 Task: Find connections with filter location El Tejar with filter topic #Learningswith filter profile language Potuguese with filter current company Myntra with filter school Amity University Mumbai with filter industry Movies, Videos and Sound with filter service category Search Engine Optimization (SEO) with filter keywords title Red Cross Volunteer
Action: Mouse moved to (658, 77)
Screenshot: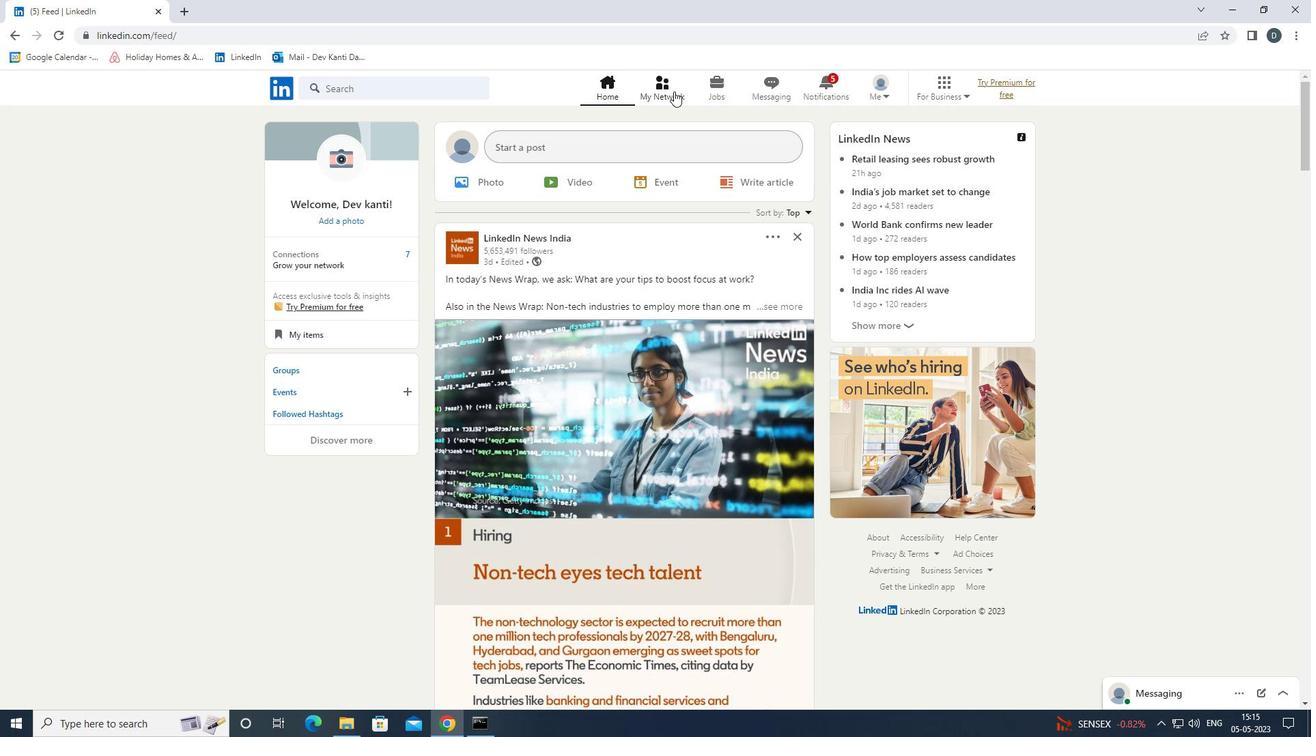 
Action: Mouse pressed left at (658, 77)
Screenshot: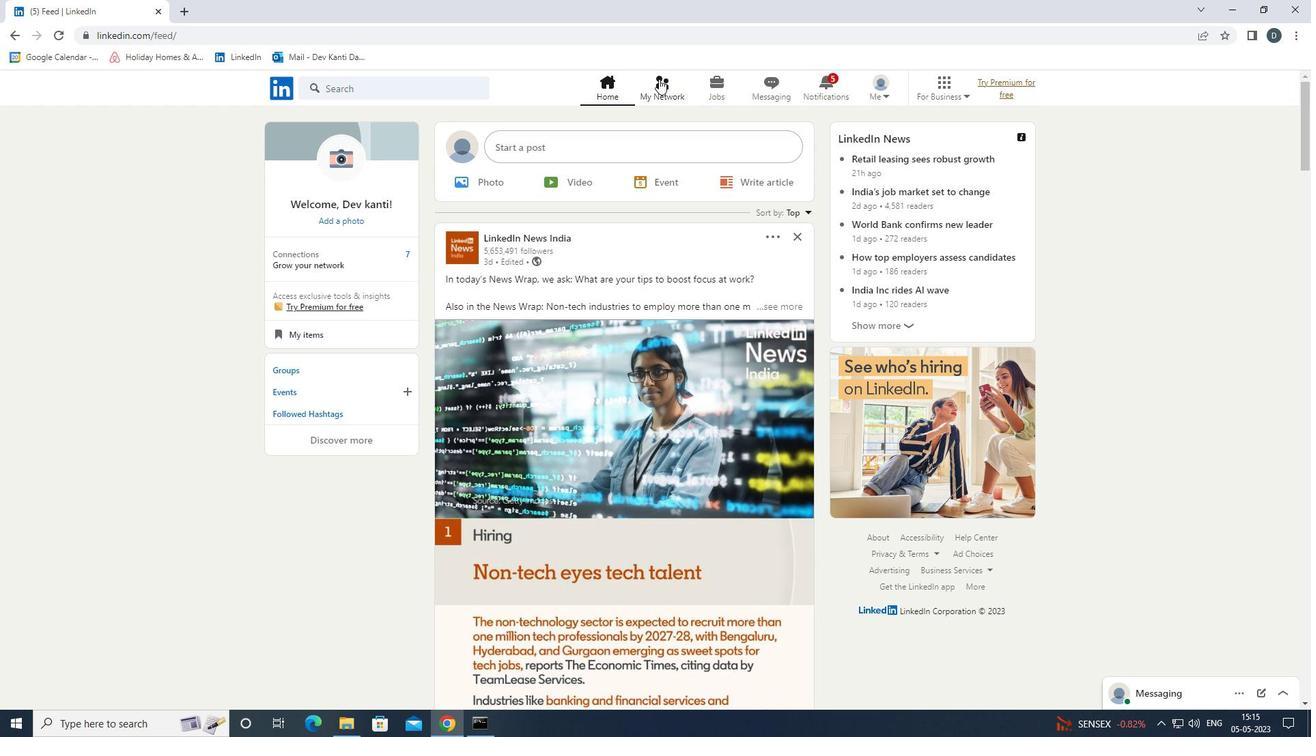 
Action: Mouse moved to (452, 161)
Screenshot: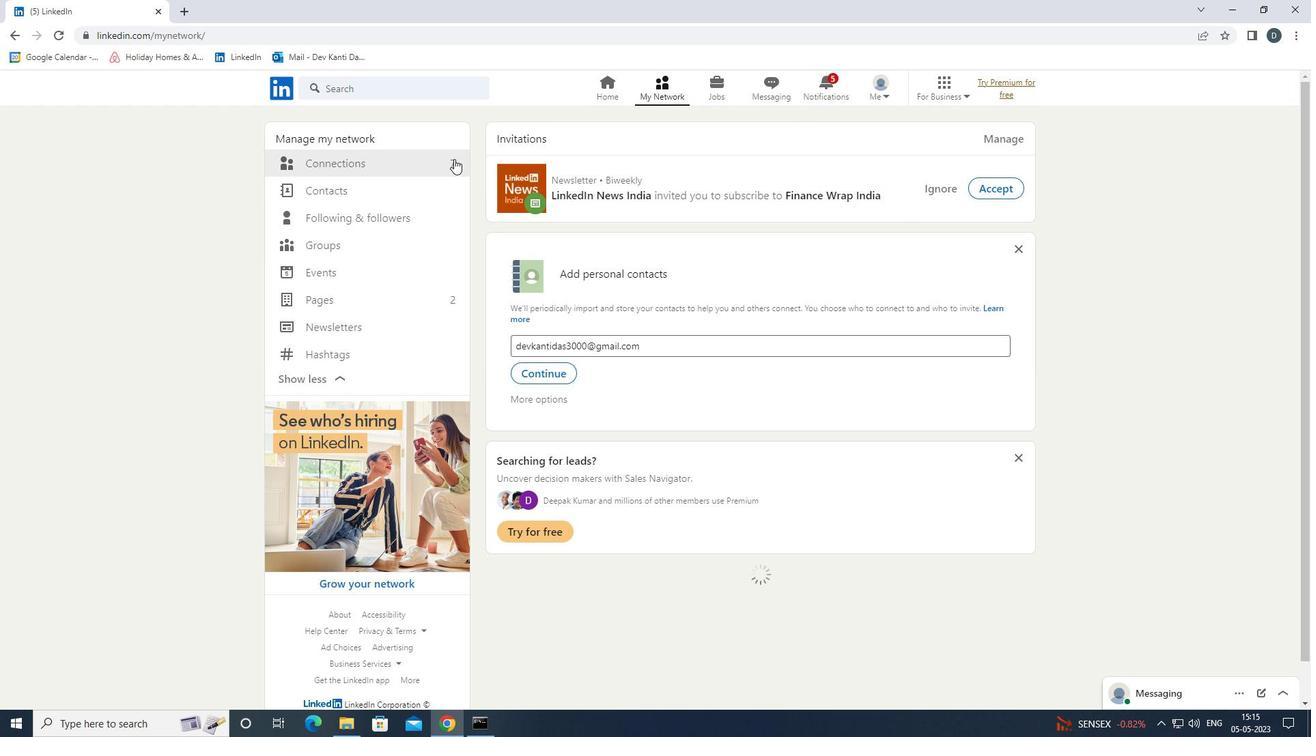 
Action: Mouse pressed left at (452, 161)
Screenshot: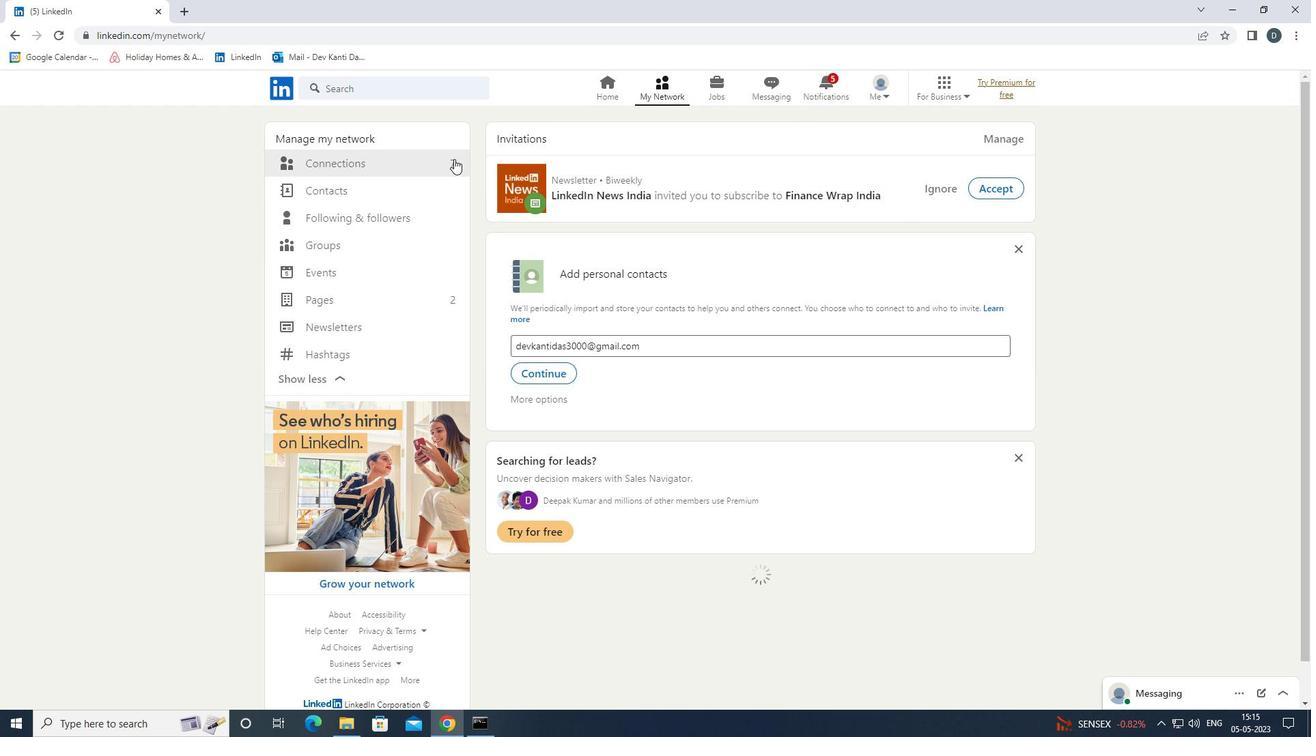 
Action: Mouse moved to (753, 161)
Screenshot: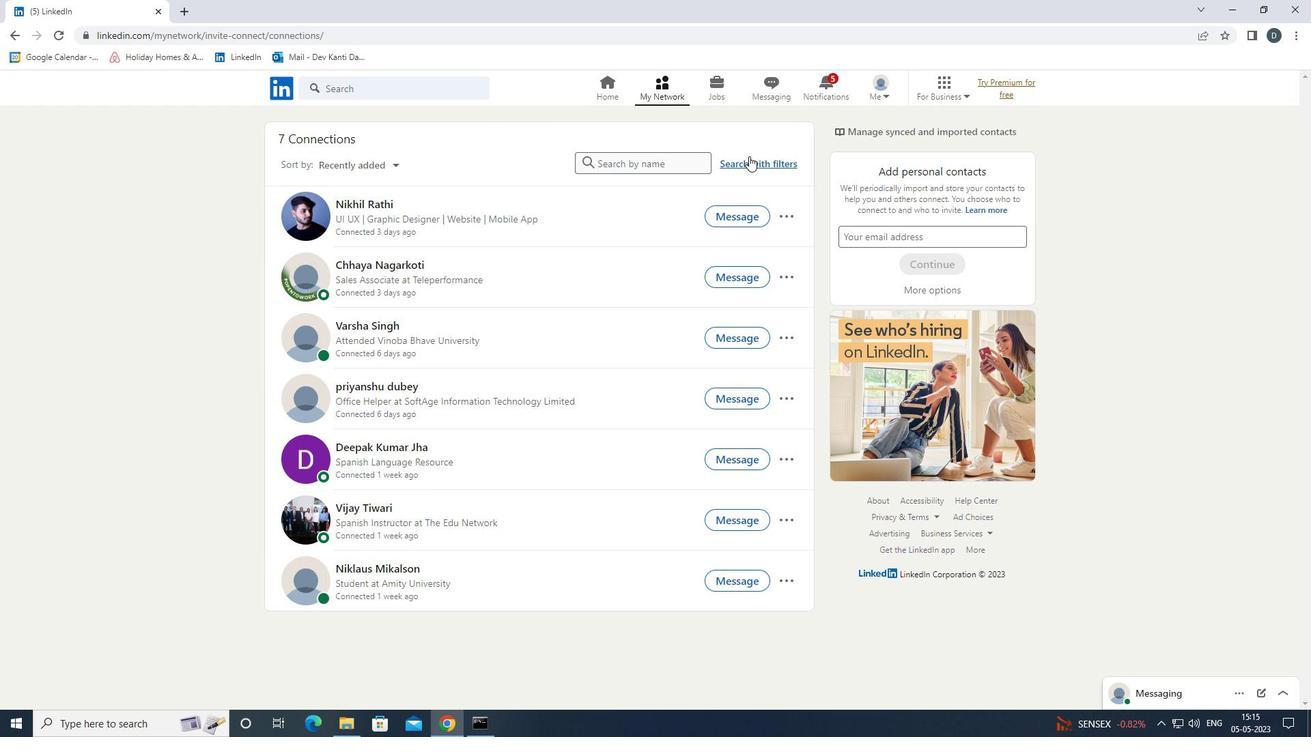 
Action: Mouse pressed left at (753, 161)
Screenshot: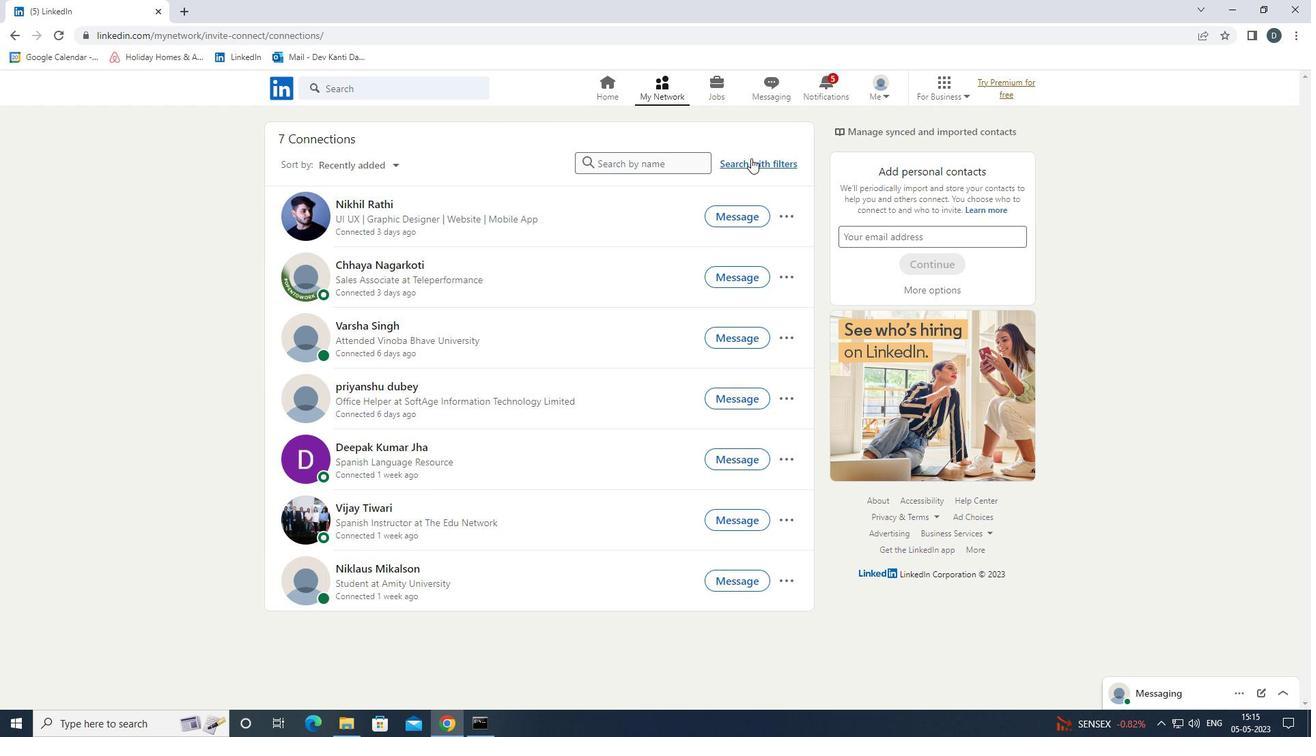 
Action: Mouse moved to (704, 126)
Screenshot: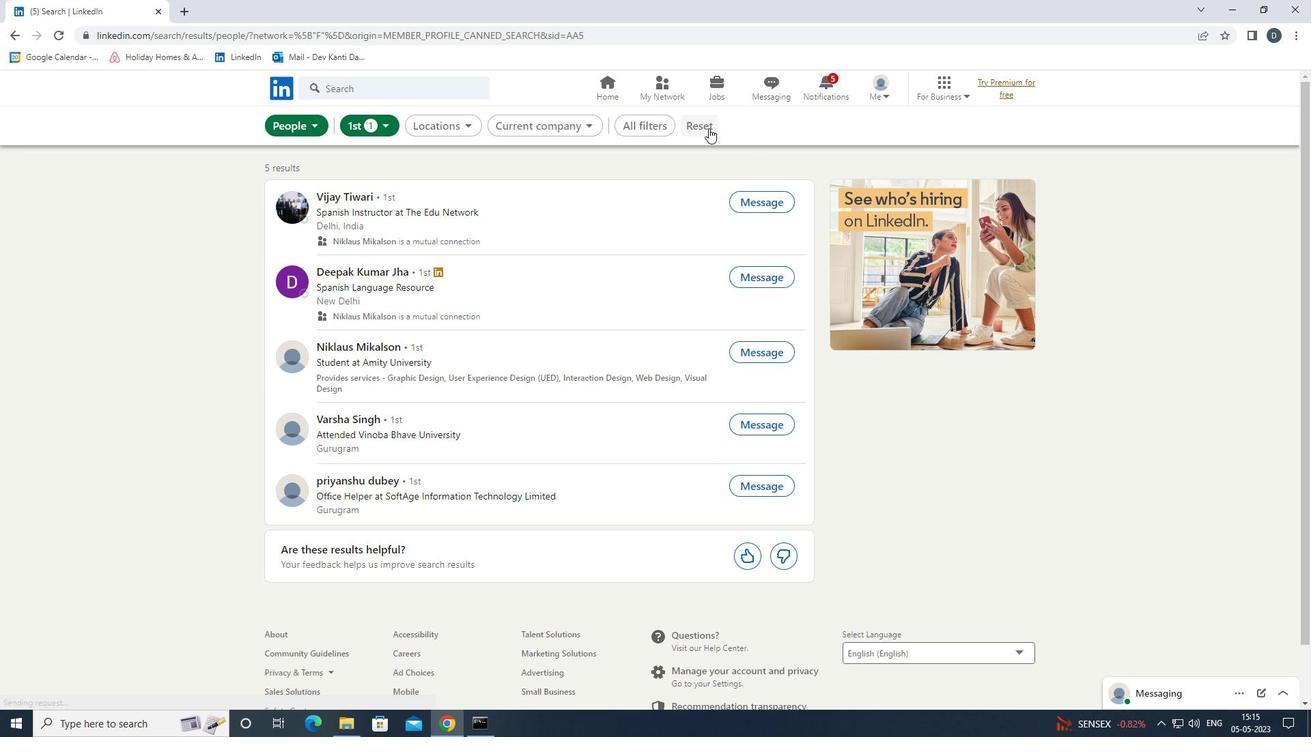 
Action: Mouse pressed left at (704, 126)
Screenshot: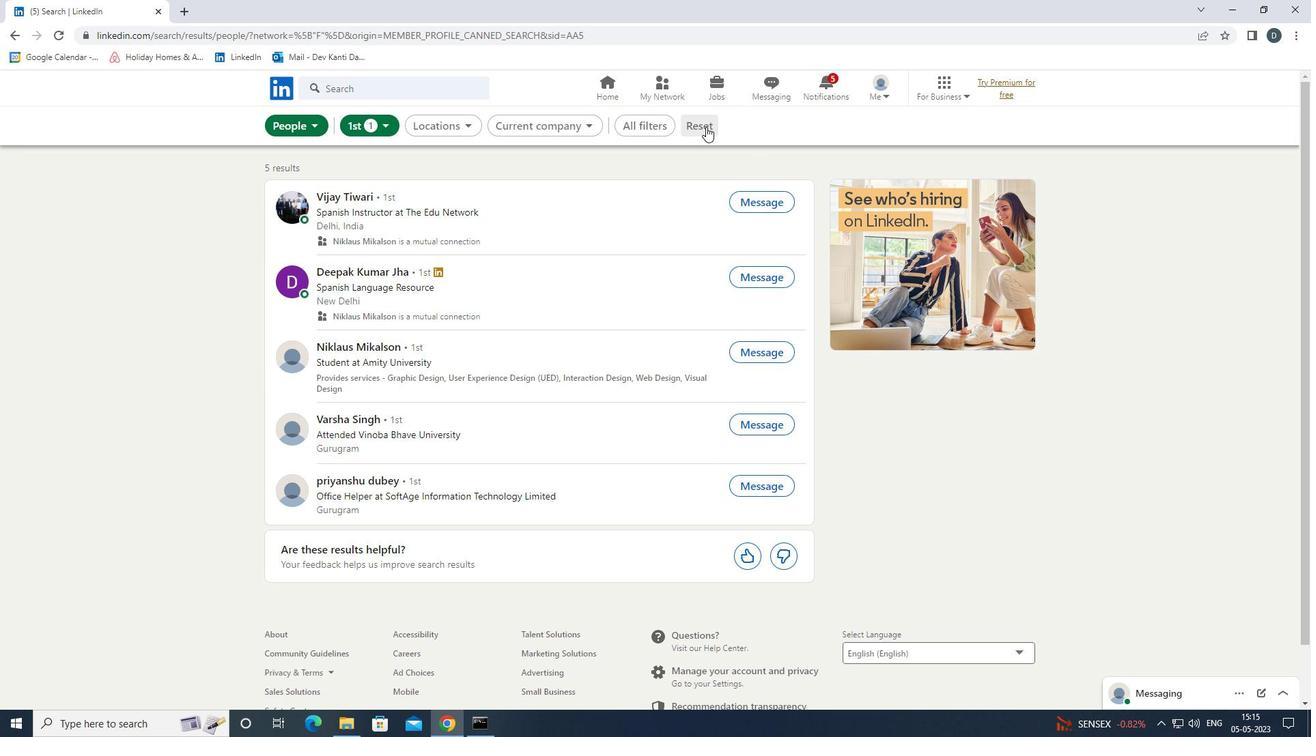 
Action: Mouse moved to (690, 122)
Screenshot: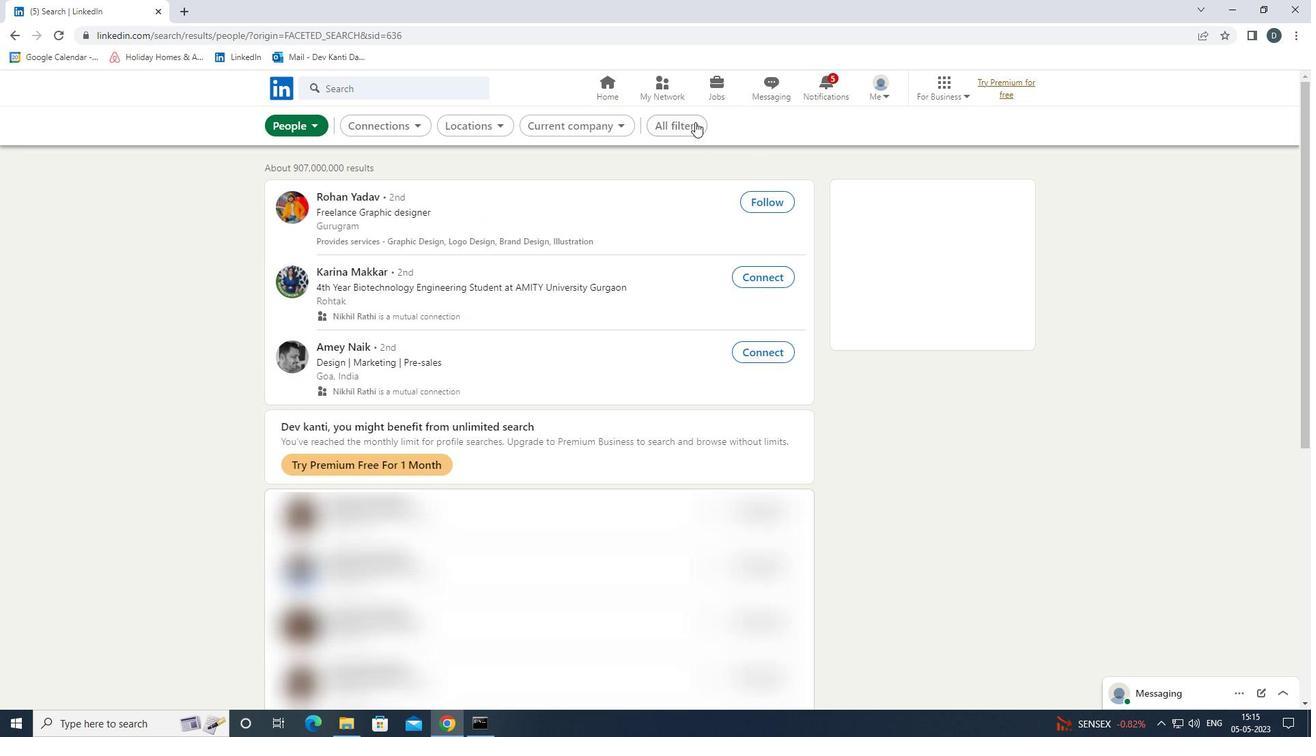 
Action: Mouse pressed left at (690, 122)
Screenshot: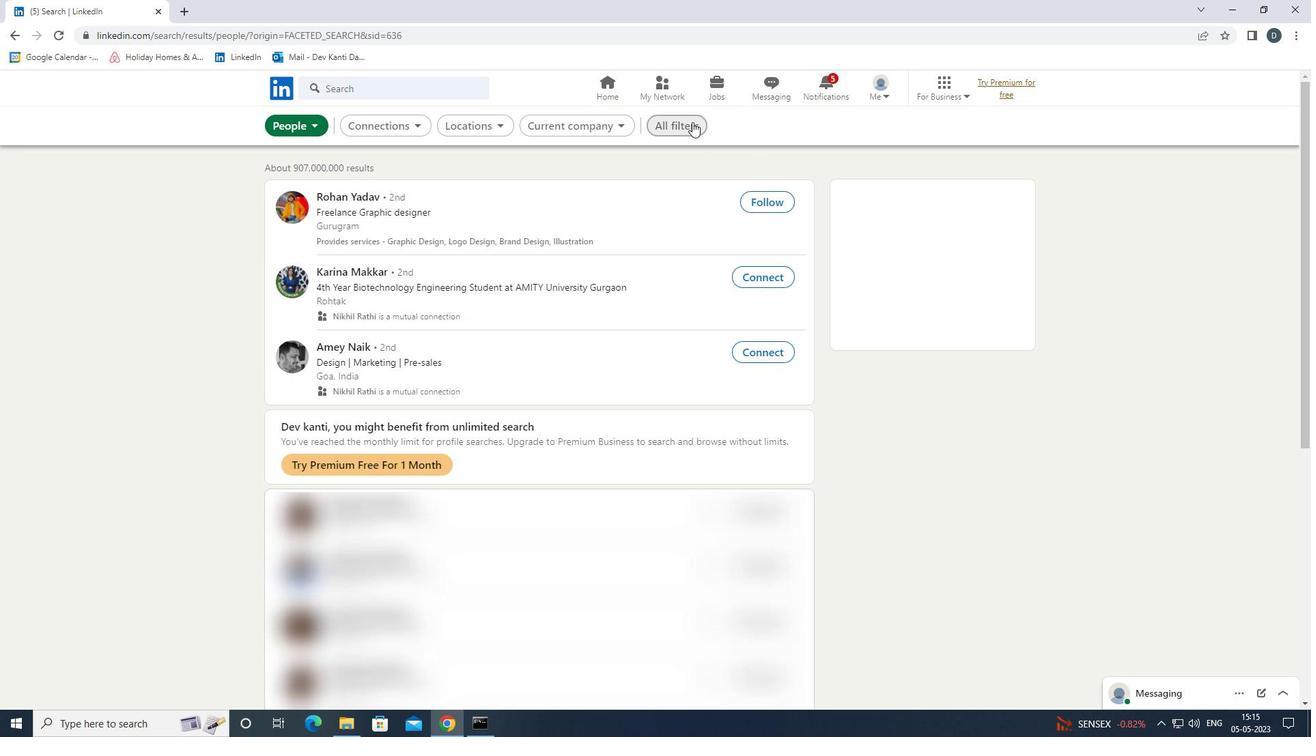 
Action: Mouse moved to (1083, 323)
Screenshot: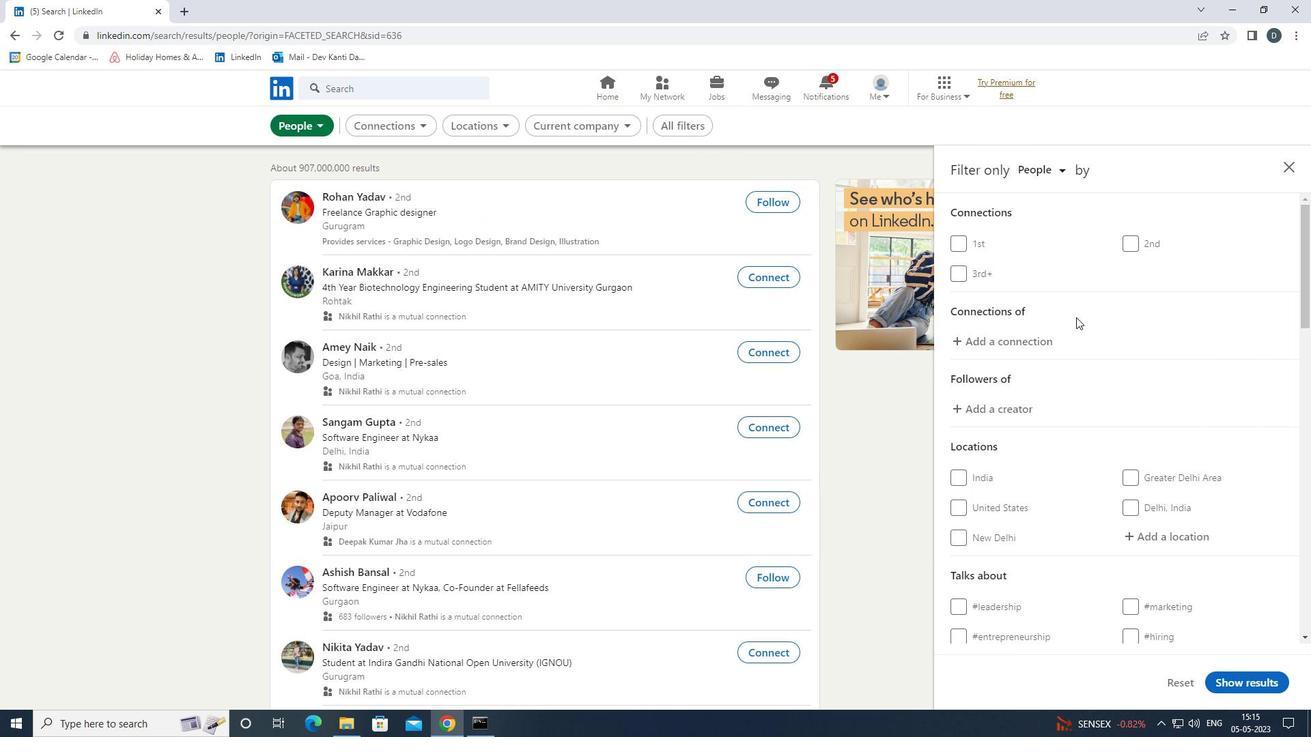 
Action: Mouse scrolled (1083, 323) with delta (0, 0)
Screenshot: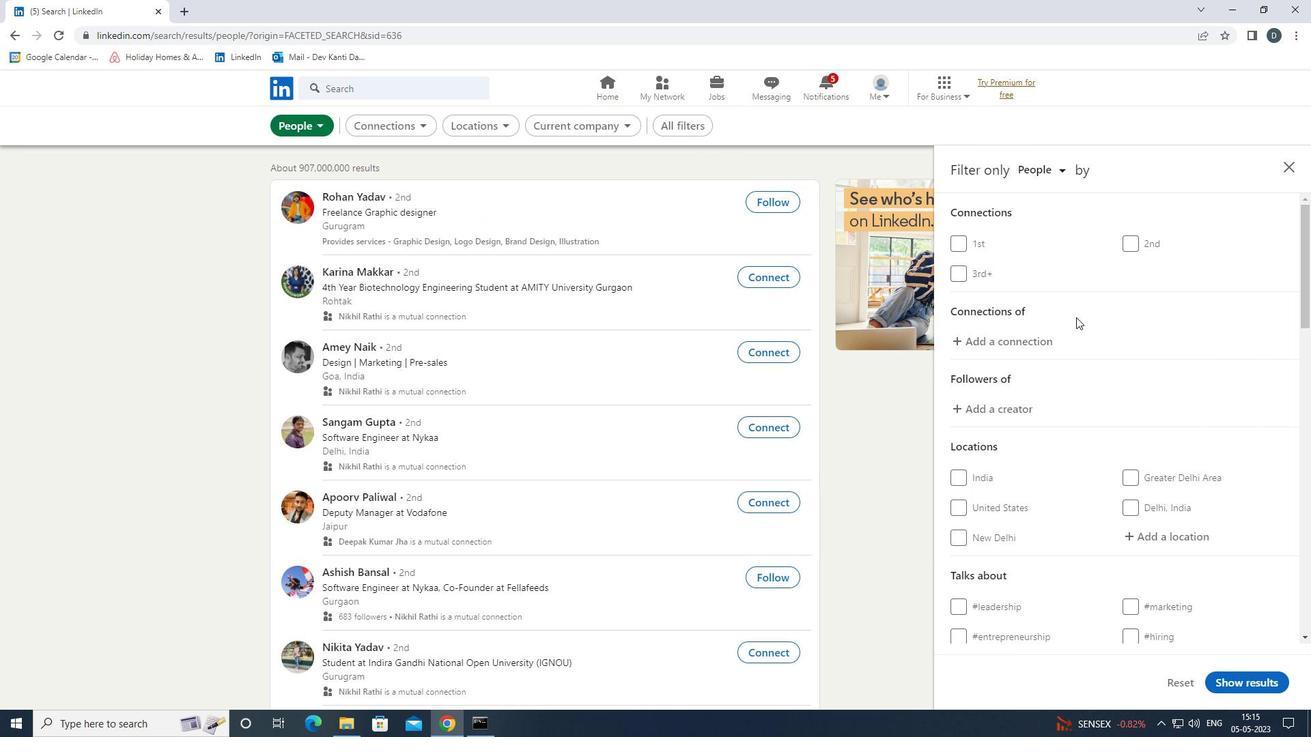 
Action: Mouse moved to (1091, 325)
Screenshot: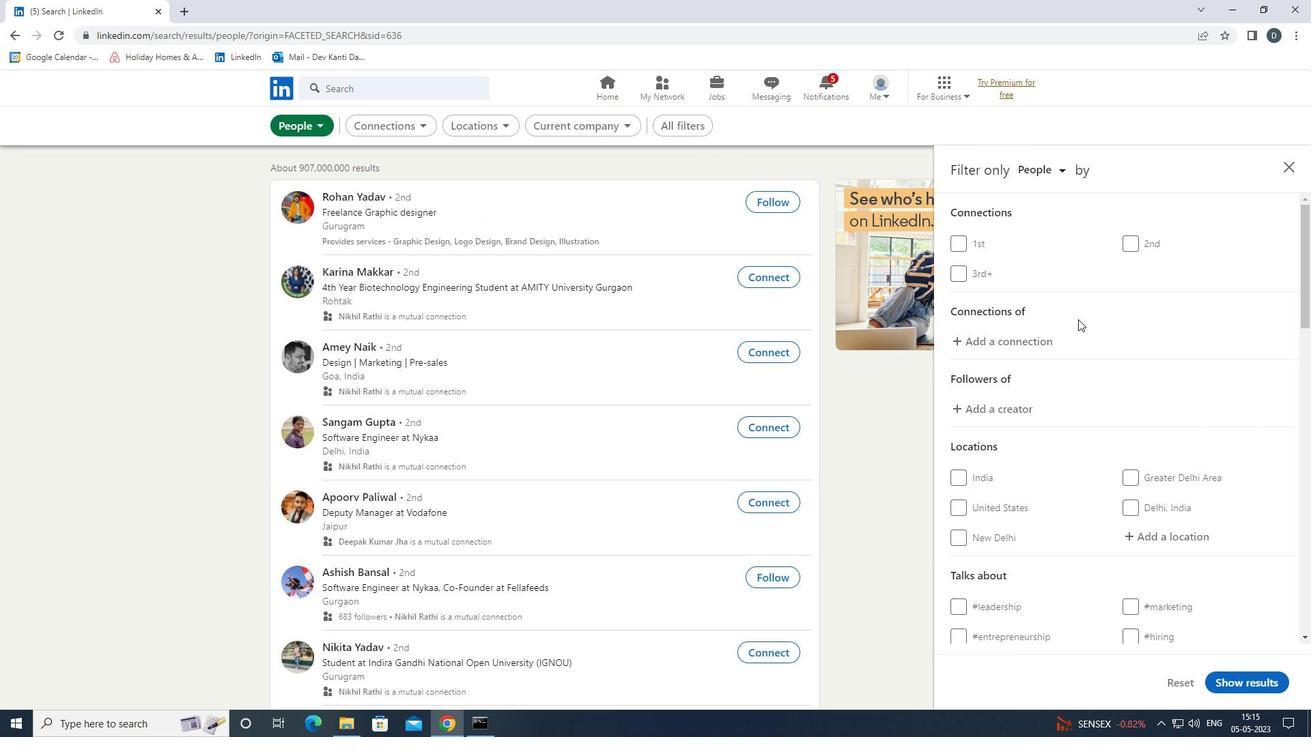 
Action: Mouse scrolled (1091, 325) with delta (0, 0)
Screenshot: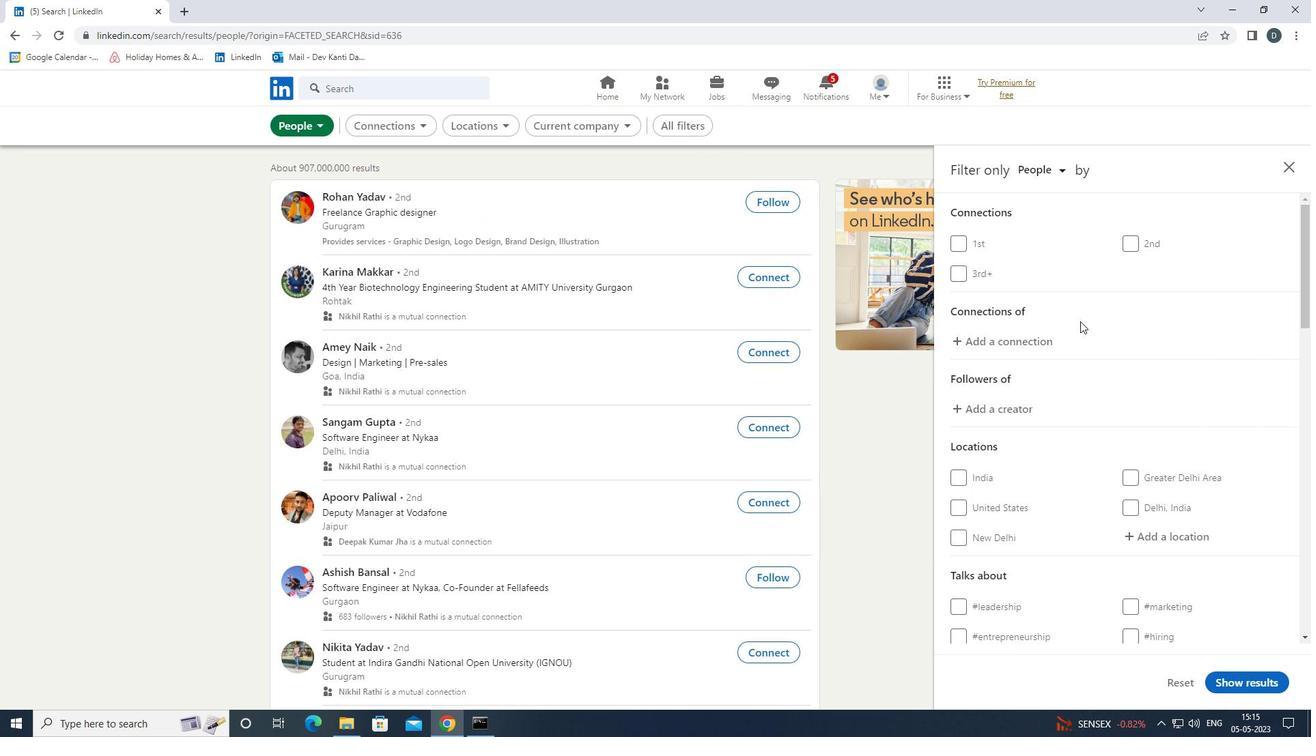 
Action: Mouse moved to (1178, 392)
Screenshot: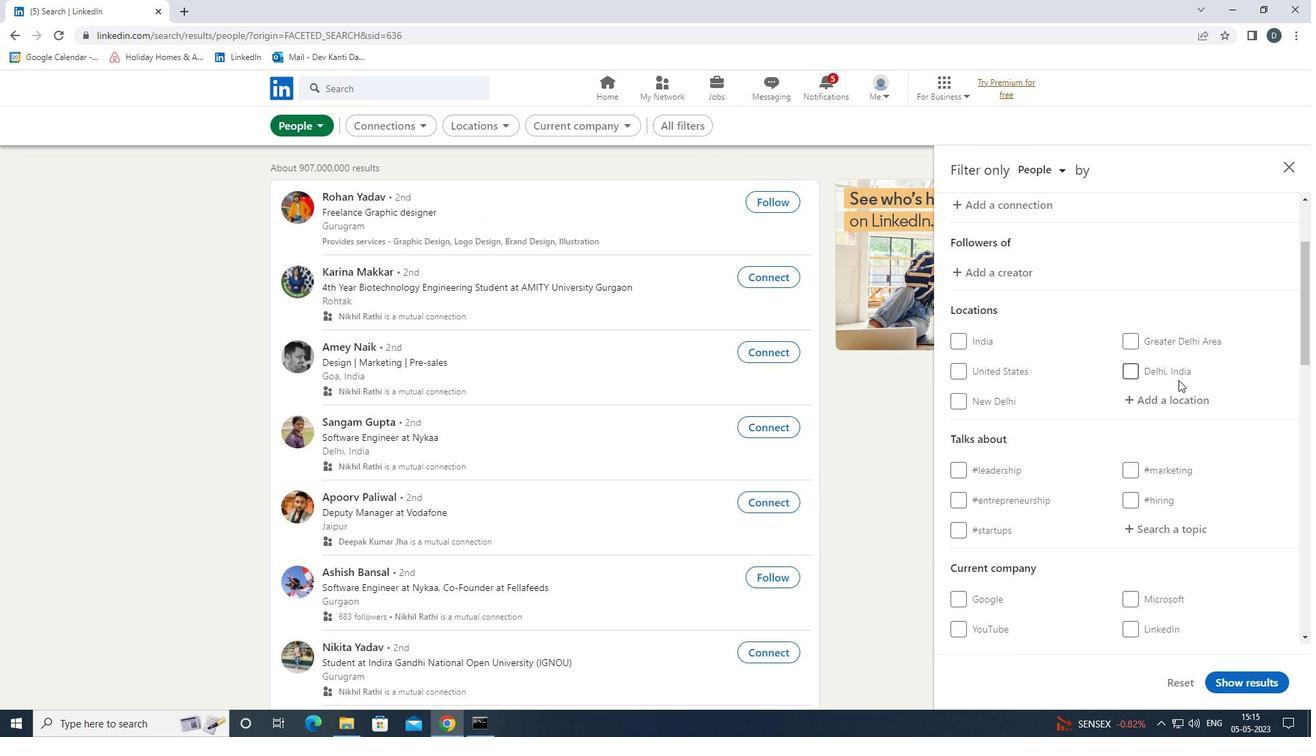
Action: Mouse pressed left at (1178, 392)
Screenshot: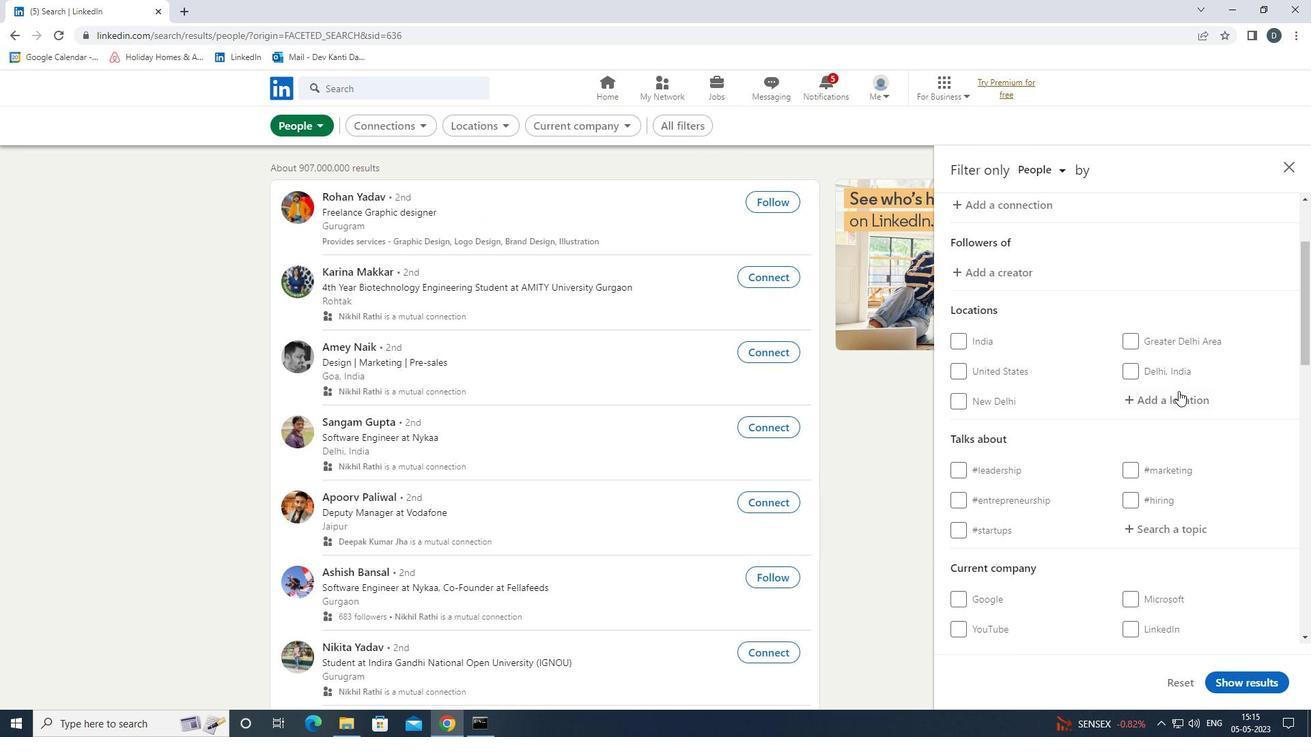
Action: Mouse moved to (1163, 389)
Screenshot: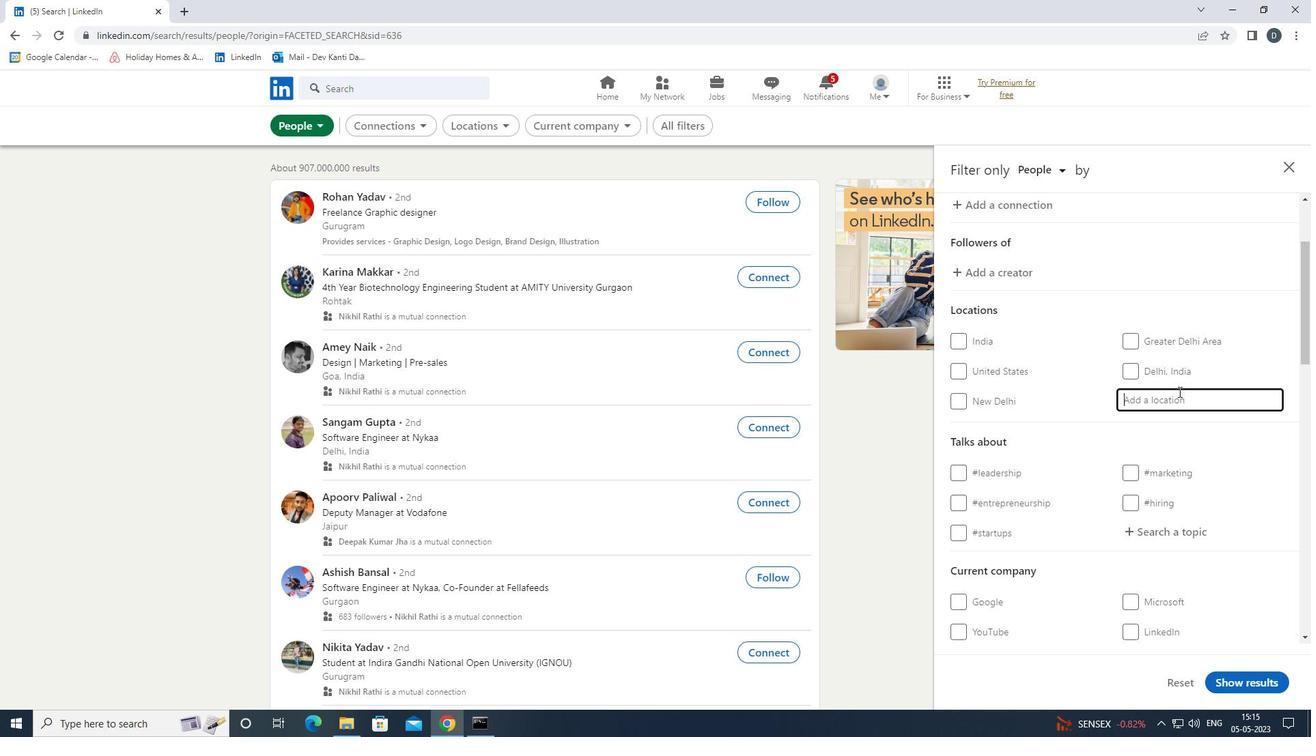 
Action: Key pressed <Key.shift><Key.shift><Key.shift>EL<Key.space><Key.shift>TEJAR<Key.down><Key.enter>
Screenshot: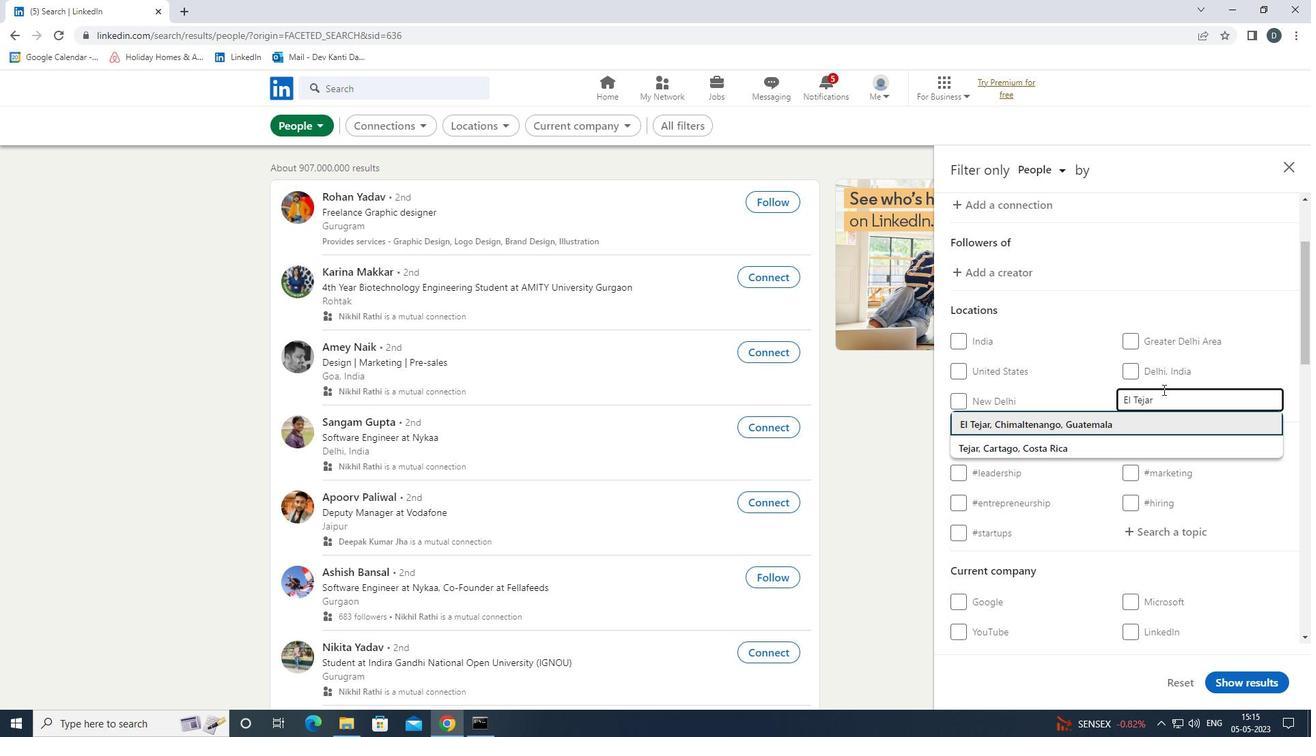 
Action: Mouse scrolled (1163, 389) with delta (0, 0)
Screenshot: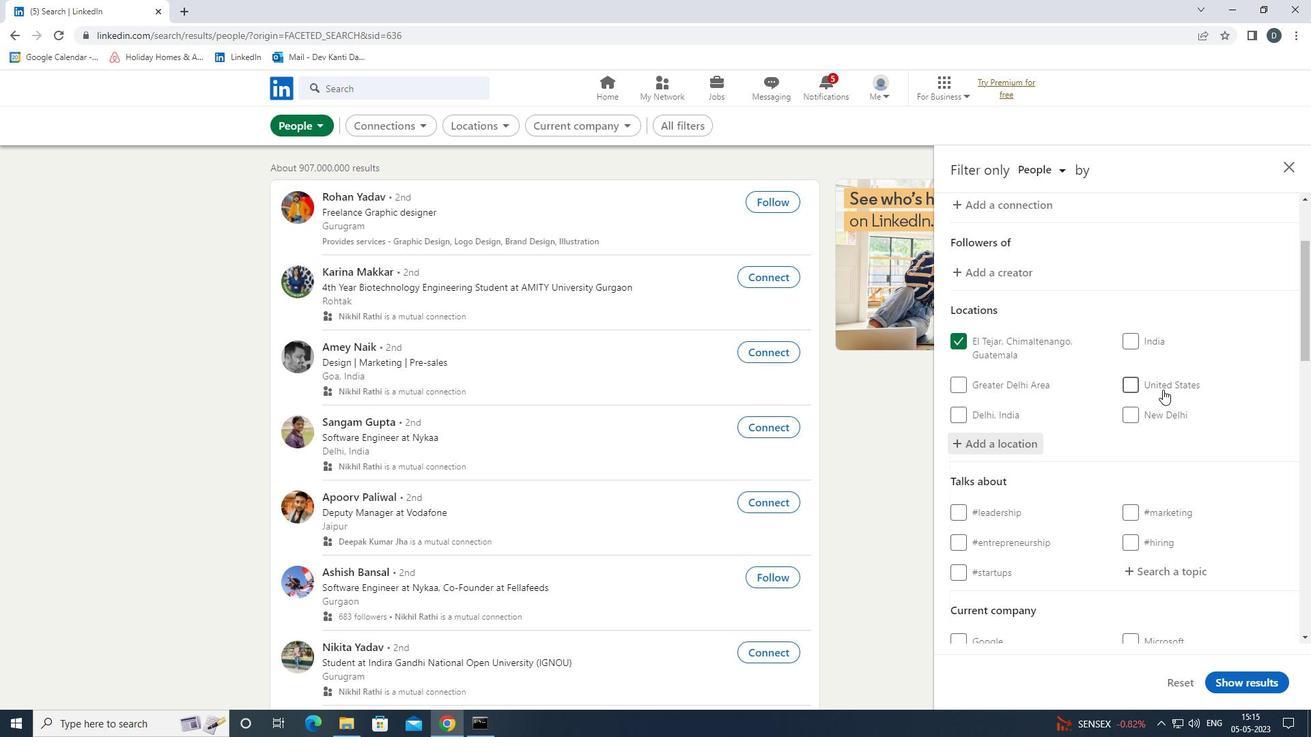 
Action: Mouse scrolled (1163, 389) with delta (0, 0)
Screenshot: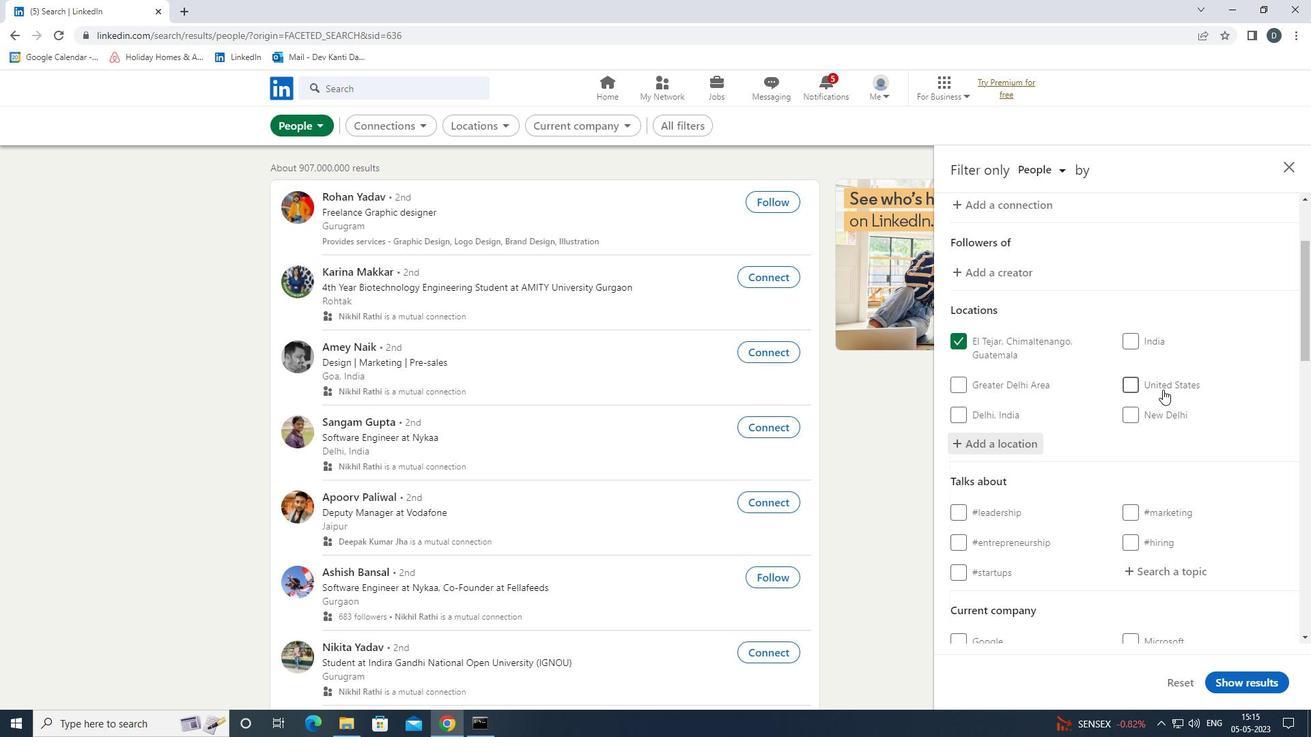 
Action: Mouse scrolled (1163, 389) with delta (0, 0)
Screenshot: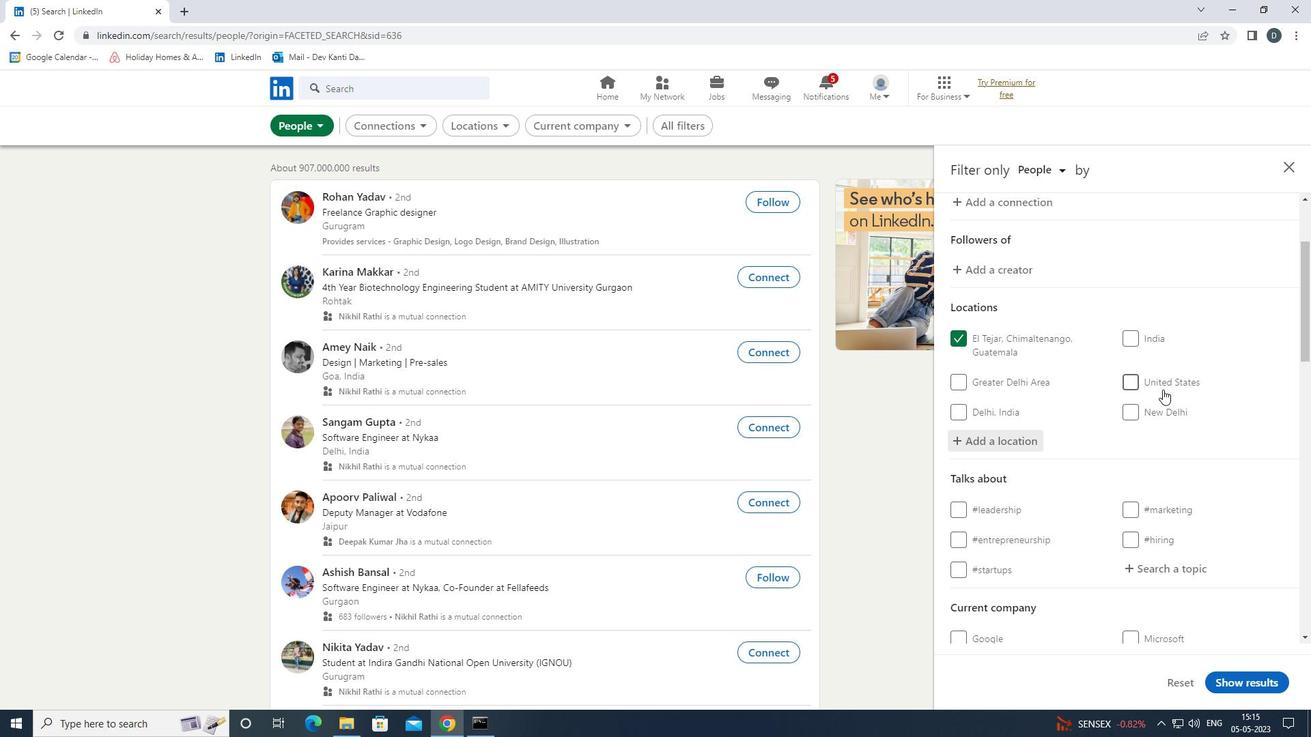 
Action: Mouse moved to (1159, 374)
Screenshot: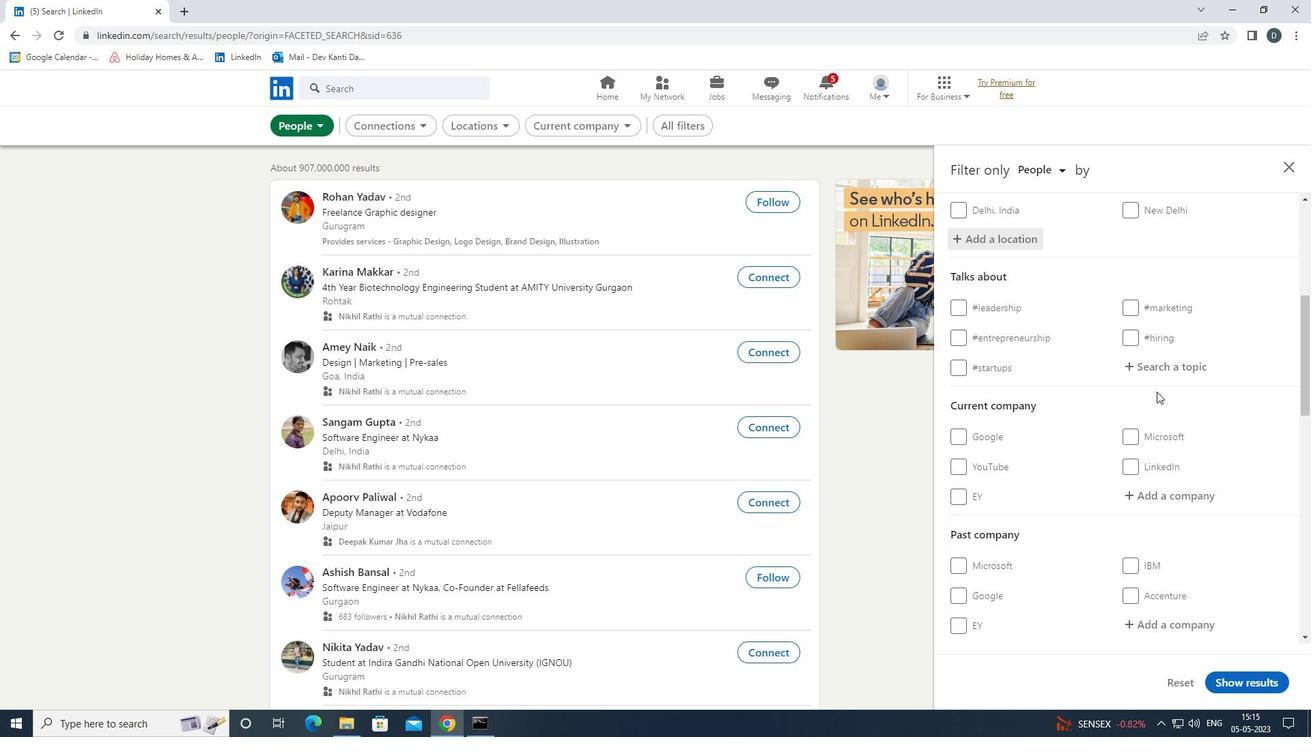 
Action: Mouse pressed left at (1159, 374)
Screenshot: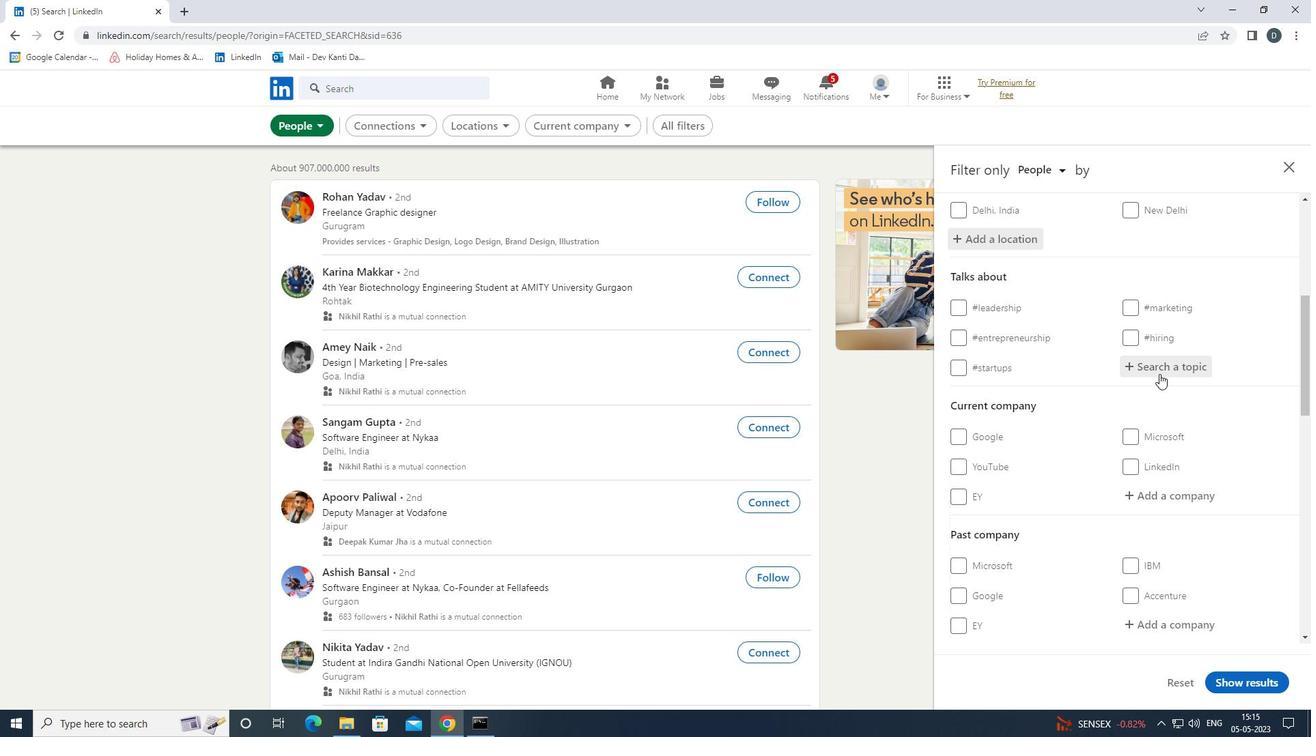 
Action: Key pressed <Key.shift><Key.shift><Key.shift><Key.shift><Key.shift>LEARNINGS<Key.down><Key.enter>
Screenshot: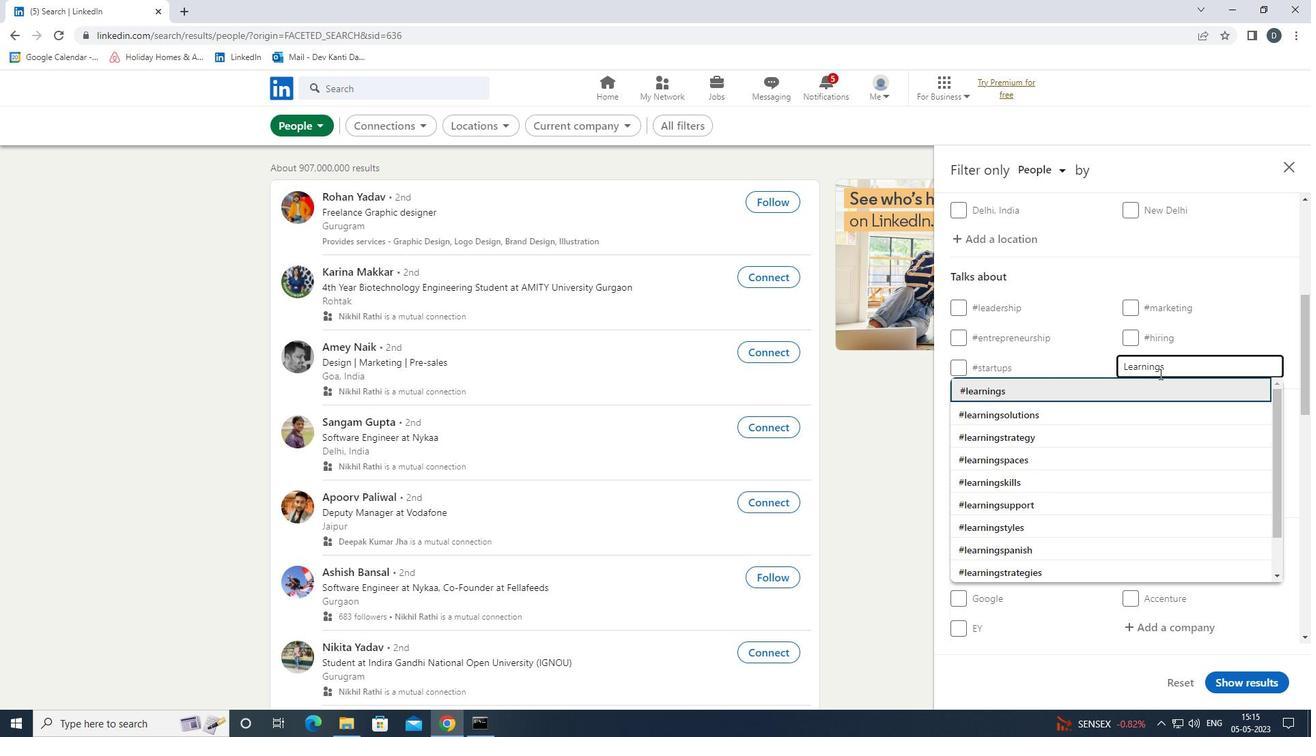 
Action: Mouse moved to (1159, 373)
Screenshot: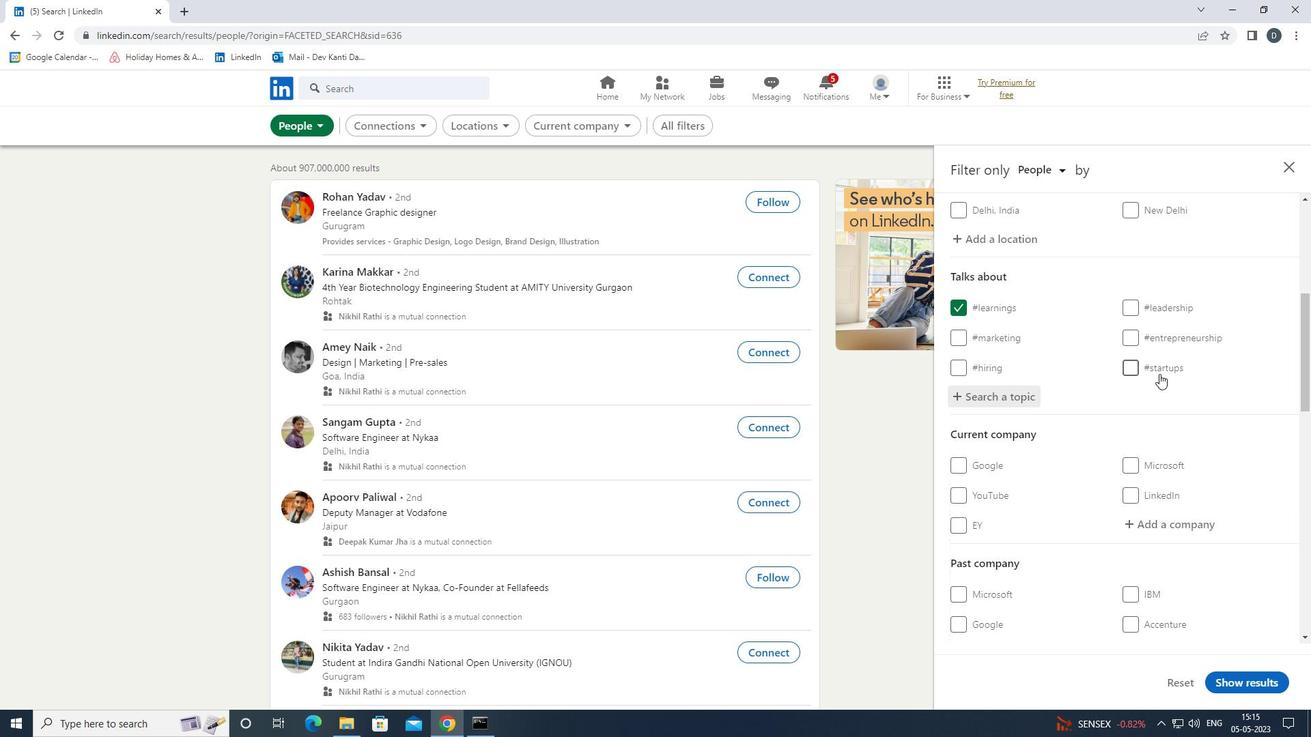 
Action: Mouse scrolled (1159, 372) with delta (0, 0)
Screenshot: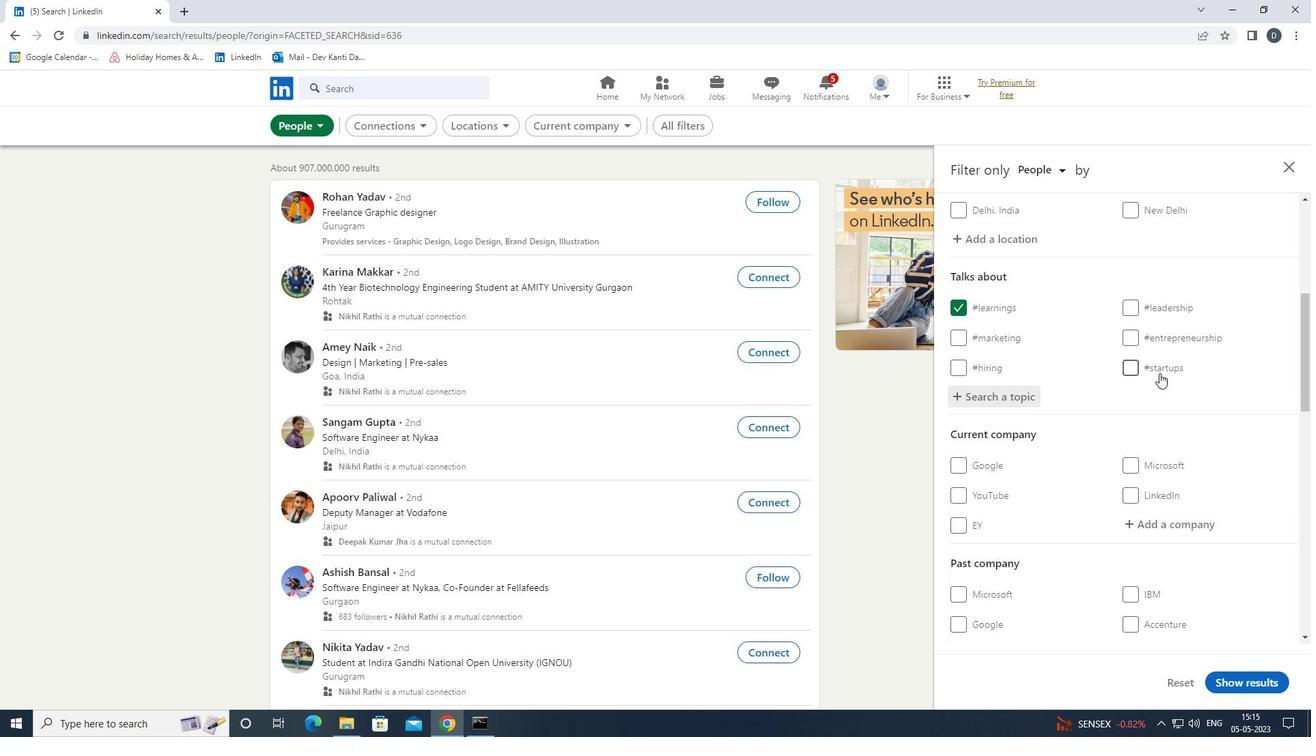 
Action: Mouse scrolled (1159, 372) with delta (0, 0)
Screenshot: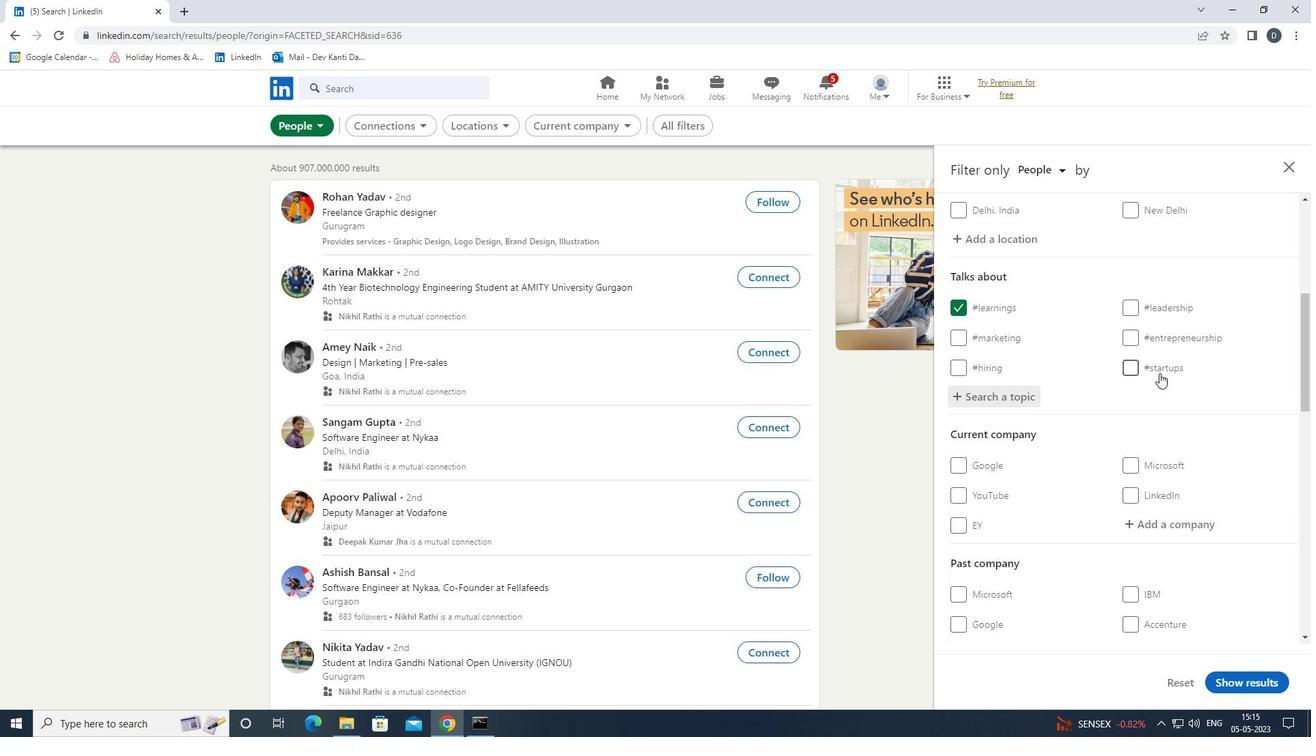 
Action: Mouse scrolled (1159, 372) with delta (0, 0)
Screenshot: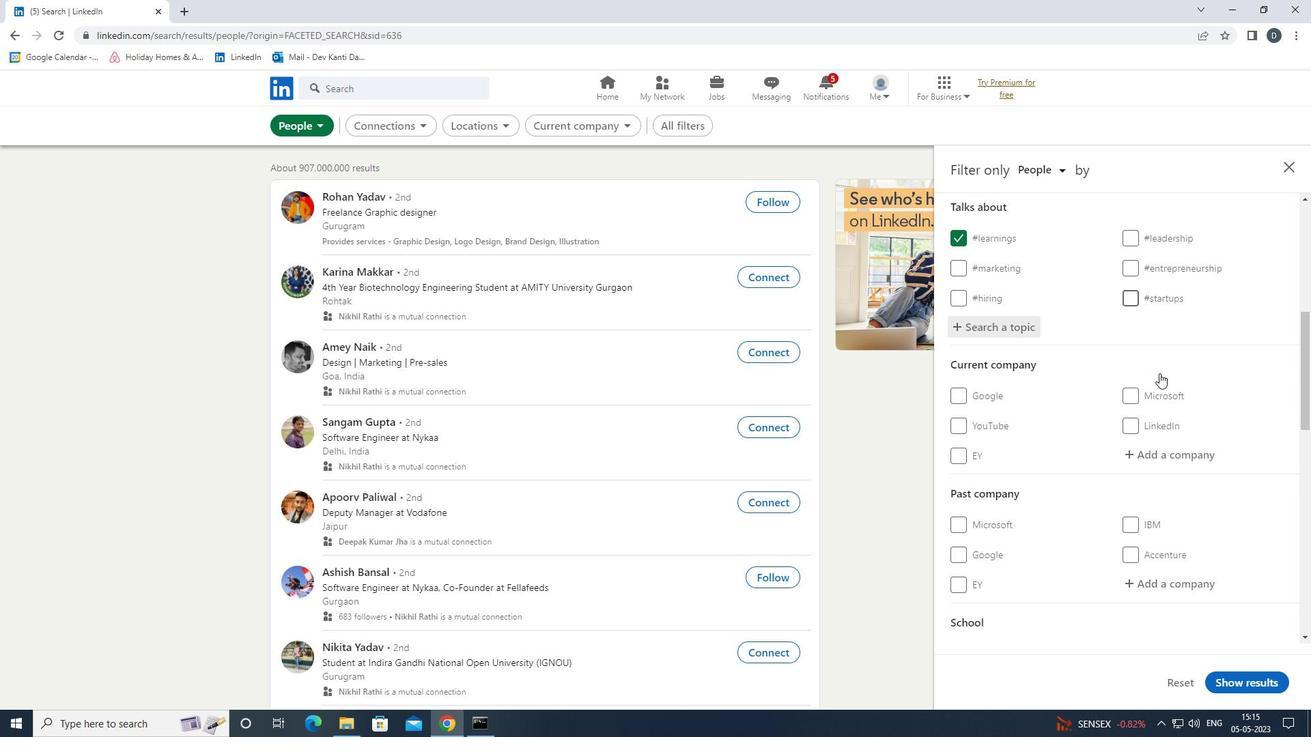 
Action: Mouse scrolled (1159, 372) with delta (0, 0)
Screenshot: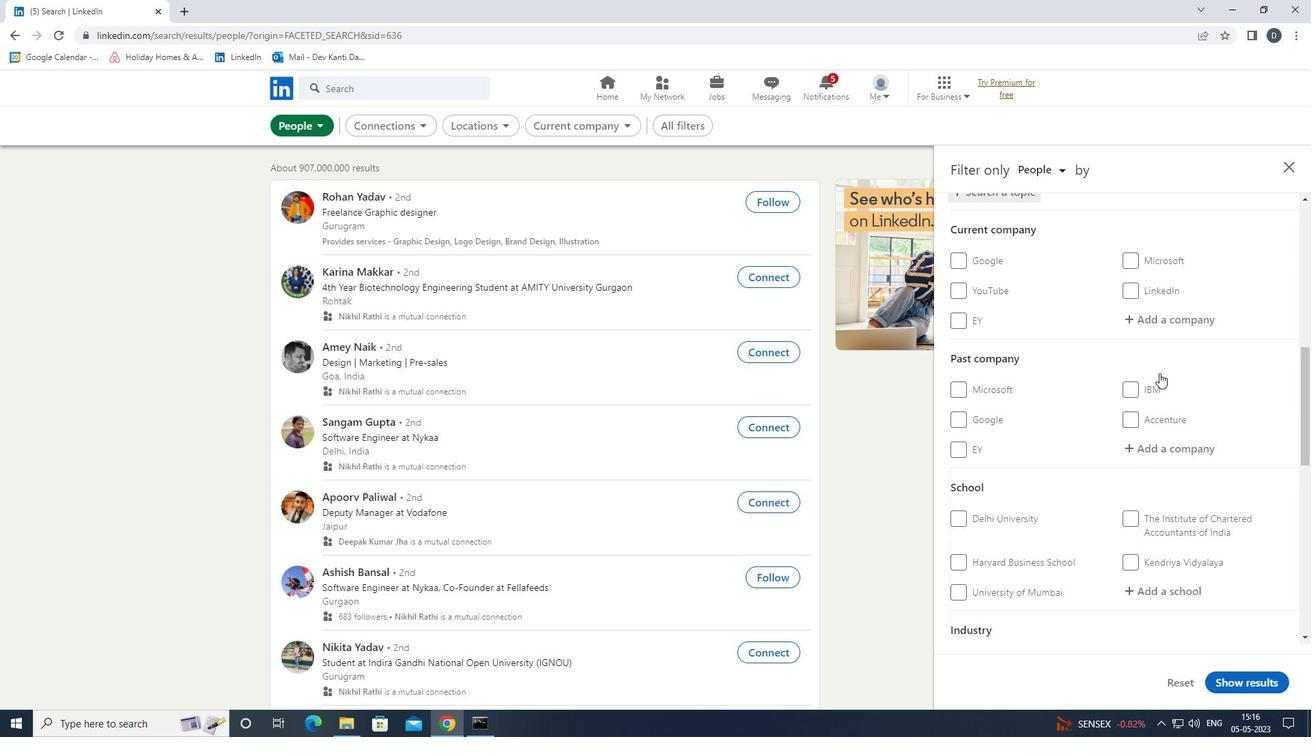 
Action: Mouse scrolled (1159, 372) with delta (0, 0)
Screenshot: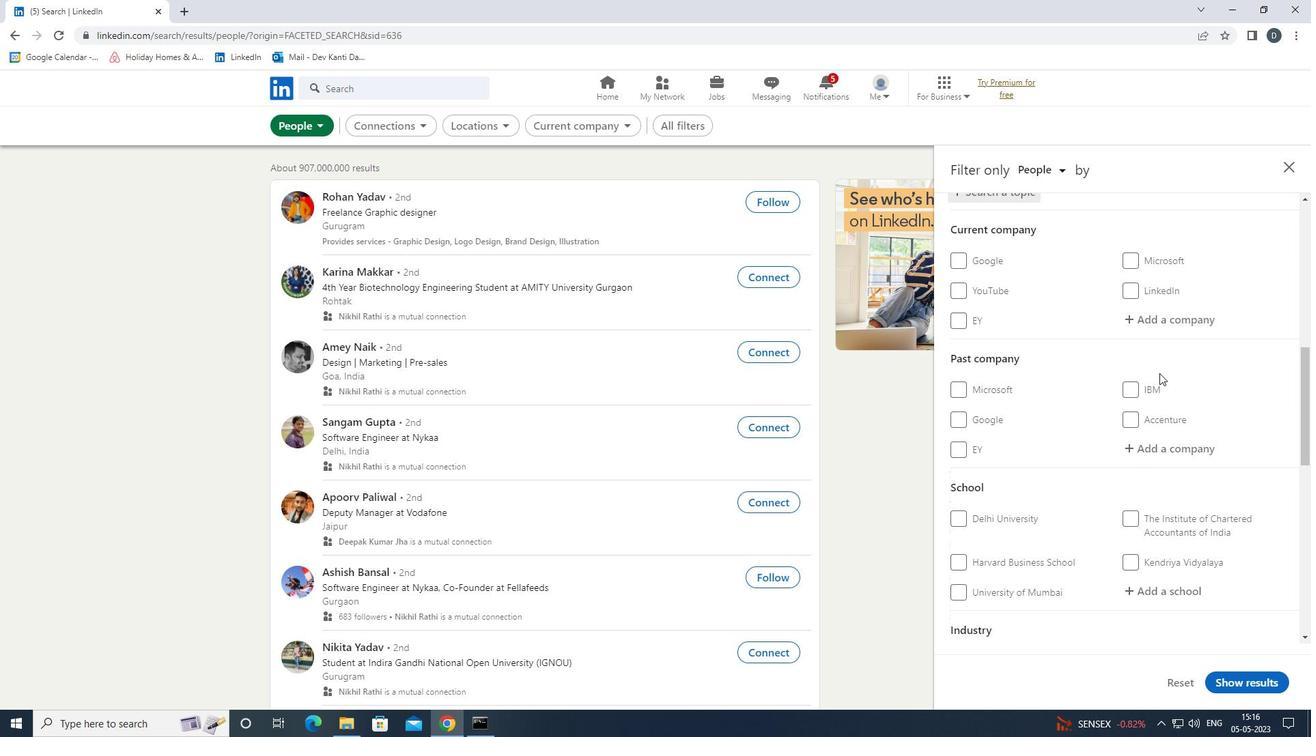 
Action: Mouse scrolled (1159, 372) with delta (0, 0)
Screenshot: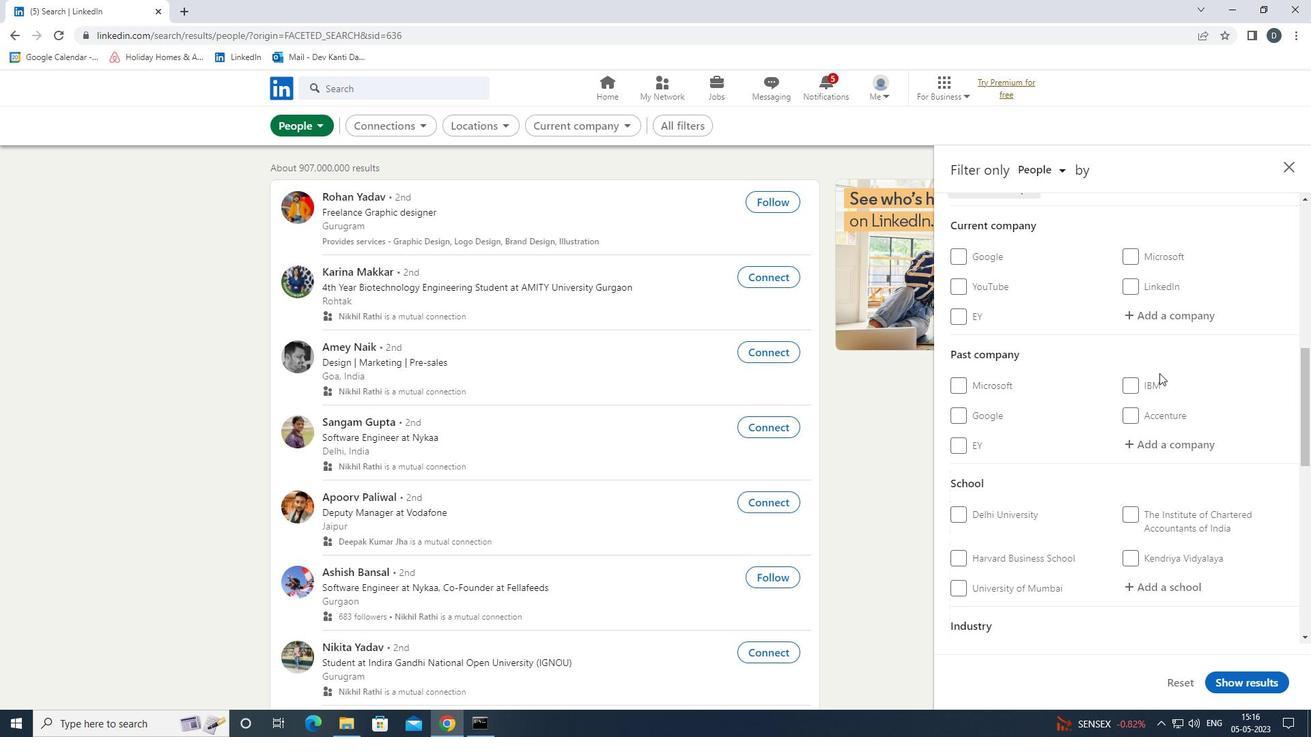 
Action: Mouse scrolled (1159, 372) with delta (0, 0)
Screenshot: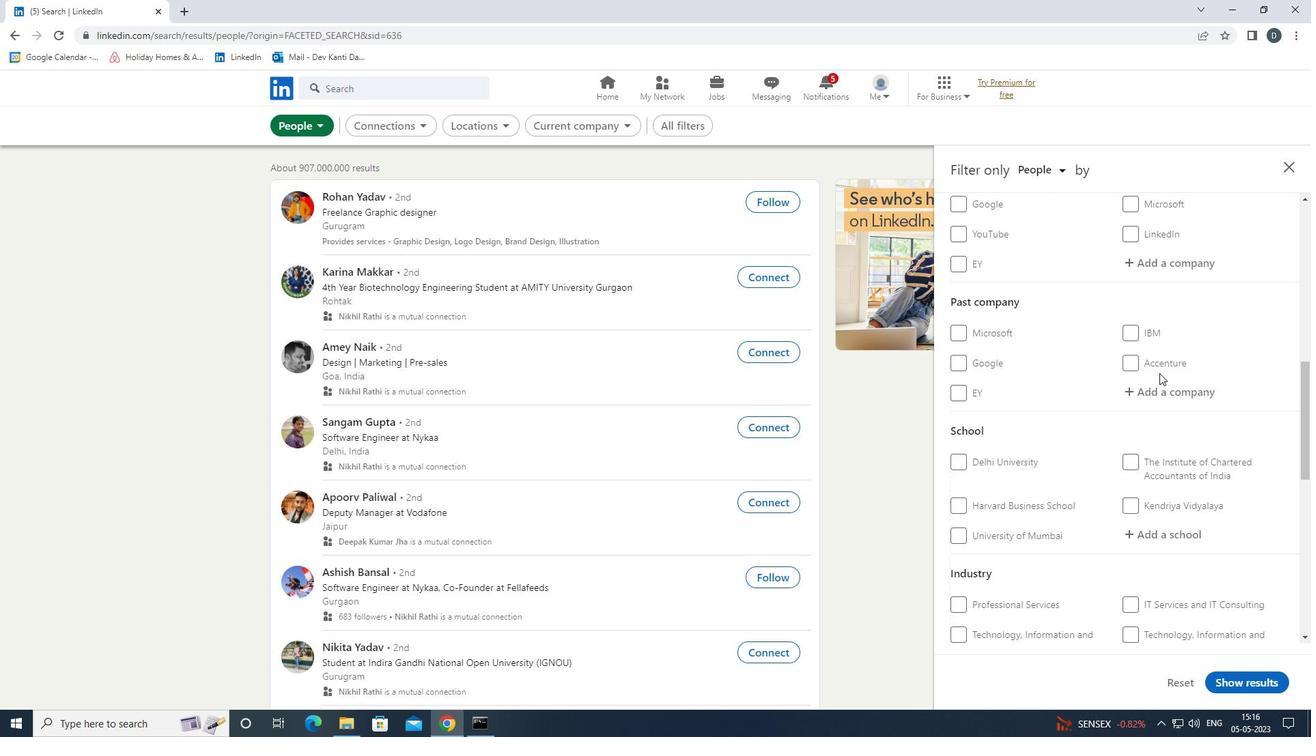
Action: Mouse scrolled (1159, 372) with delta (0, 0)
Screenshot: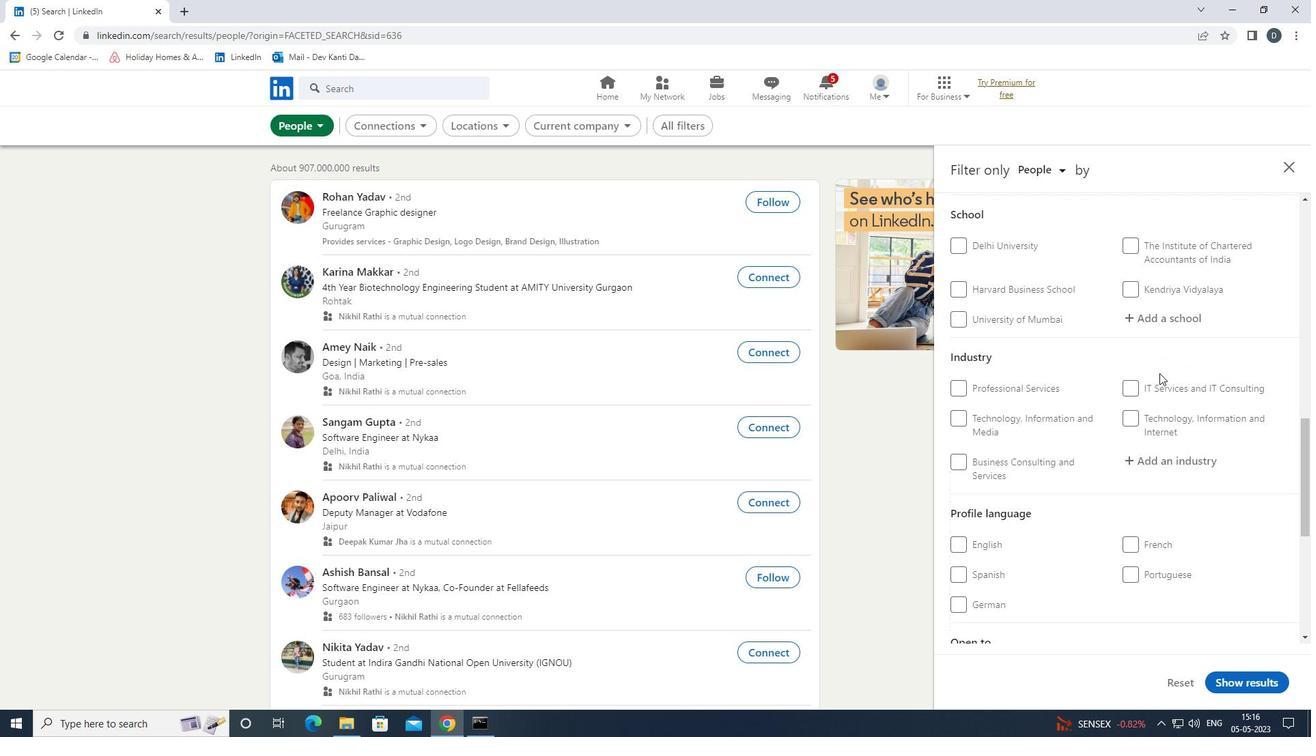 
Action: Mouse moved to (1147, 501)
Screenshot: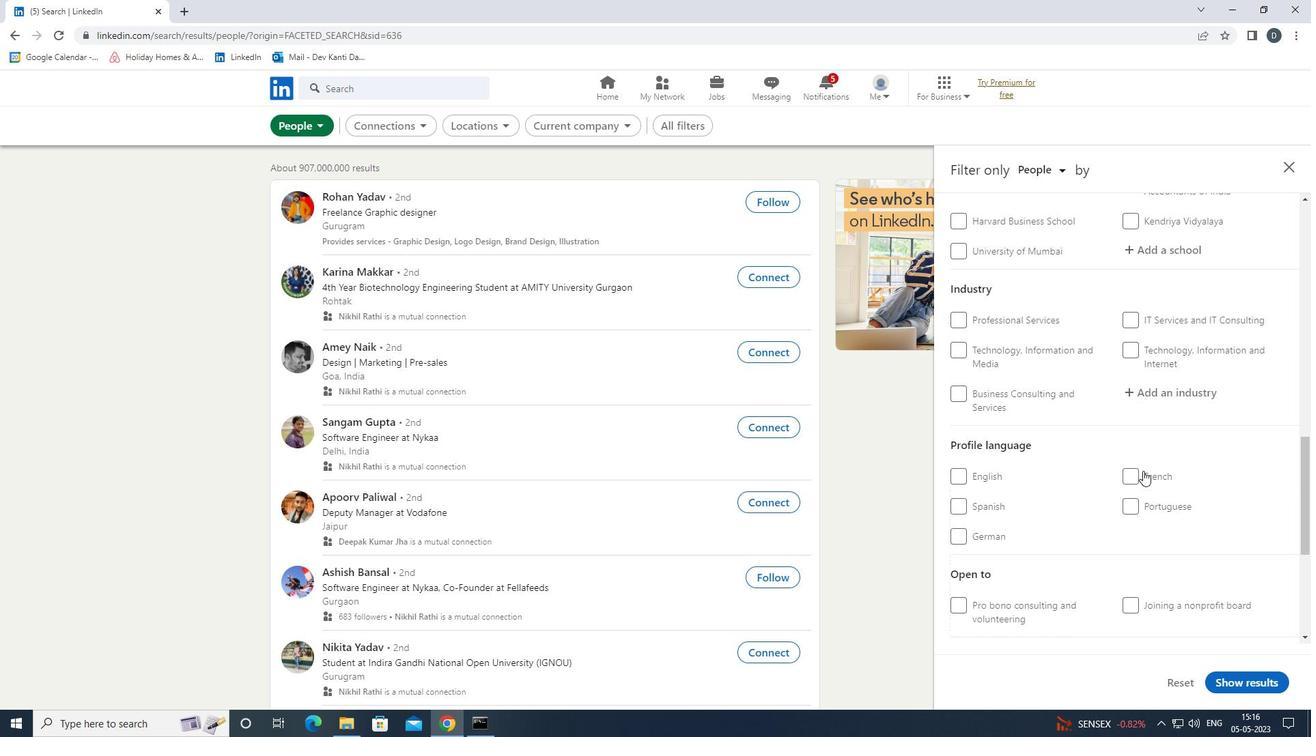 
Action: Mouse pressed left at (1147, 501)
Screenshot: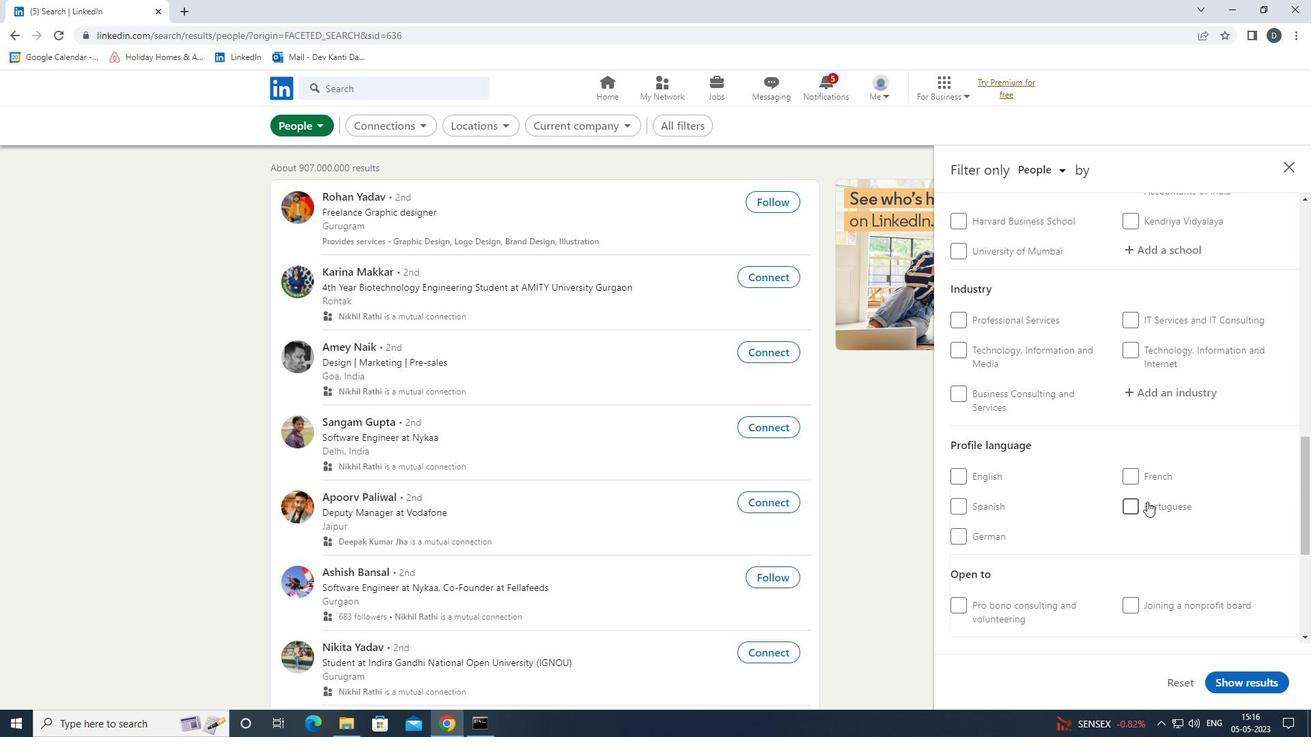 
Action: Mouse scrolled (1147, 502) with delta (0, 0)
Screenshot: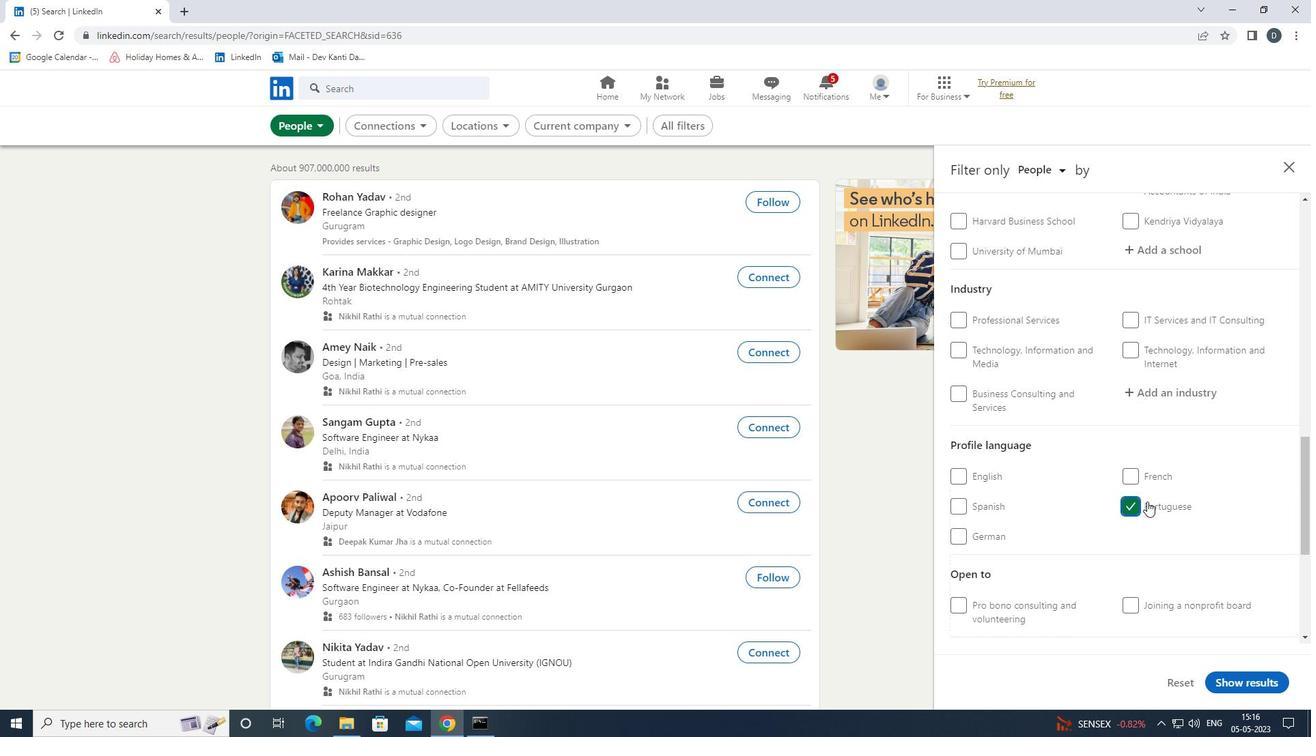 
Action: Mouse scrolled (1147, 502) with delta (0, 0)
Screenshot: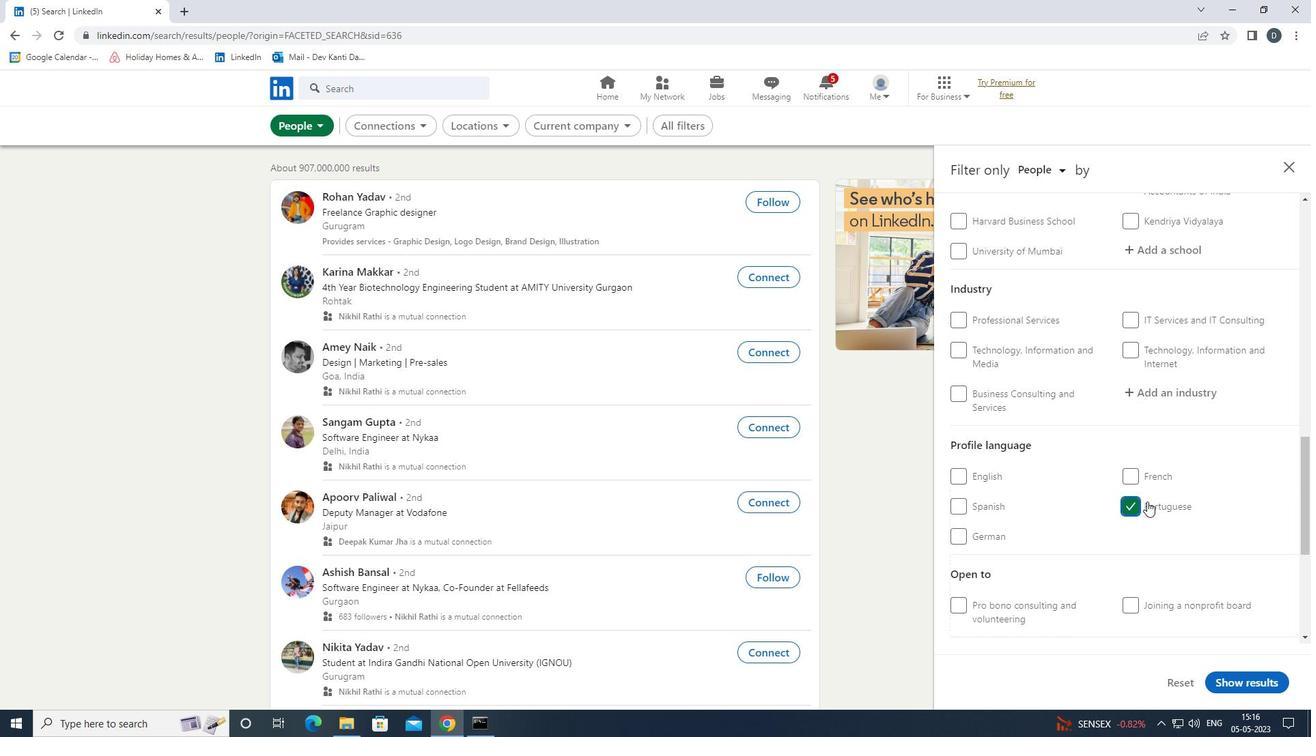 
Action: Mouse scrolled (1147, 502) with delta (0, 0)
Screenshot: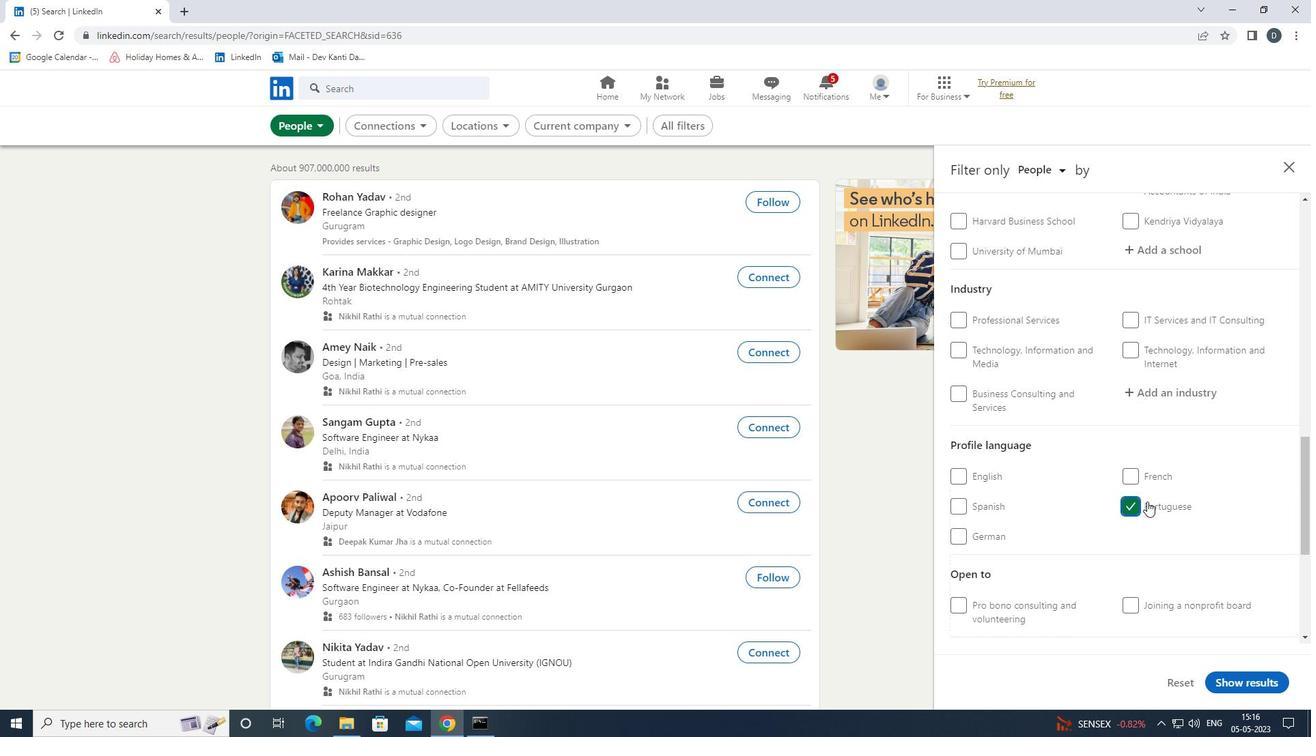 
Action: Mouse scrolled (1147, 502) with delta (0, 0)
Screenshot: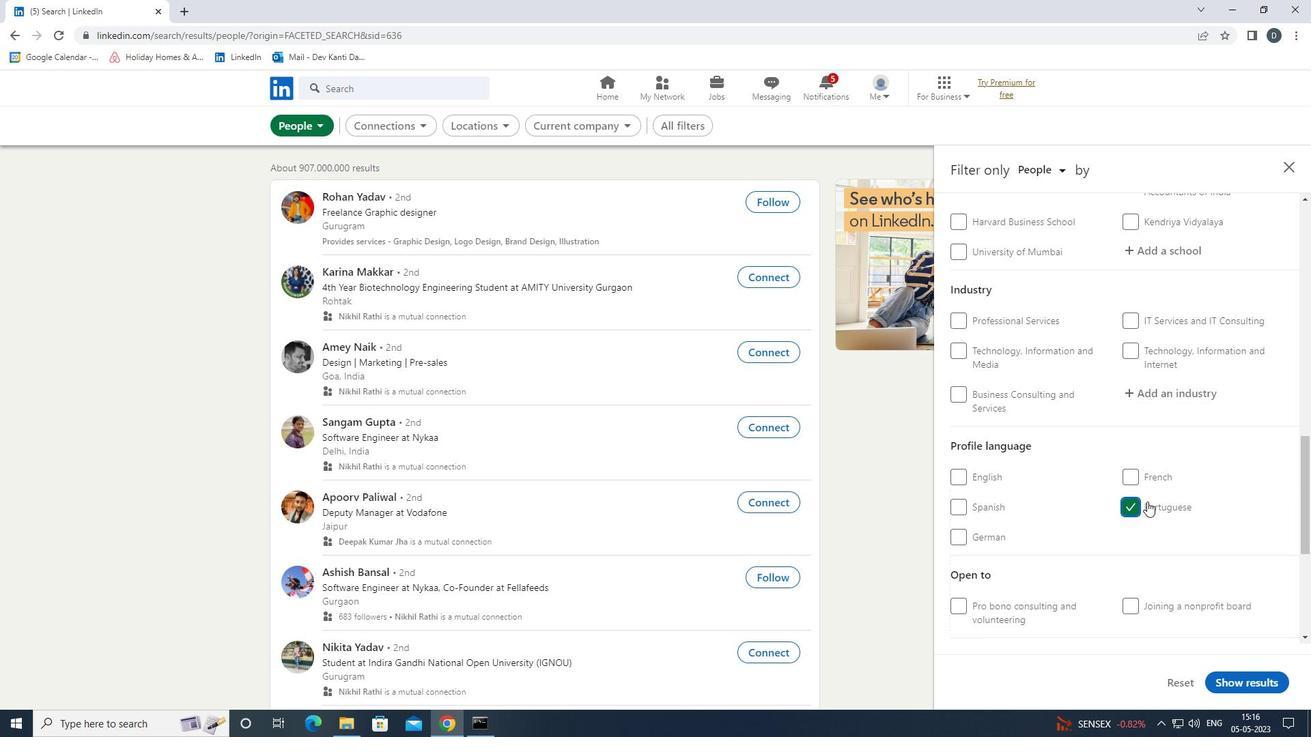 
Action: Mouse scrolled (1147, 502) with delta (0, 0)
Screenshot: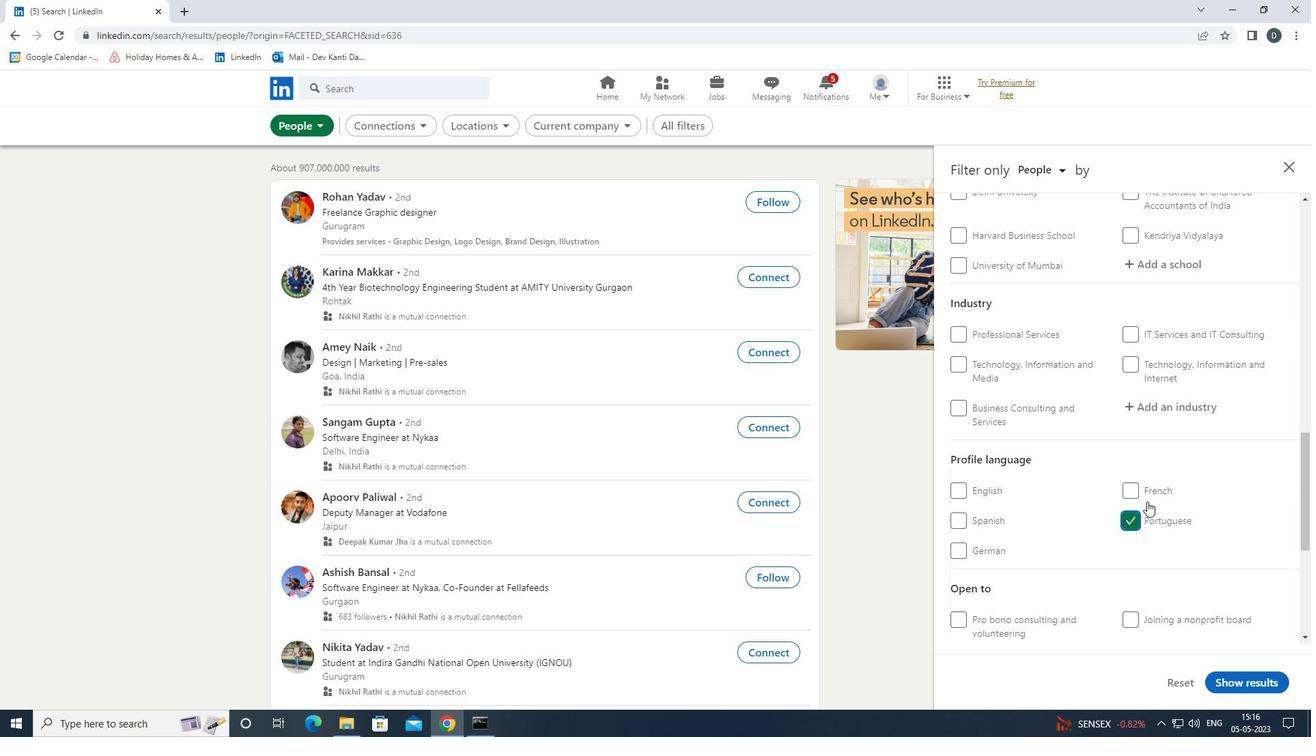 
Action: Mouse moved to (1148, 310)
Screenshot: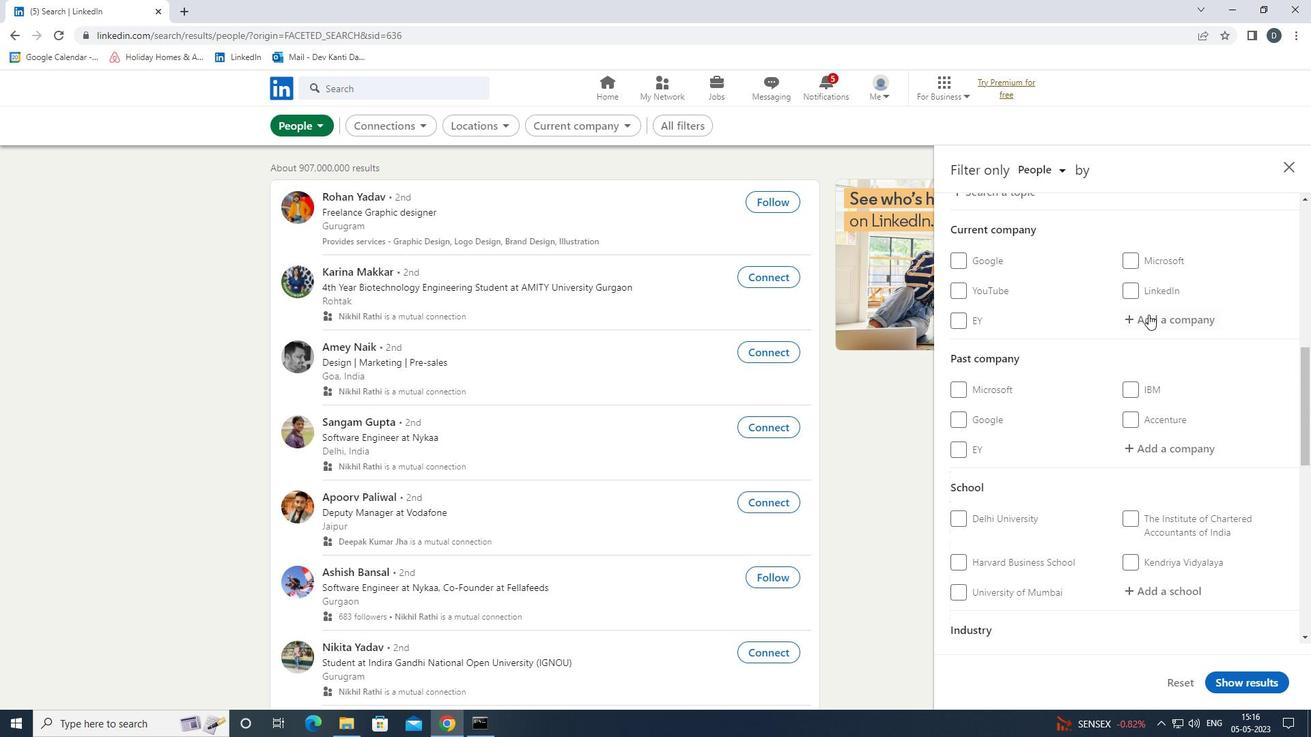 
Action: Mouse pressed left at (1148, 310)
Screenshot: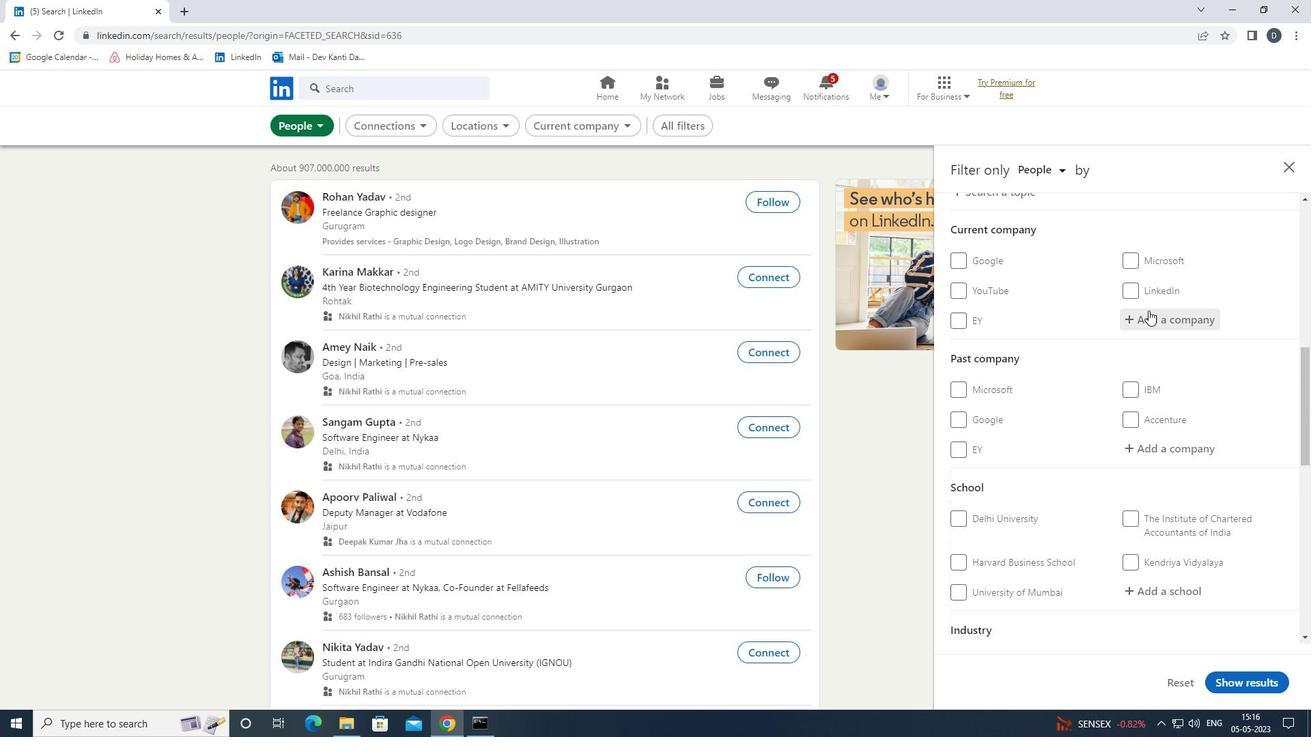 
Action: Key pressed <Key.shift><Key.shift><Key.shift><Key.shift><Key.shift>MYNTRA<Key.down><Key.enter>
Screenshot: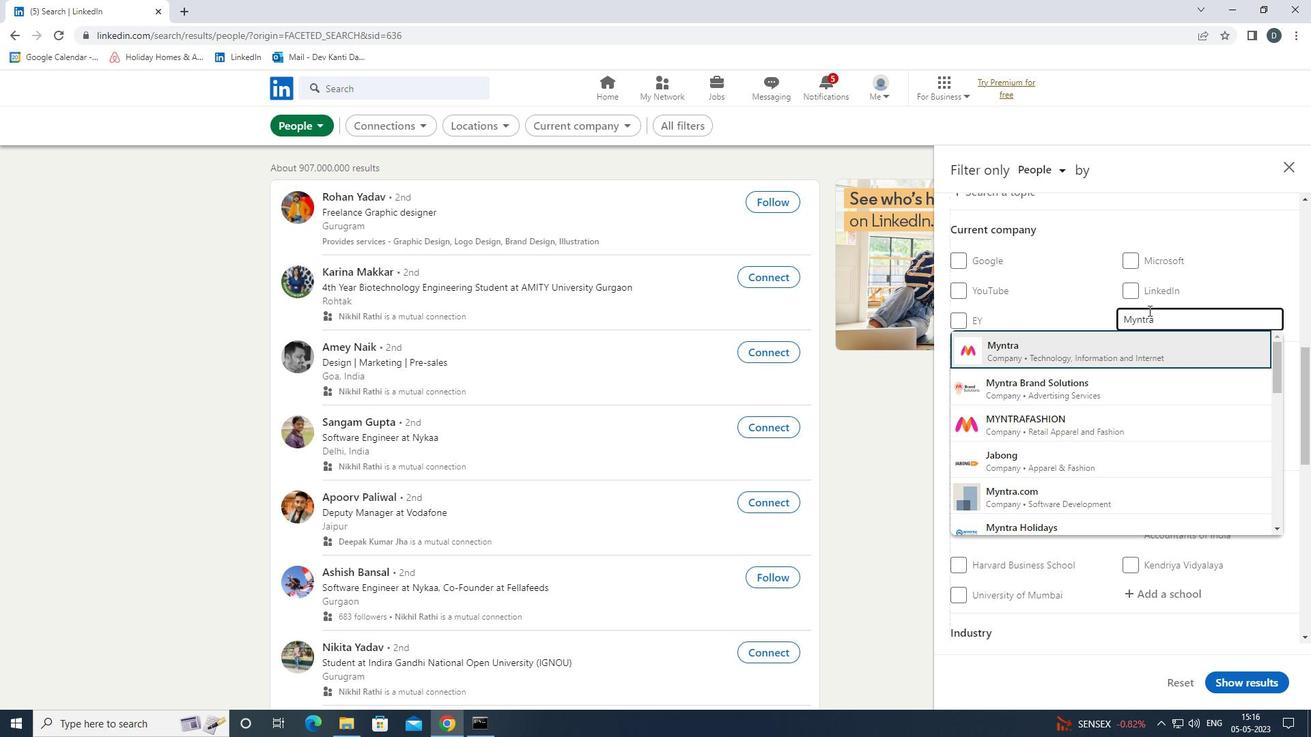 
Action: Mouse scrolled (1148, 310) with delta (0, 0)
Screenshot: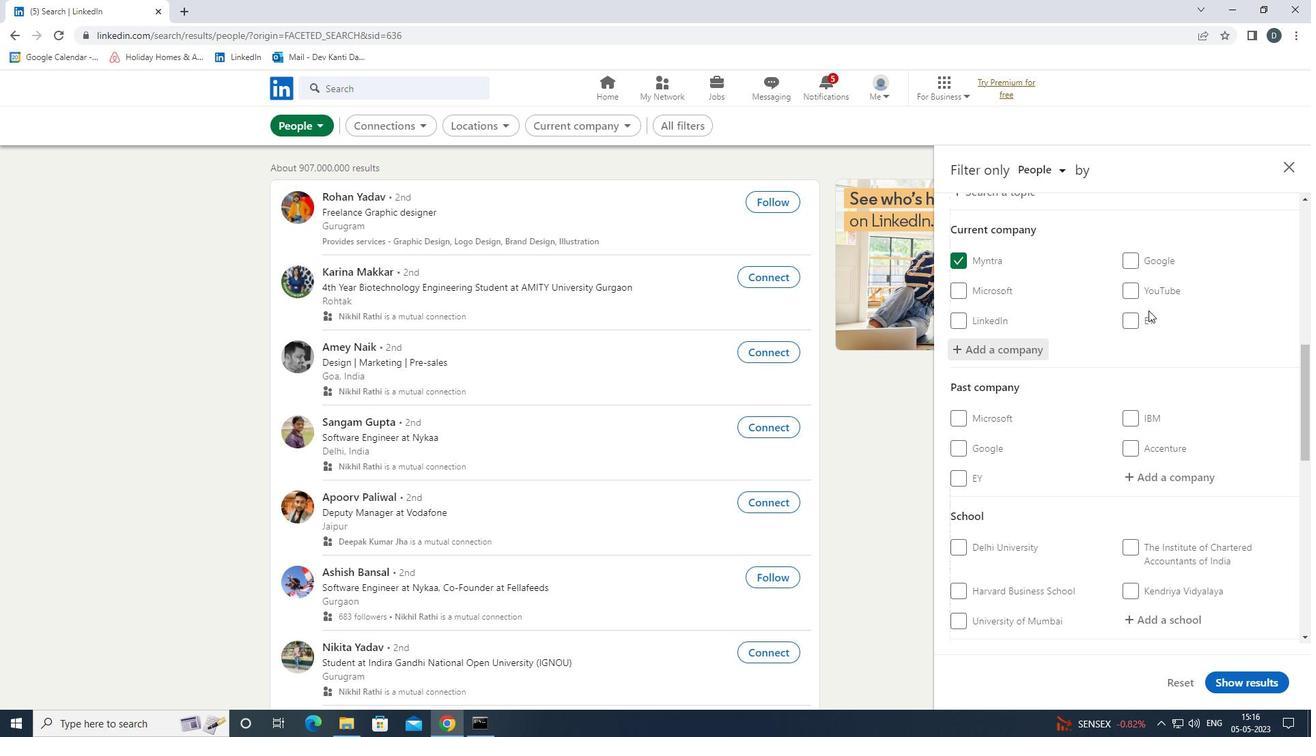 
Action: Mouse moved to (1152, 319)
Screenshot: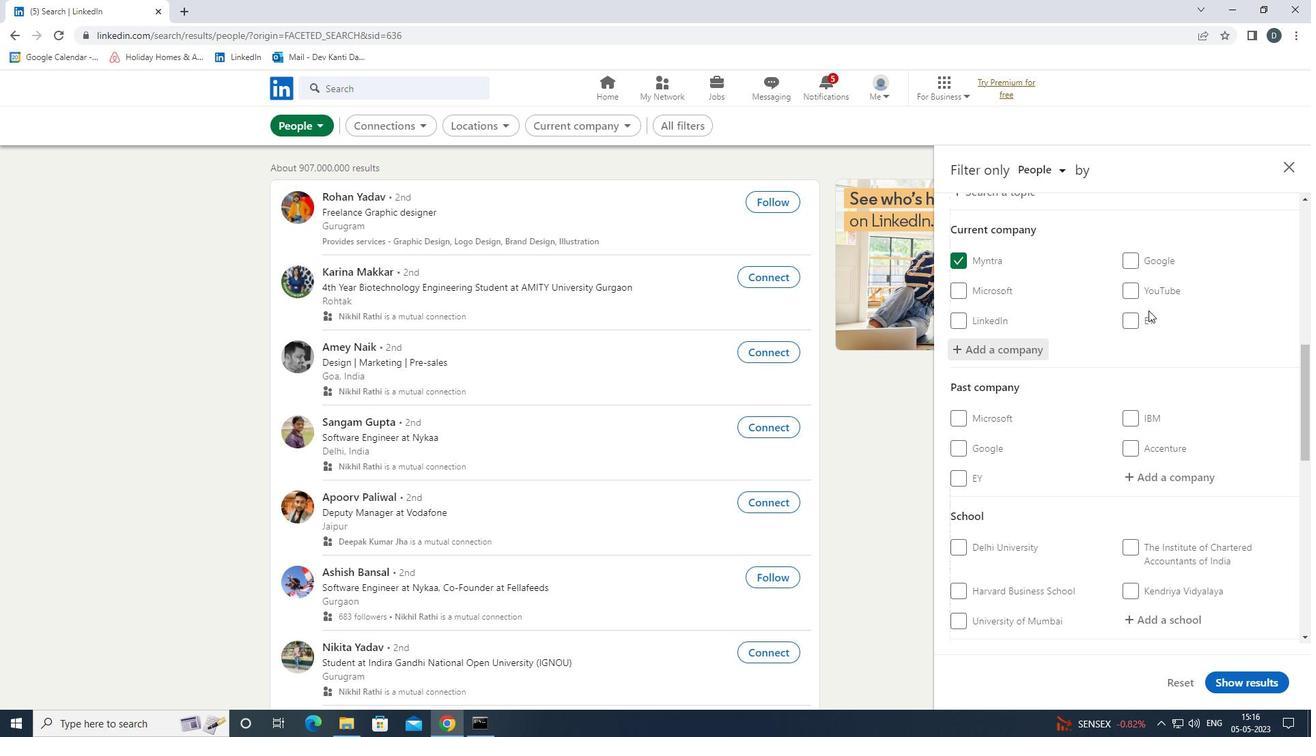 
Action: Mouse scrolled (1152, 318) with delta (0, 0)
Screenshot: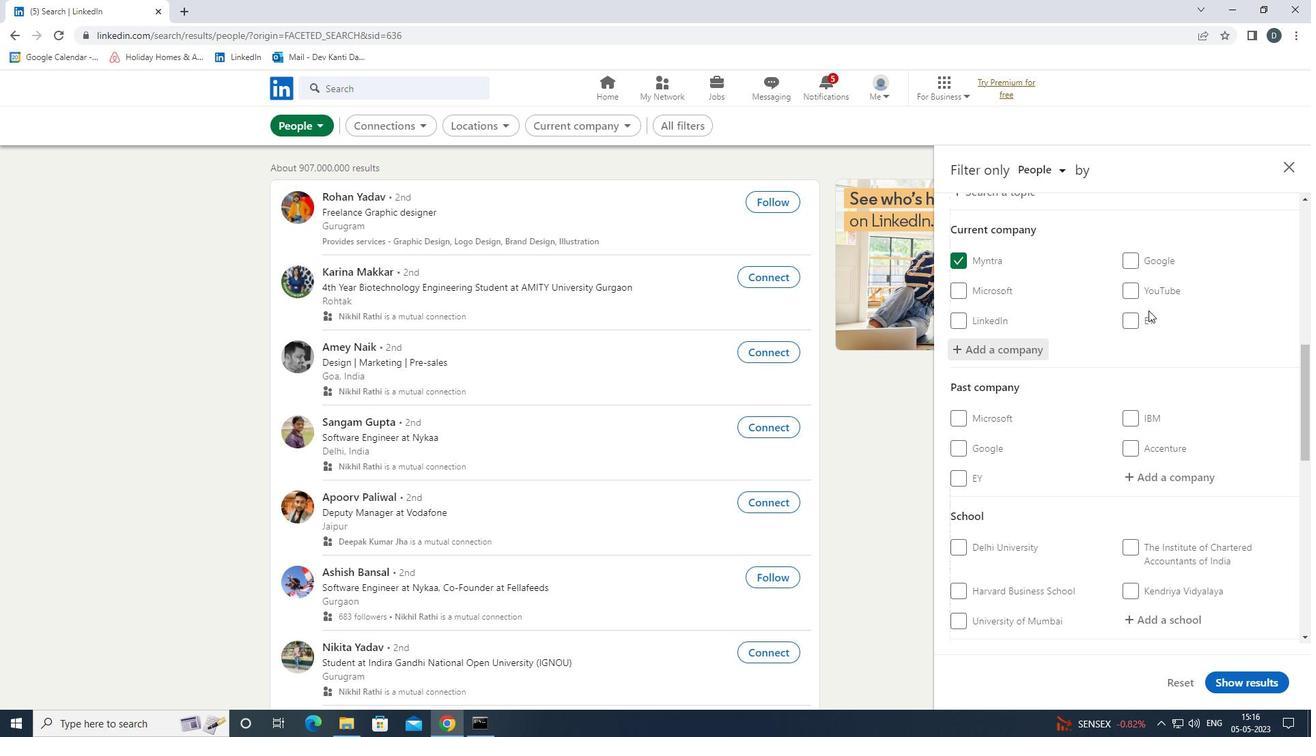 
Action: Mouse moved to (1152, 323)
Screenshot: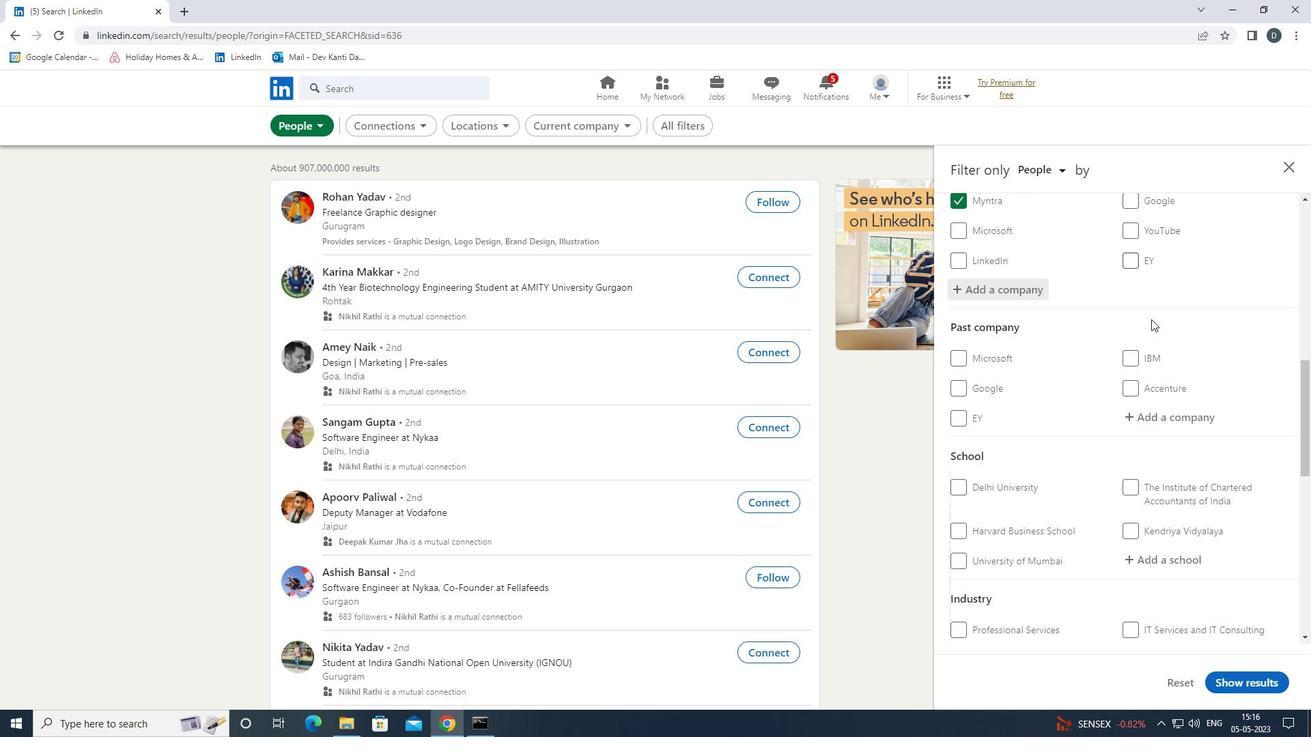 
Action: Mouse scrolled (1152, 322) with delta (0, 0)
Screenshot: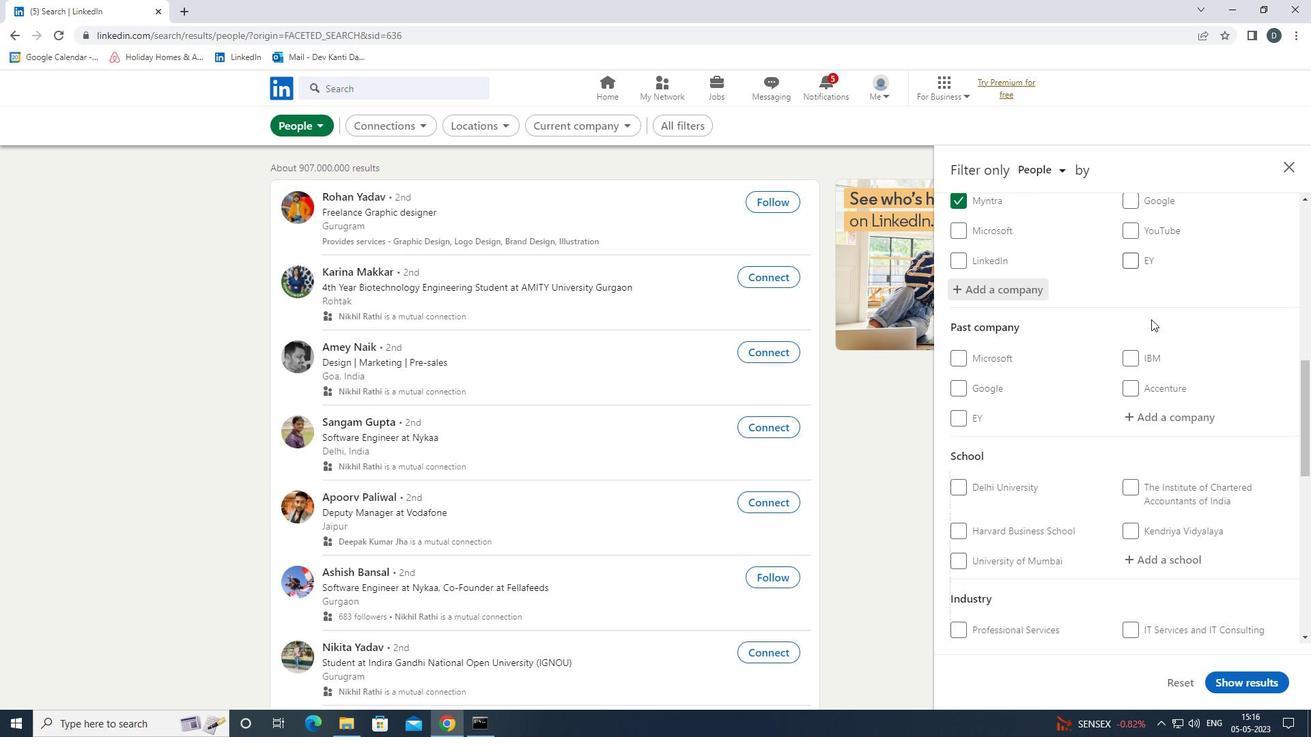 
Action: Mouse moved to (1158, 335)
Screenshot: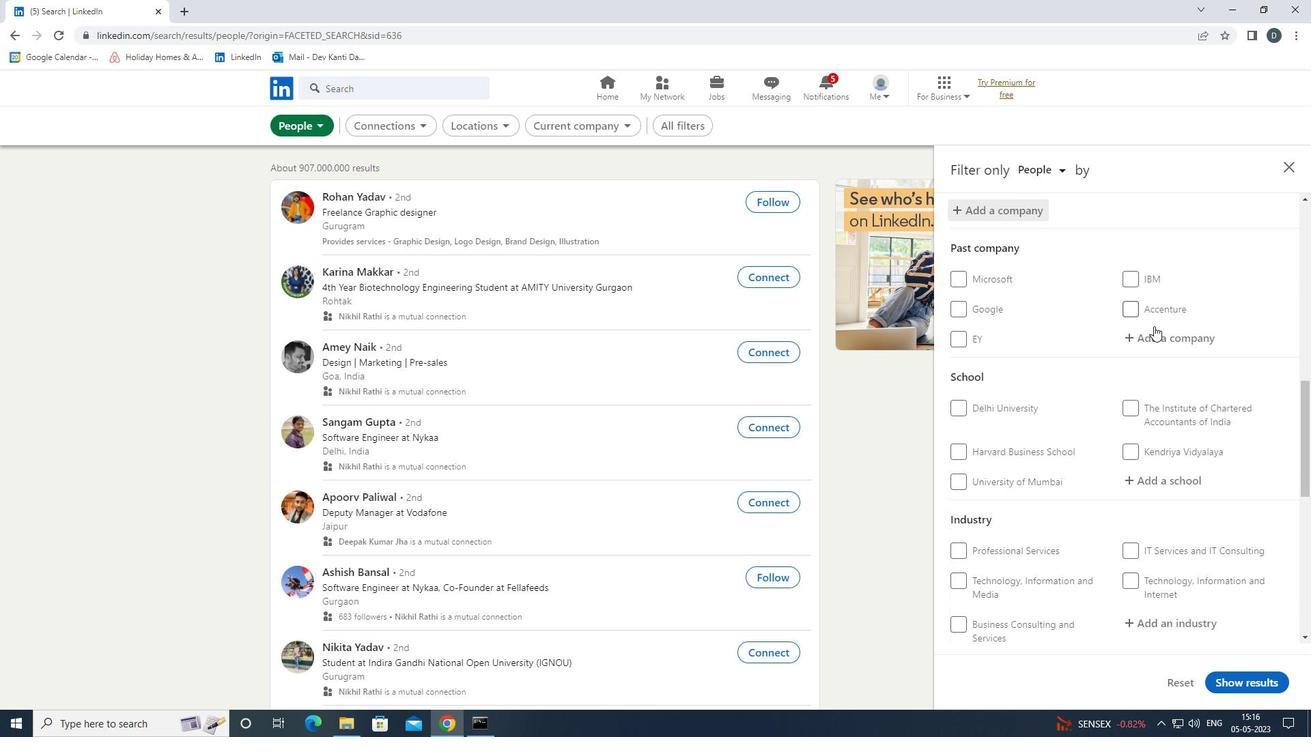 
Action: Mouse scrolled (1158, 334) with delta (0, 0)
Screenshot: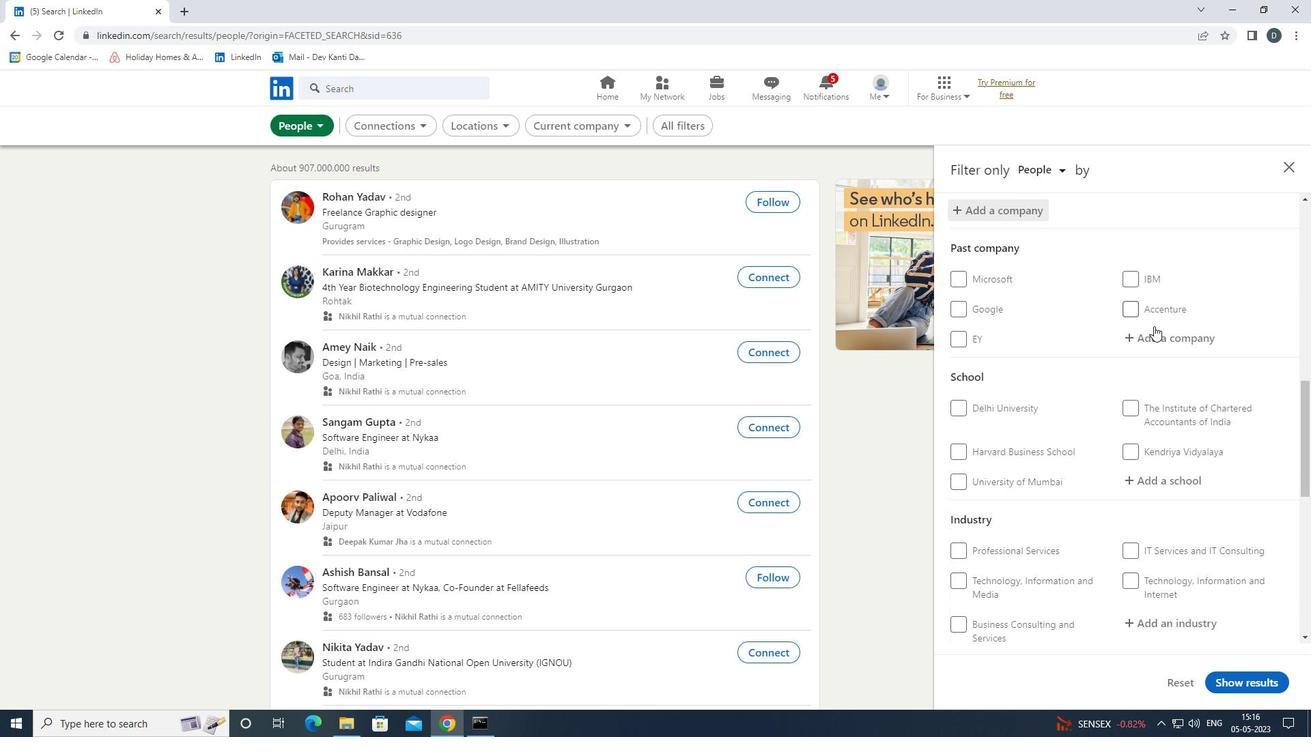 
Action: Mouse moved to (1165, 349)
Screenshot: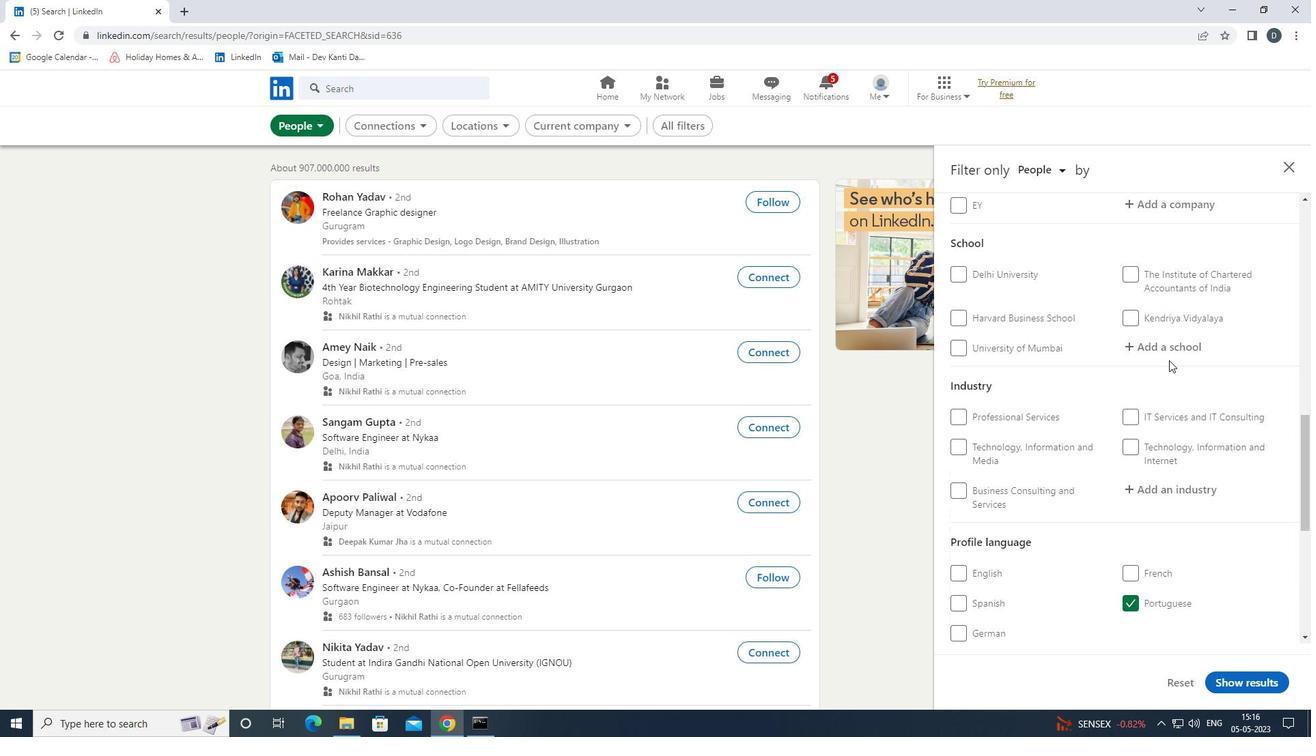
Action: Mouse pressed left at (1165, 349)
Screenshot: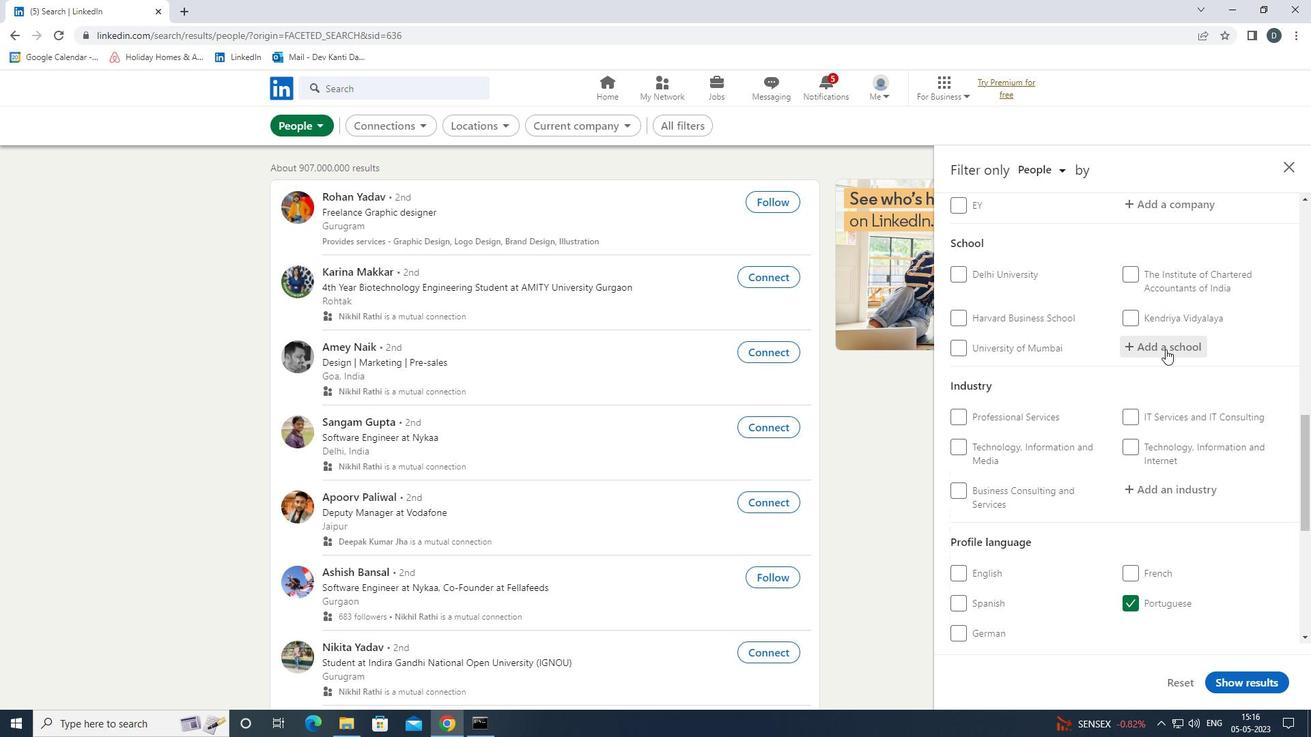 
Action: Key pressed <Key.shift>AMITY<Key.space><Key.down><Key.down><Key.down><Key.down><Key.down><Key.enter>
Screenshot: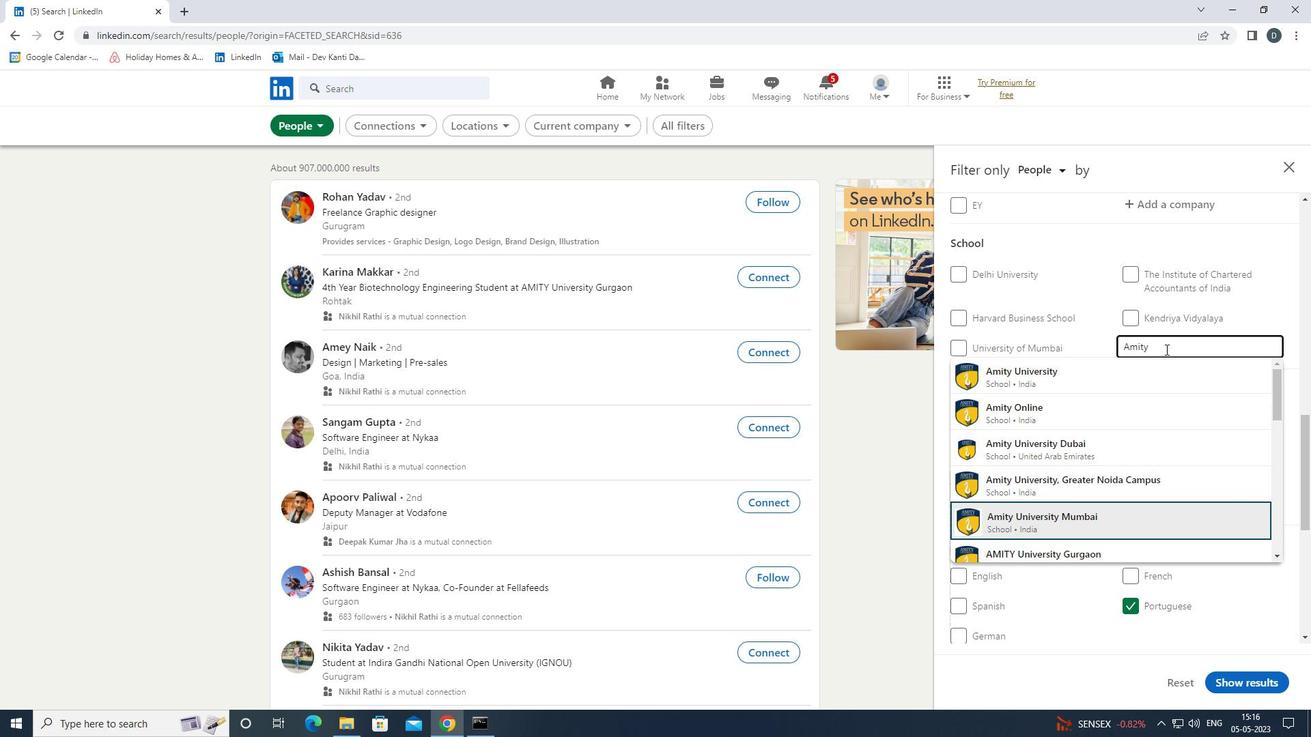 
Action: Mouse scrolled (1165, 348) with delta (0, 0)
Screenshot: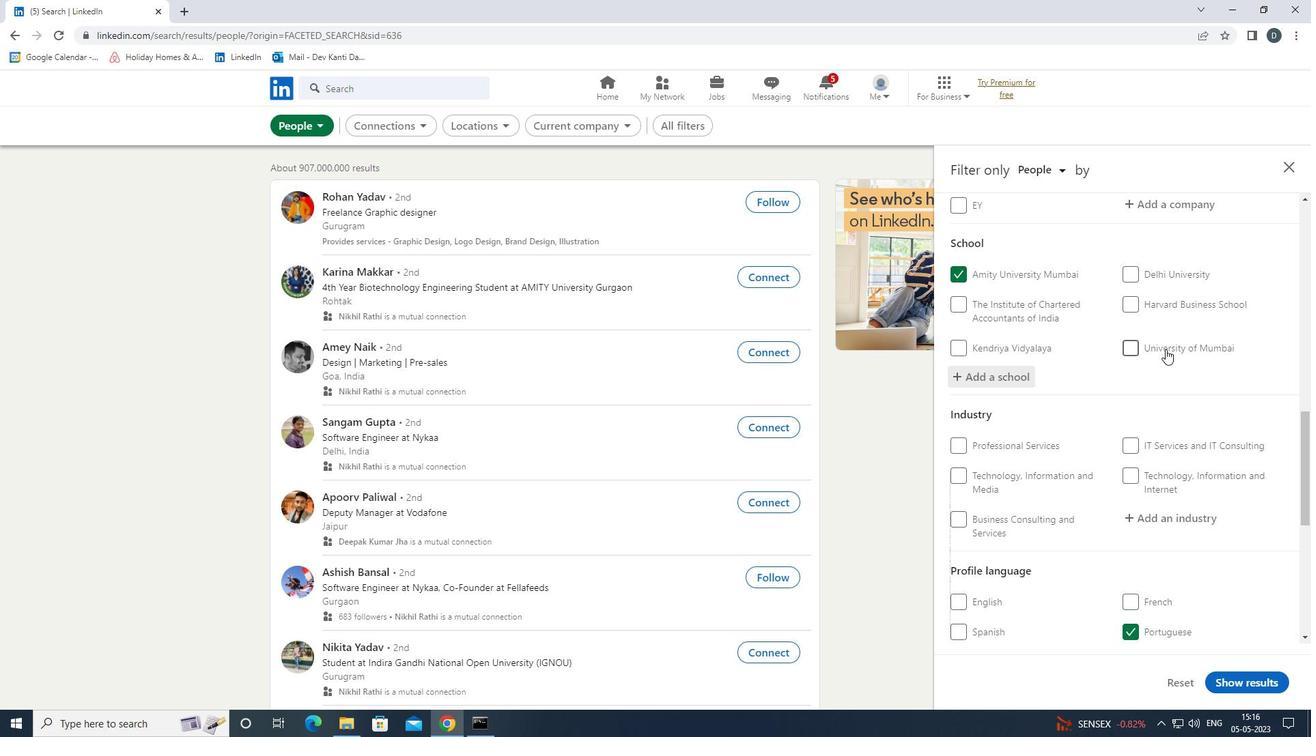 
Action: Mouse moved to (1165, 350)
Screenshot: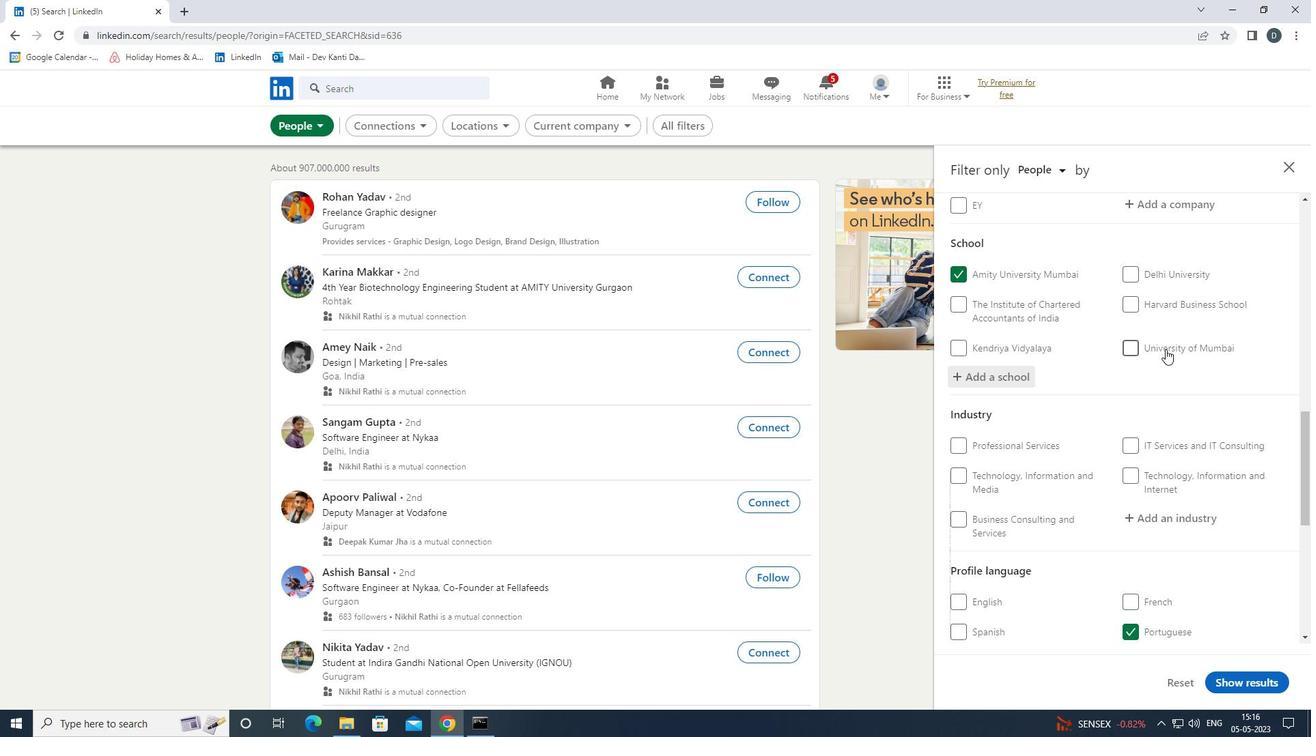 
Action: Mouse scrolled (1165, 349) with delta (0, 0)
Screenshot: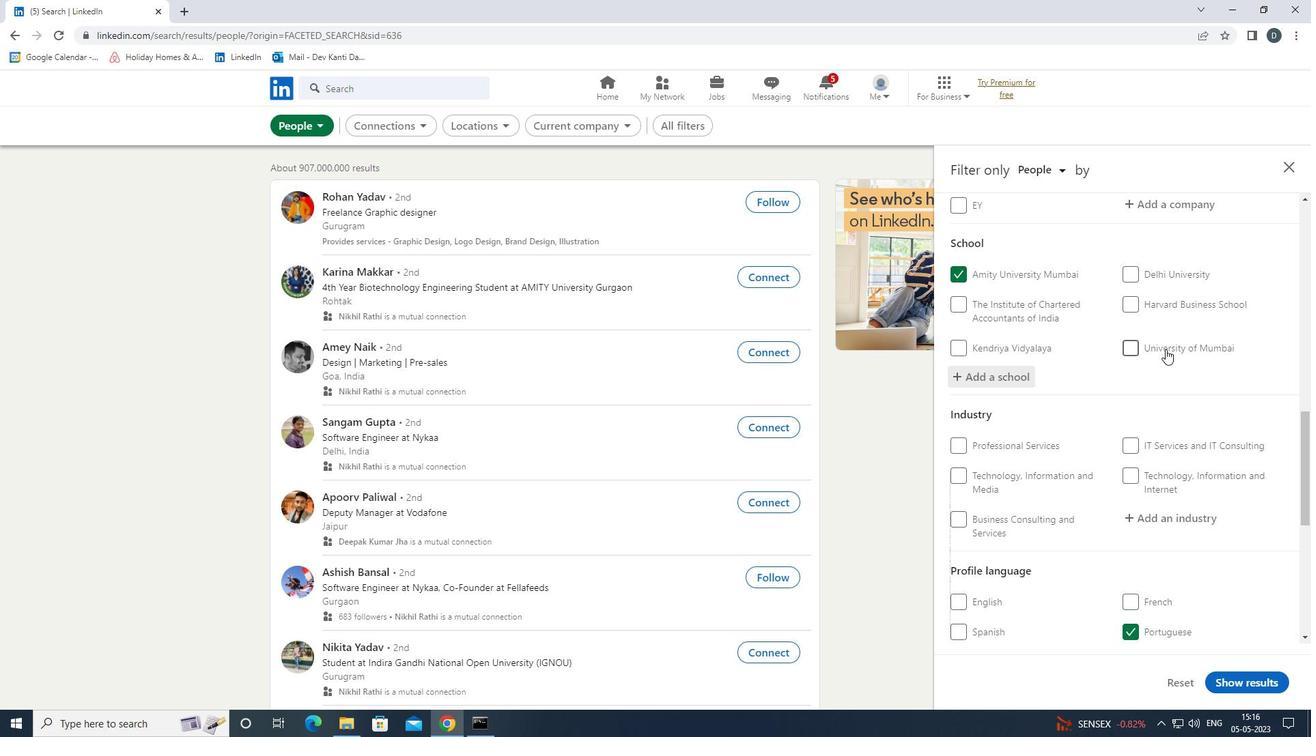 
Action: Mouse moved to (1172, 375)
Screenshot: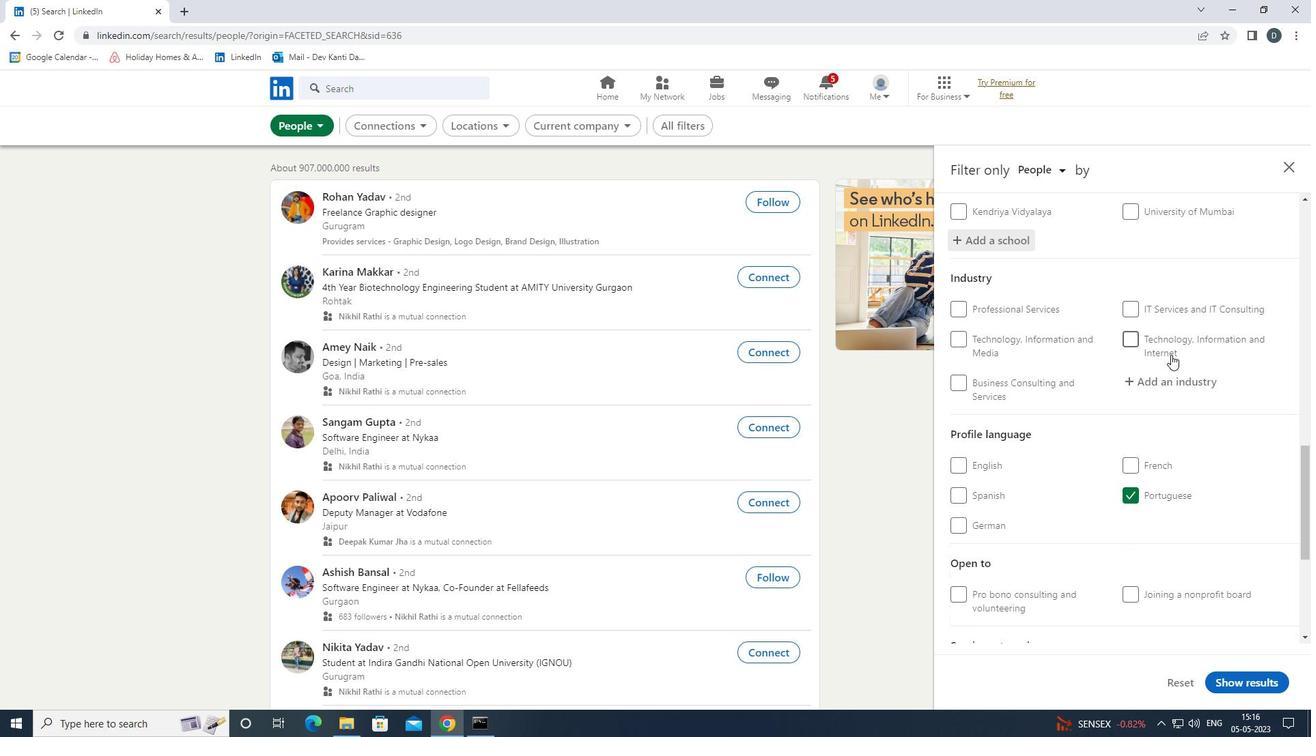 
Action: Mouse pressed left at (1172, 375)
Screenshot: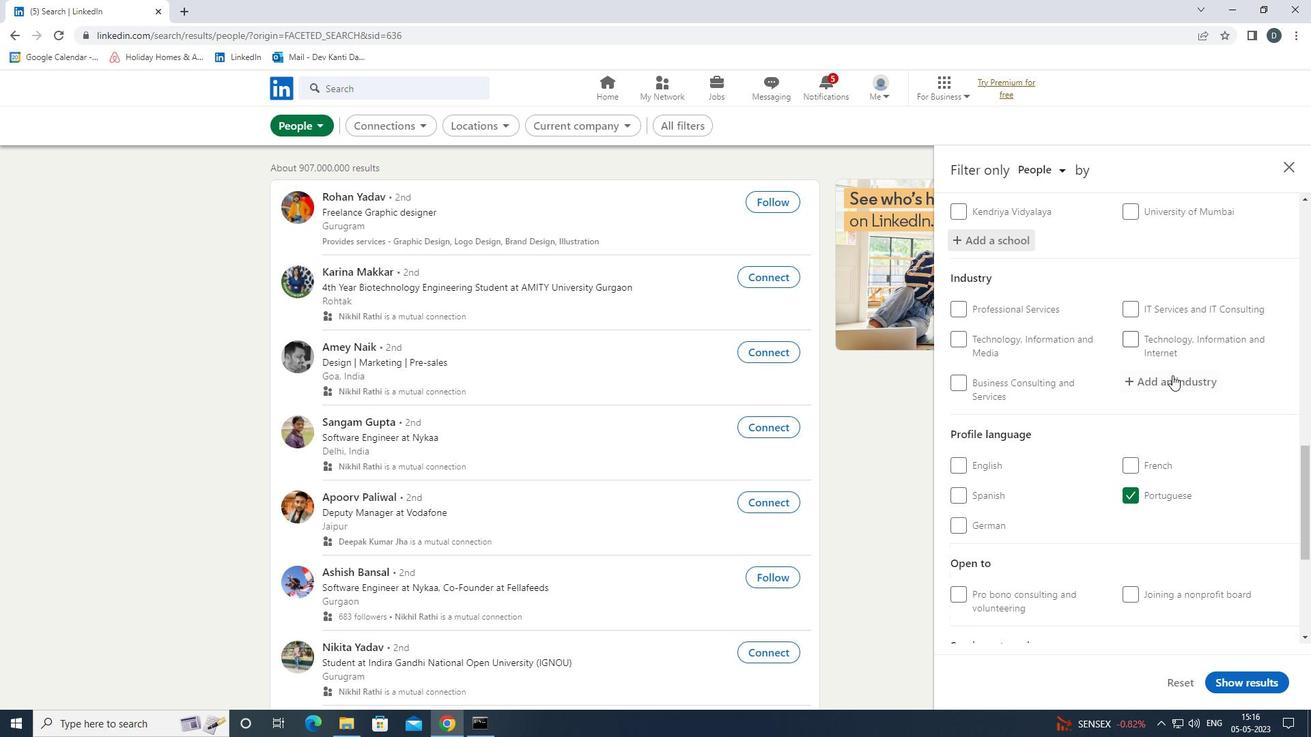 
Action: Key pressed <Key.shift><Key.shift><Key.shift><Key.shift><Key.shift><Key.shift><Key.shift><Key.shift><Key.shift><Key.shift><Key.shift>MVIES<Key.backspace><Key.backspace><Key.backspace><Key.backspace>OVIES<Key.down><Key.enter>
Screenshot: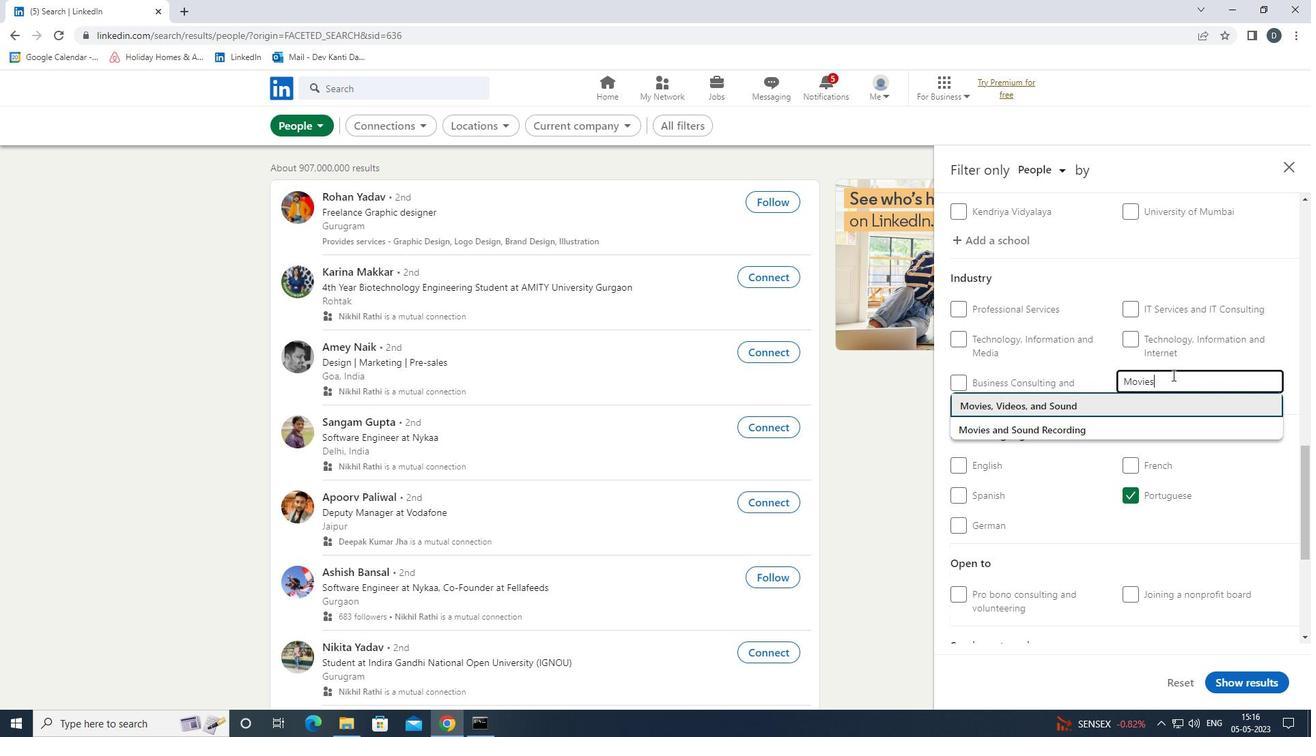 
Action: Mouse scrolled (1172, 374) with delta (0, 0)
Screenshot: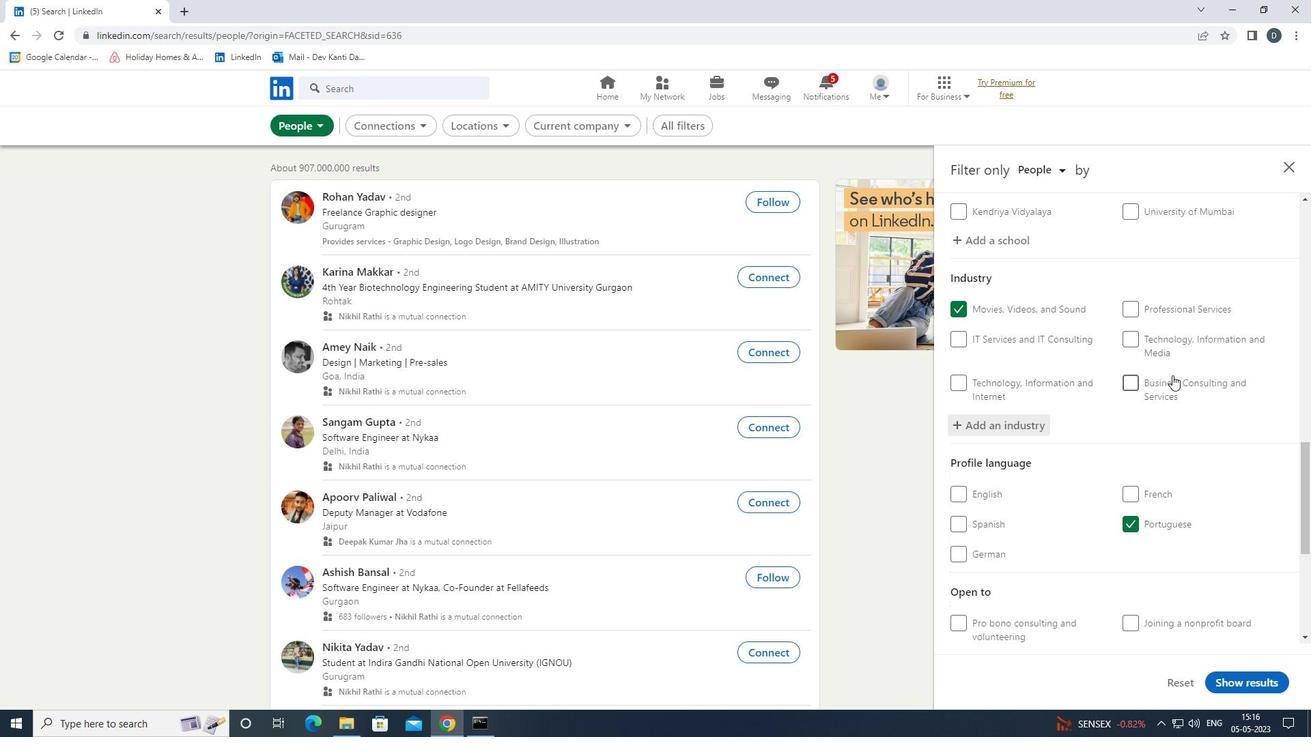 
Action: Mouse scrolled (1172, 374) with delta (0, 0)
Screenshot: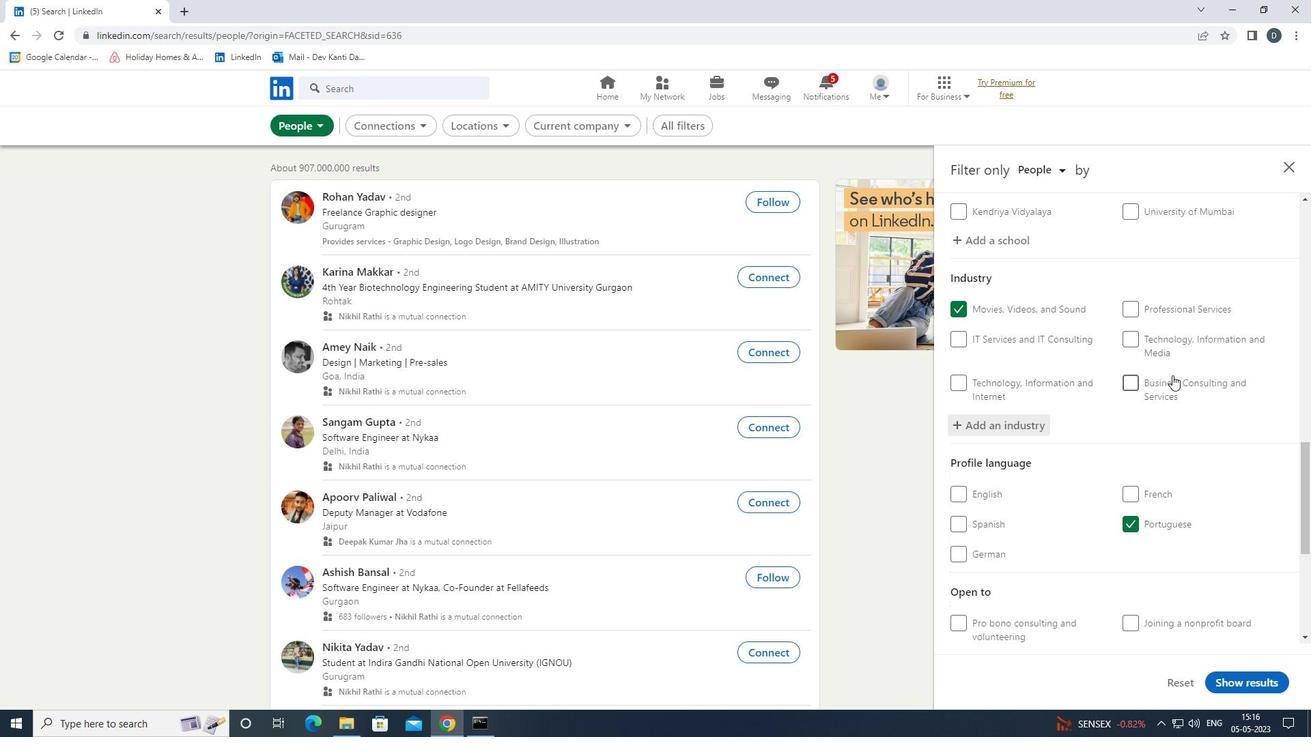 
Action: Mouse scrolled (1172, 374) with delta (0, 0)
Screenshot: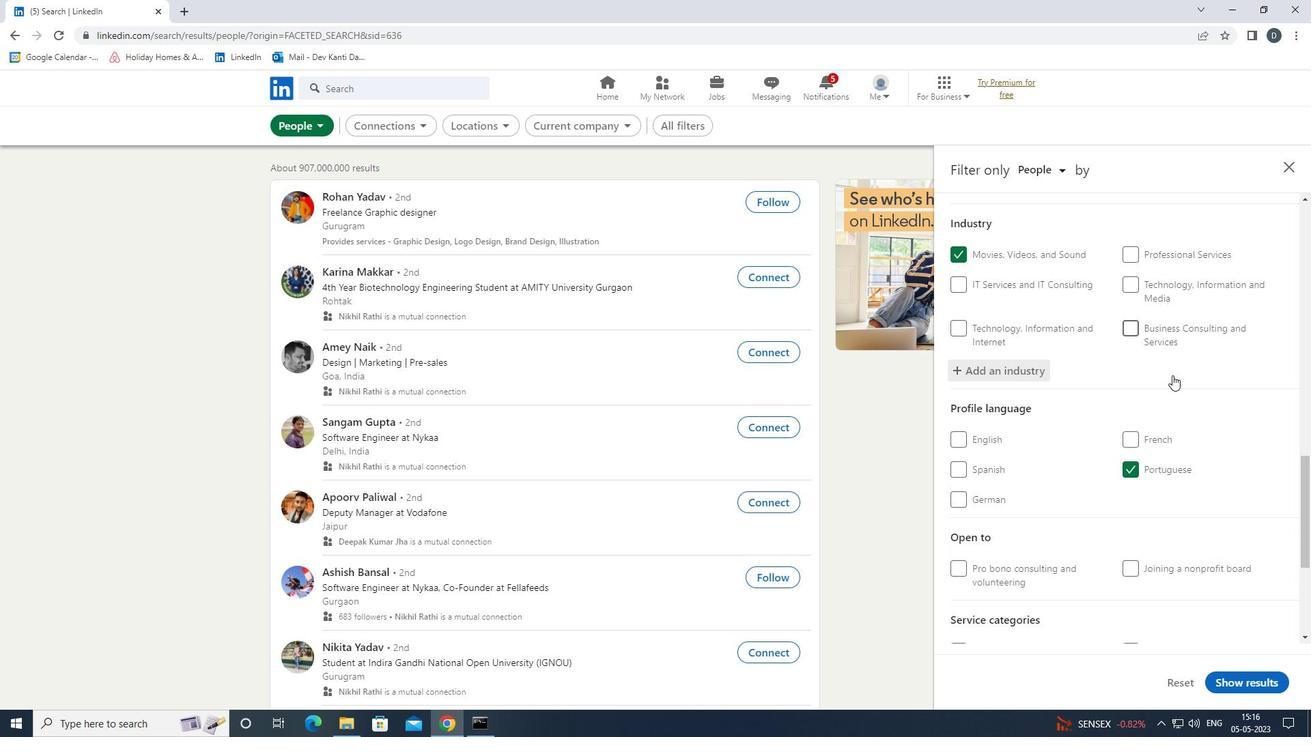 
Action: Mouse moved to (1172, 380)
Screenshot: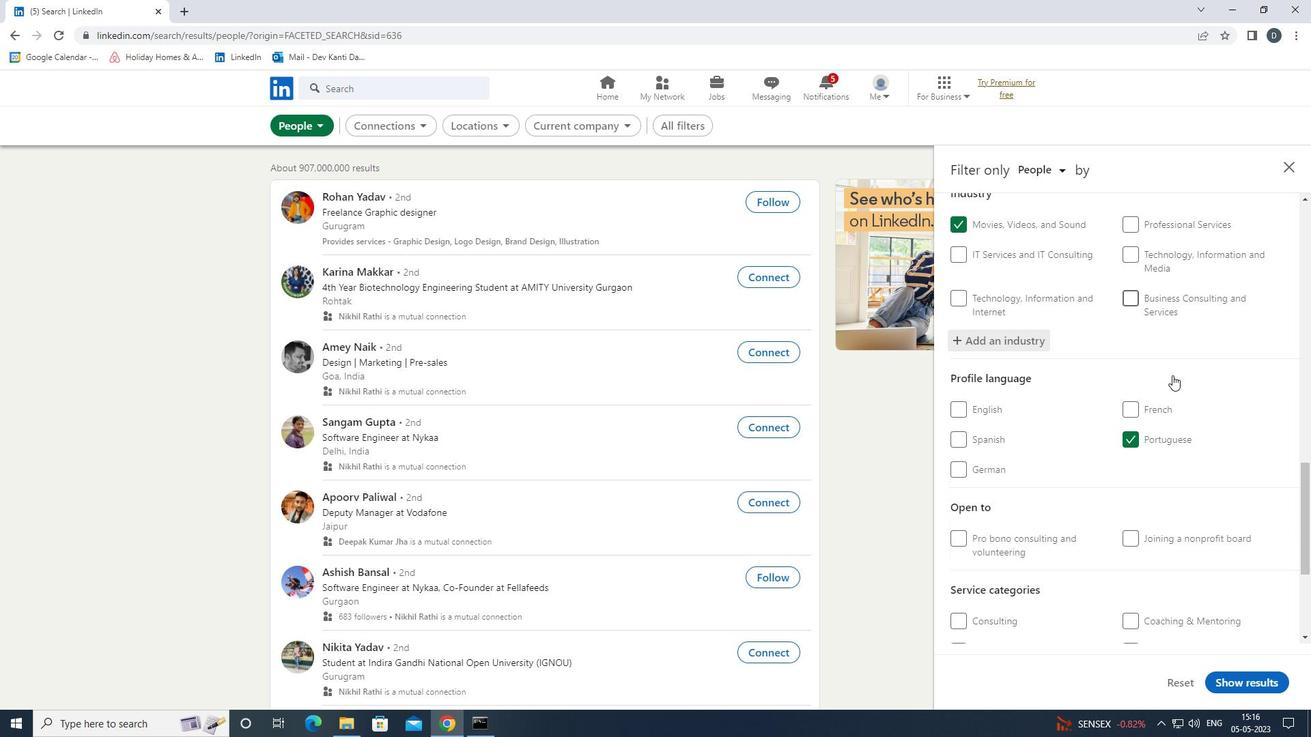
Action: Mouse scrolled (1172, 379) with delta (0, 0)
Screenshot: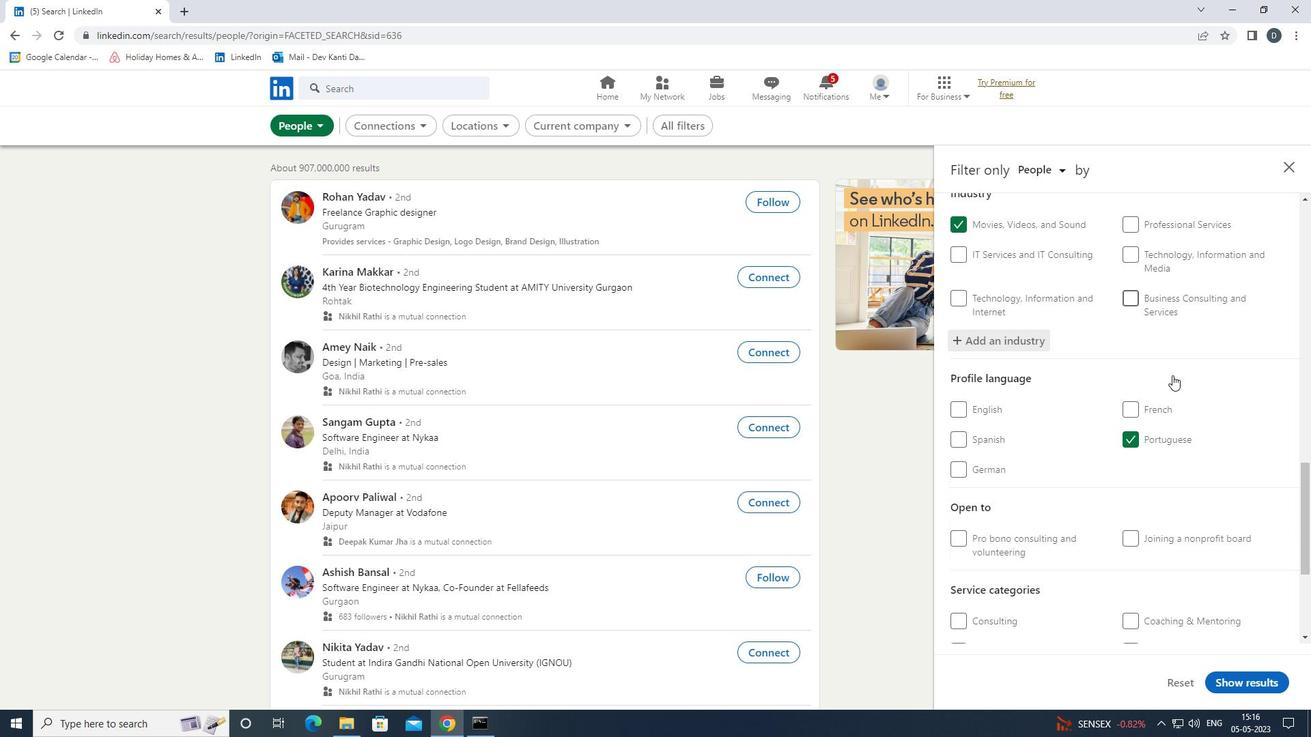 
Action: Mouse moved to (1171, 489)
Screenshot: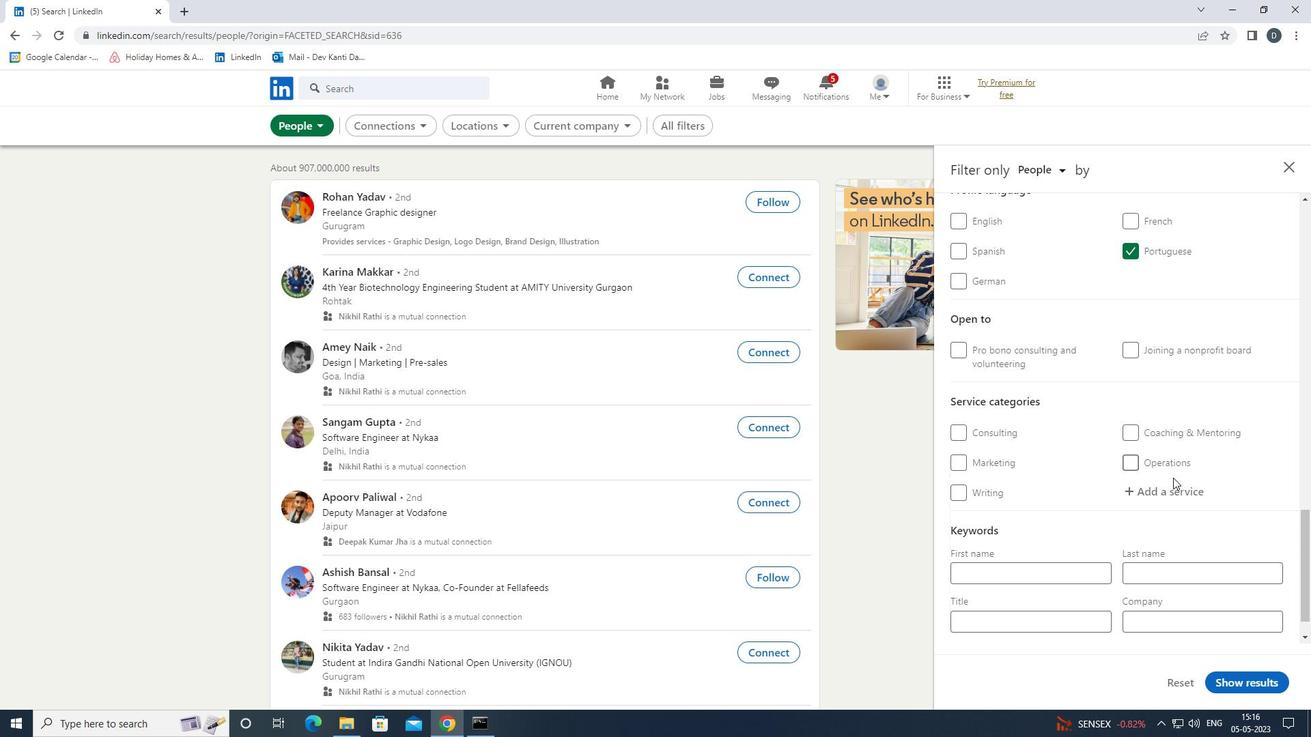 
Action: Mouse pressed left at (1171, 489)
Screenshot: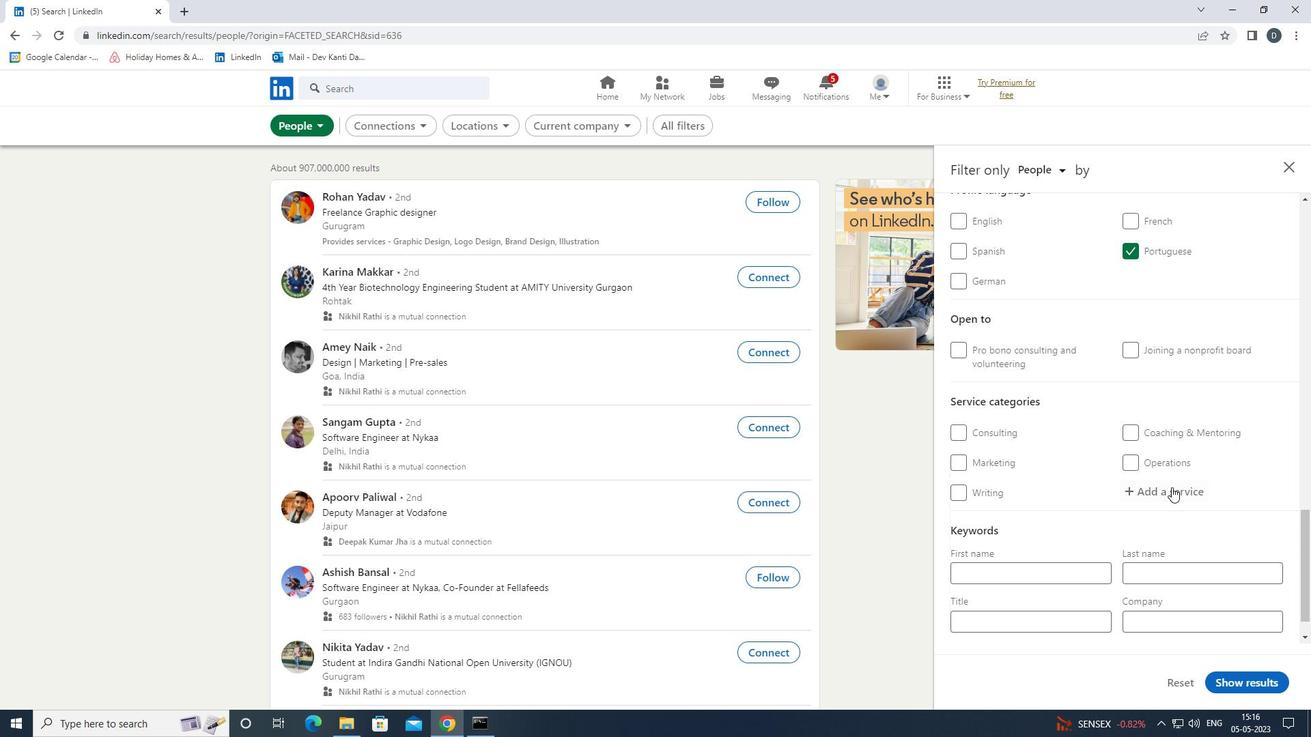 
Action: Key pressed <Key.shift><Key.shift><Key.shift>SEACH<Key.space><Key.shift>ENGINE<Key.backspace><Key.backspace>NE<Key.left><Key.left><Key.left><Key.left><Key.left><Key.left><Key.left><Key.left><Key.left>R<Key.right><Key.right><Key.right><Key.right><Key.right><Key.right><Key.right><Key.right><Key.right><Key.right><Key.right><Key.right><Key.right><Key.right><Key.right><Key.right><Key.down><Key.enter>
Screenshot: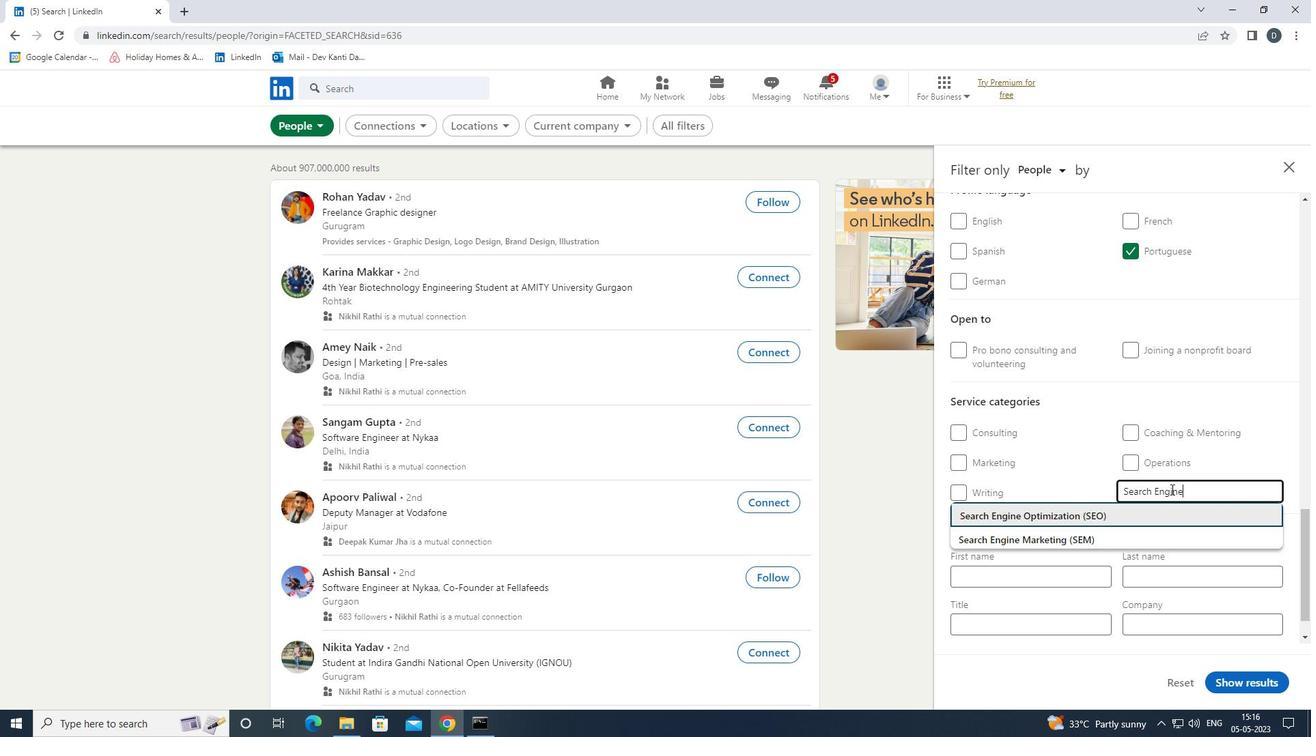 
Action: Mouse moved to (1139, 465)
Screenshot: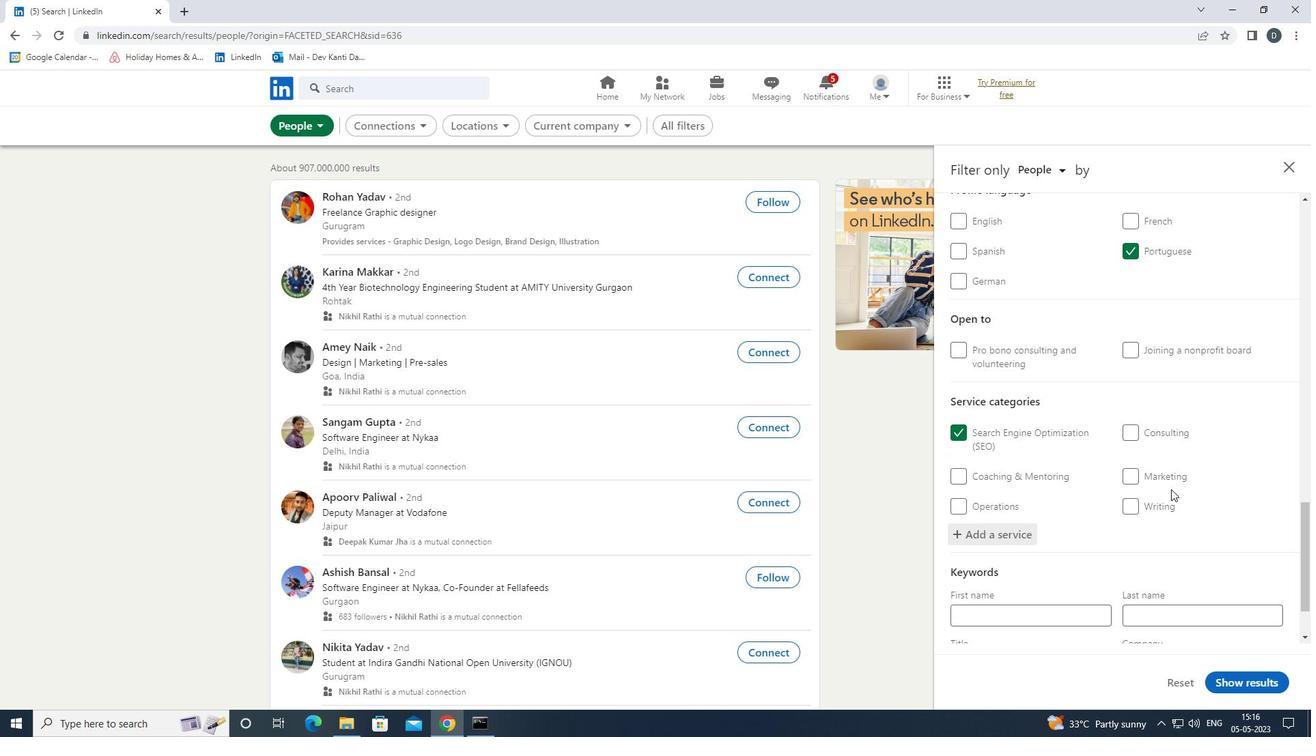 
Action: Mouse scrolled (1139, 465) with delta (0, 0)
Screenshot: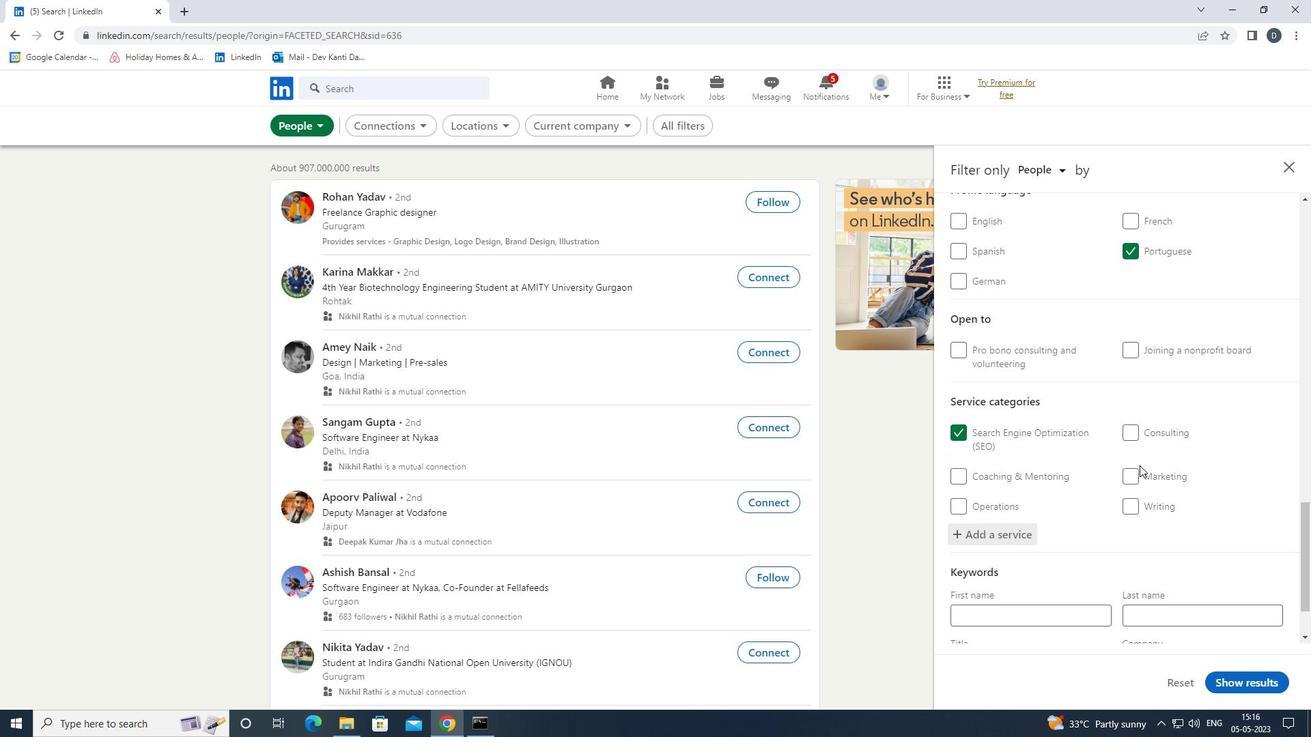
Action: Mouse scrolled (1139, 465) with delta (0, 0)
Screenshot: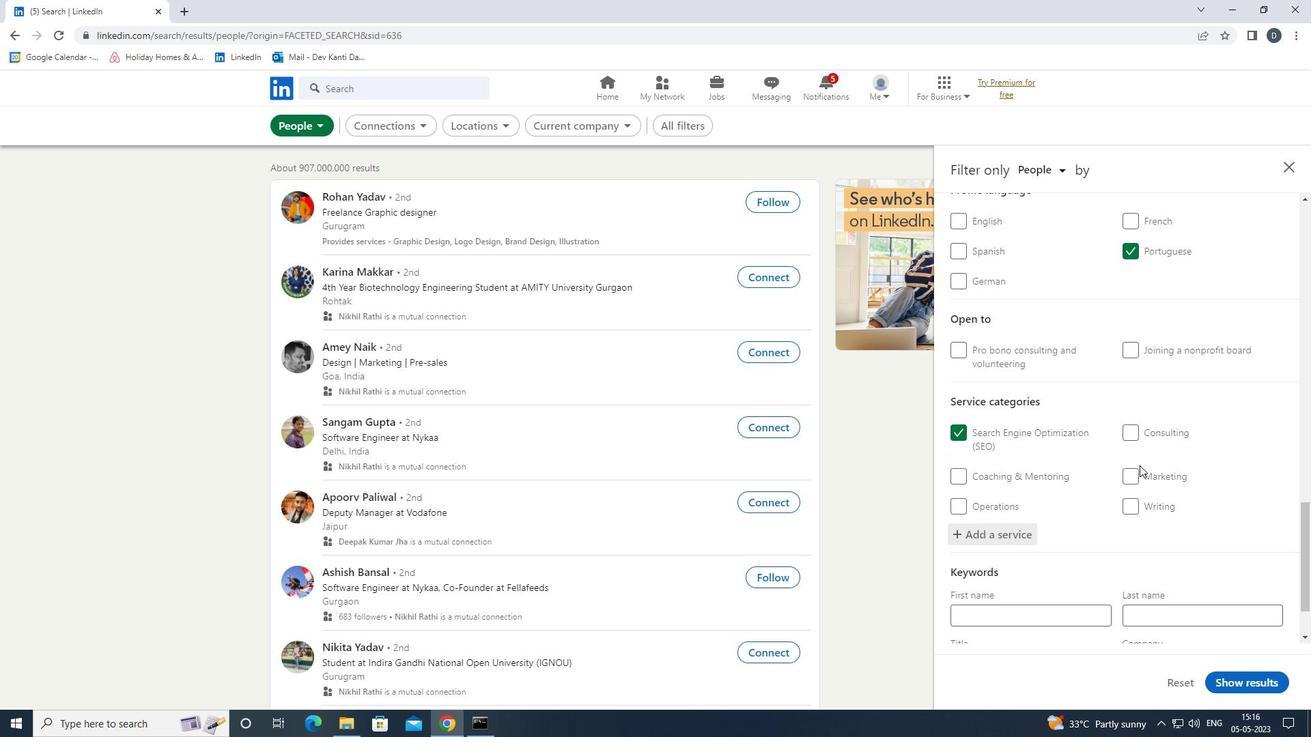 
Action: Mouse moved to (1139, 468)
Screenshot: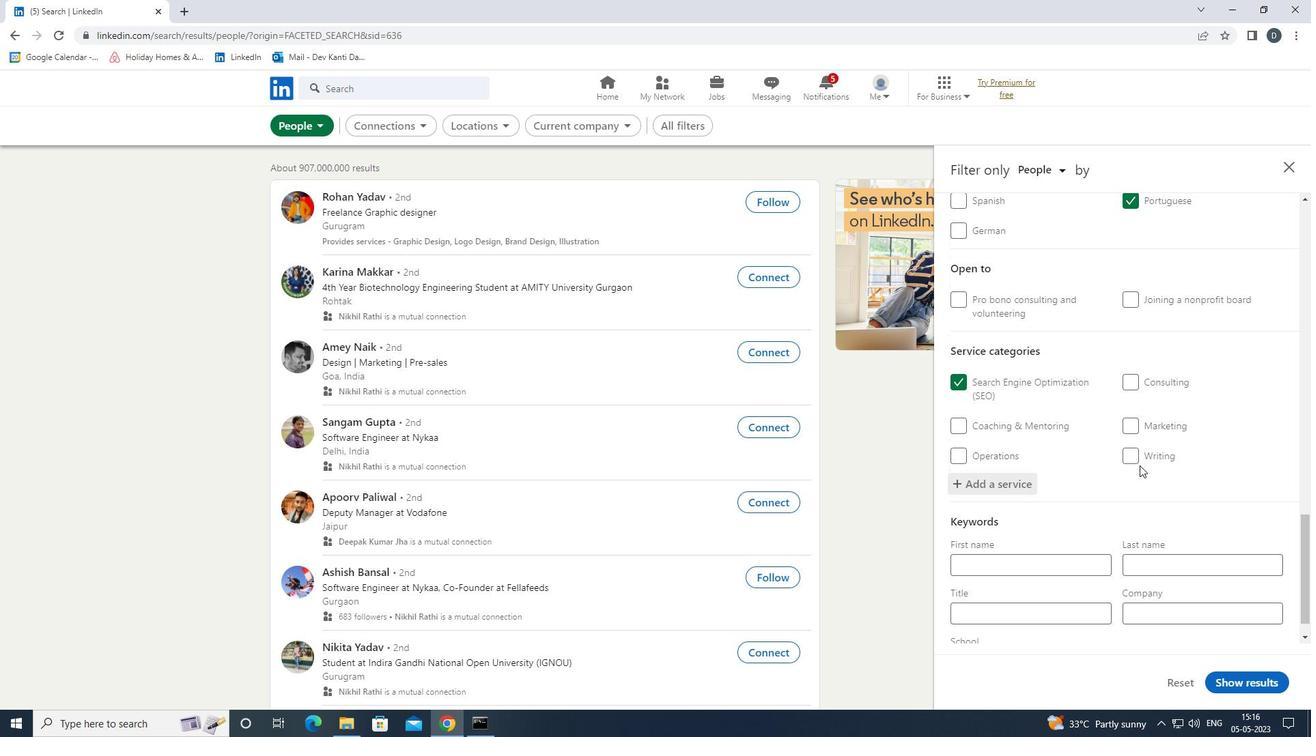 
Action: Mouse scrolled (1139, 467) with delta (0, 0)
Screenshot: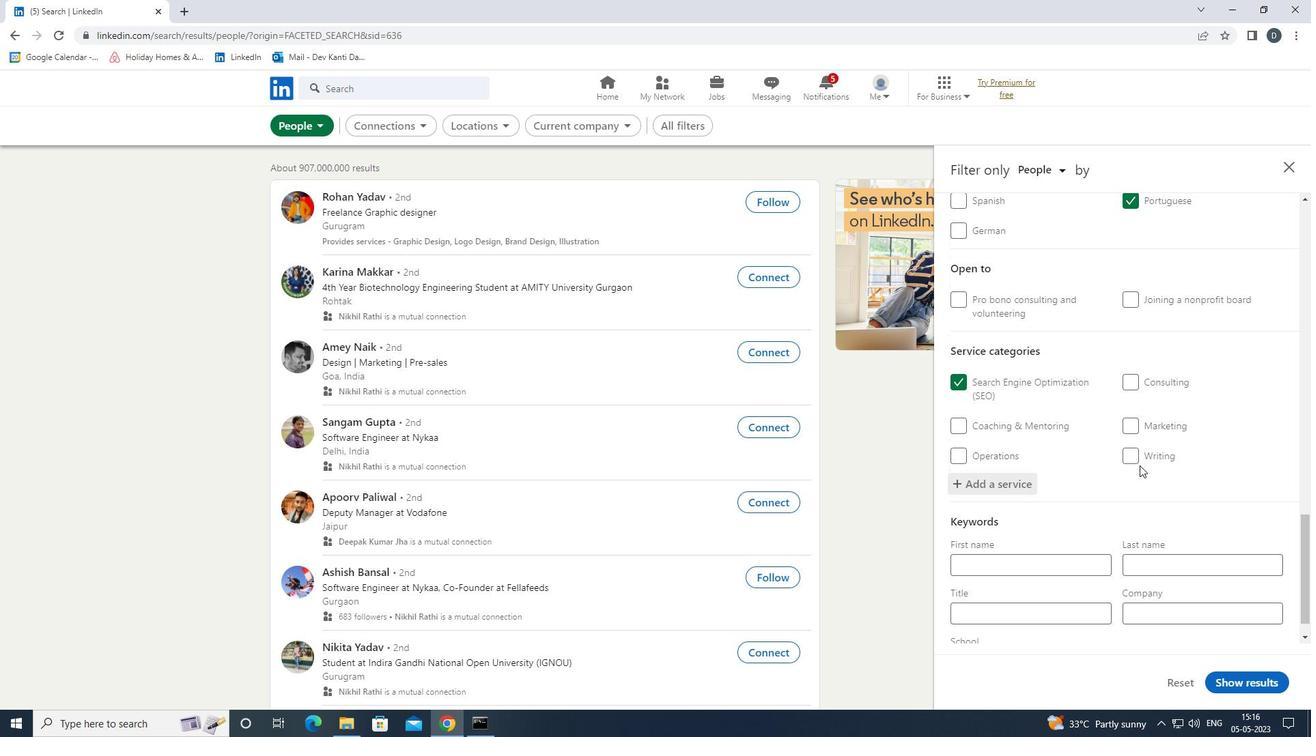 
Action: Mouse moved to (1066, 584)
Screenshot: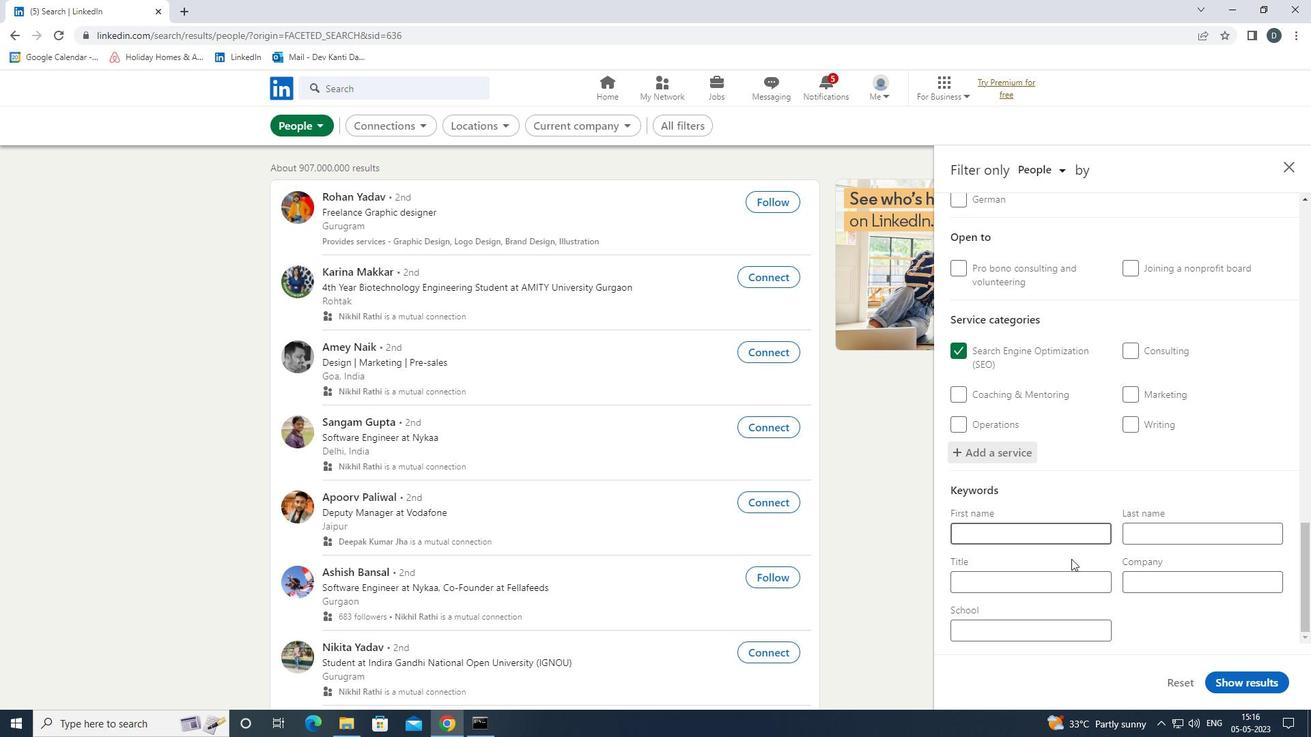 
Action: Mouse pressed left at (1066, 584)
Screenshot: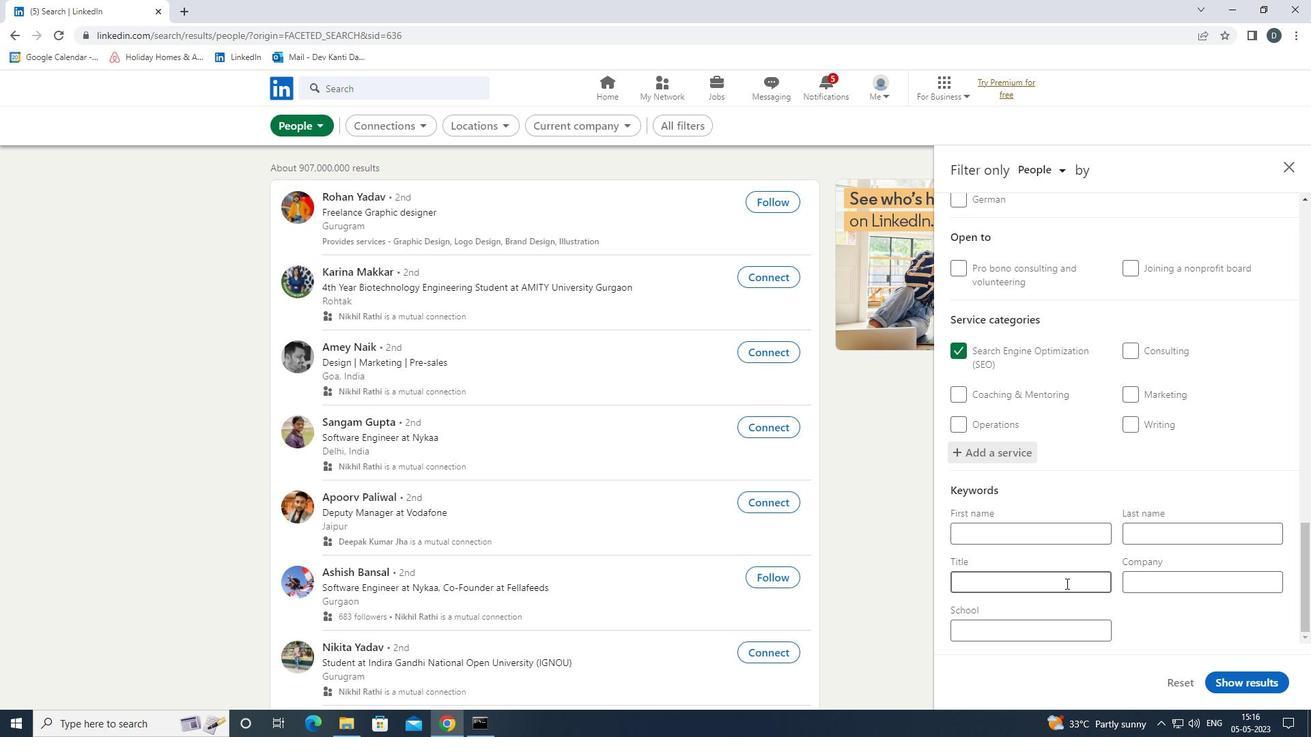 
Action: Key pressed <Key.shift><Key.shift><Key.shift><Key.shift><Key.shift><Key.shift><Key.shift><Key.shift>RED<Key.space><Key.shift>CROSS<Key.space><Key.shift>VOLUNTEER
Screenshot: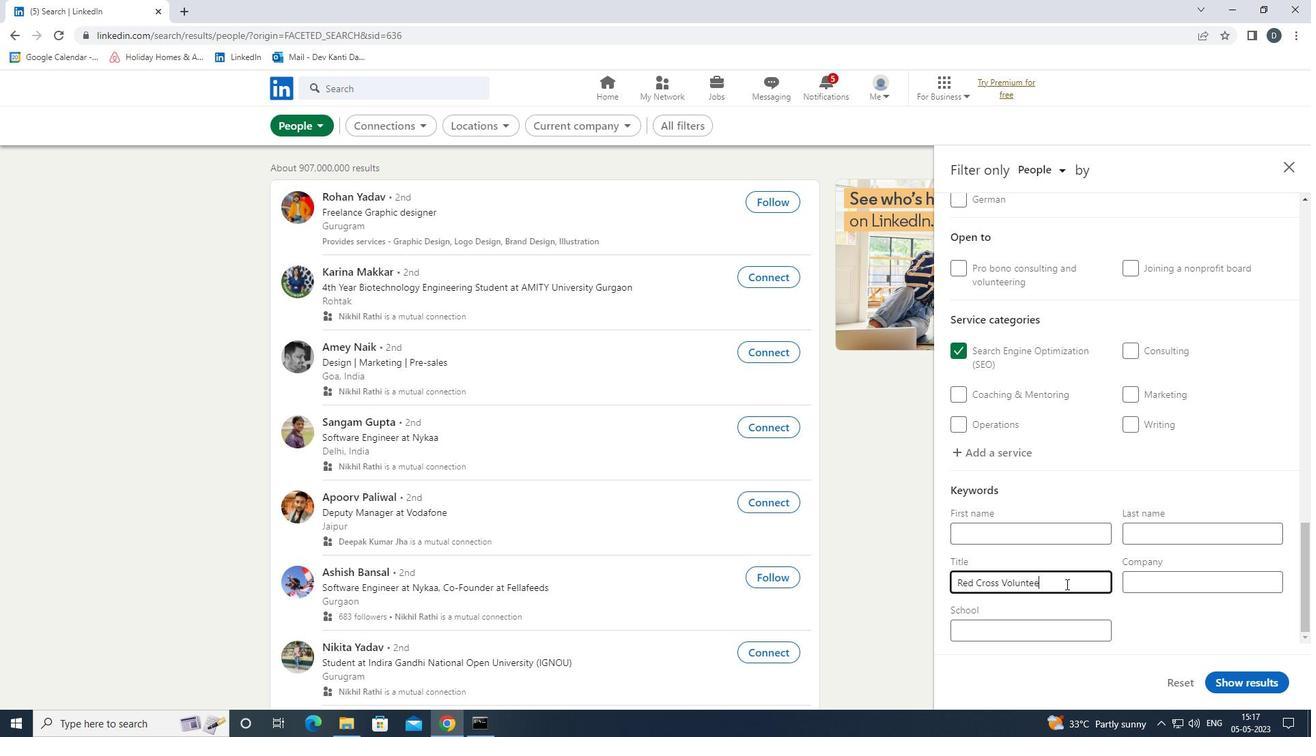 
Action: Mouse moved to (1253, 681)
Screenshot: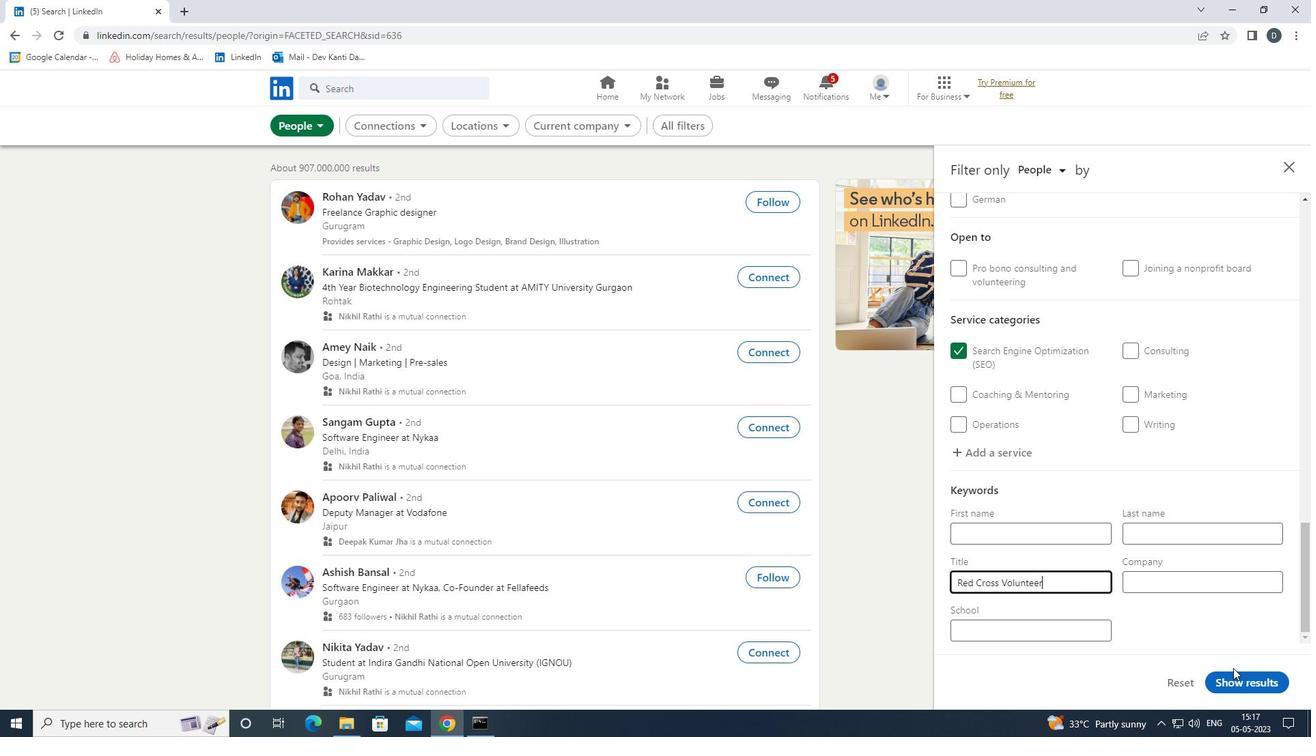 
Action: Mouse pressed left at (1253, 681)
Screenshot: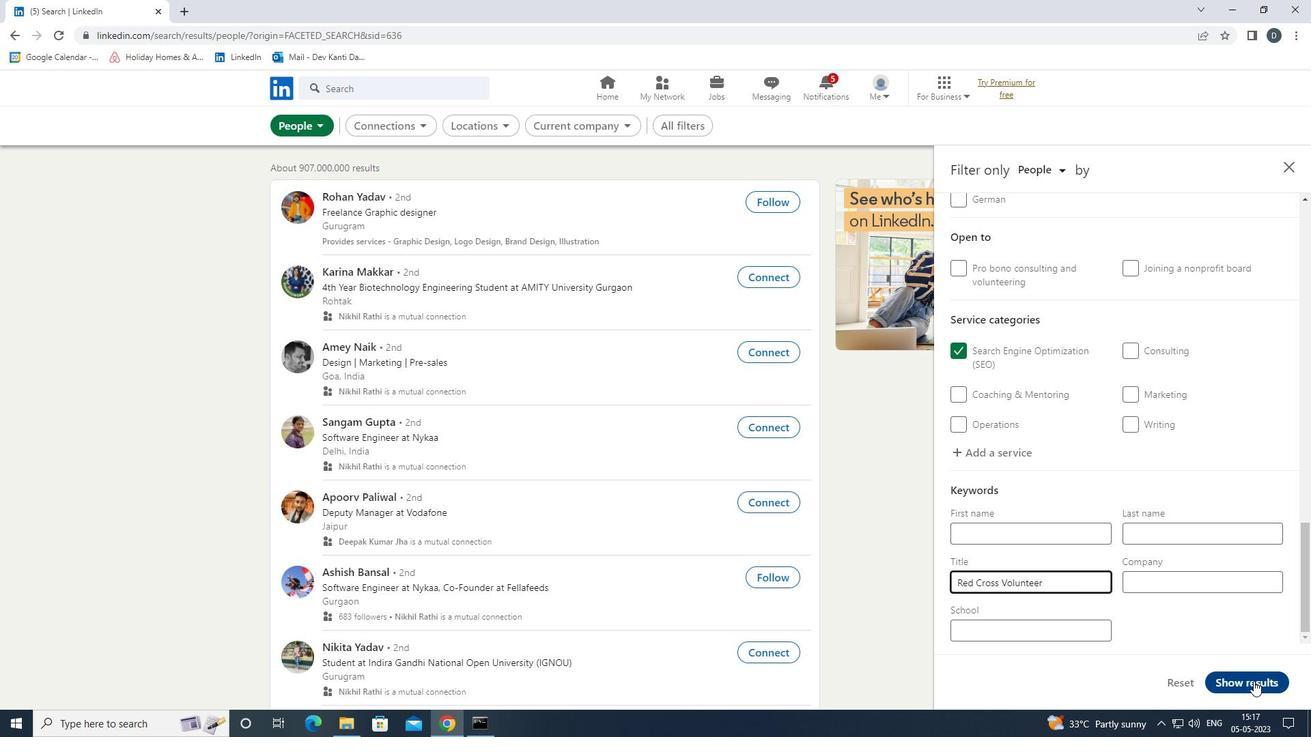 
Action: Mouse moved to (1240, 646)
Screenshot: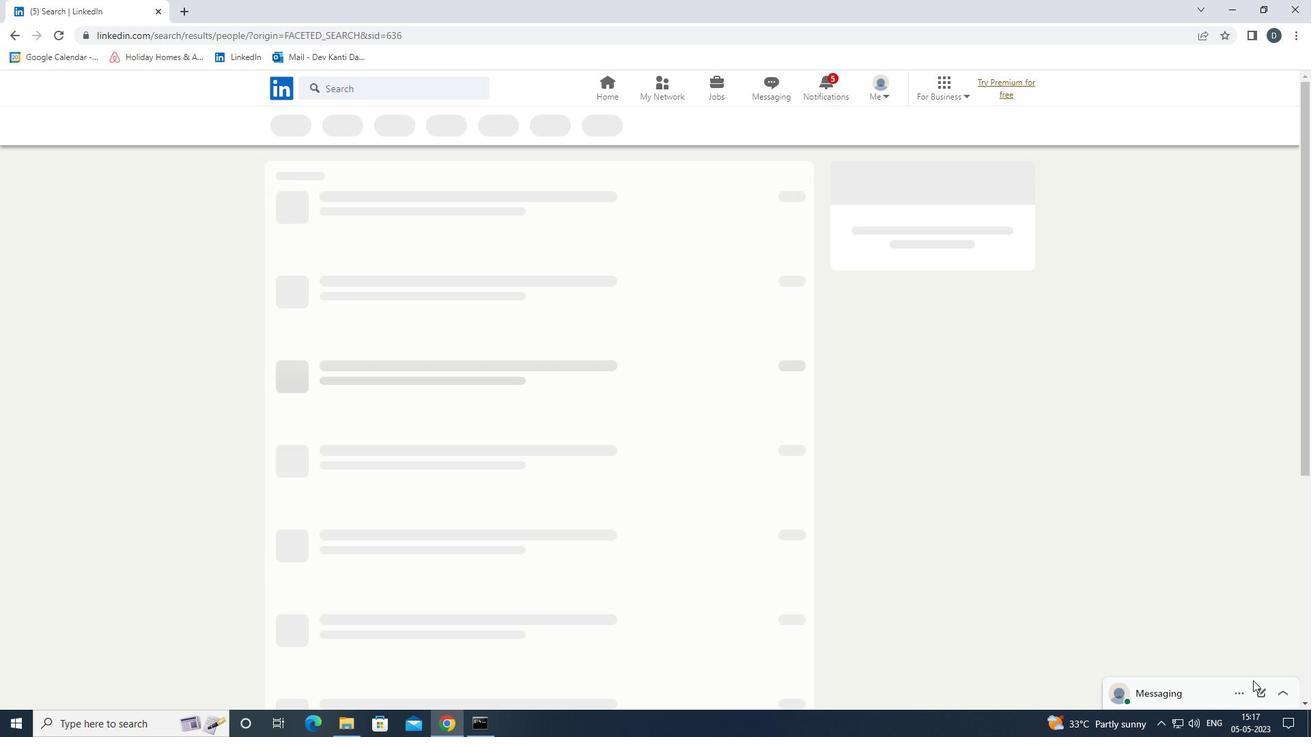 
